 Task: Select street view around selected location Shenandoah National Park, Virginia, United States and verify 2 surrounding locations
Action: Mouse moved to (149, 72)
Screenshot: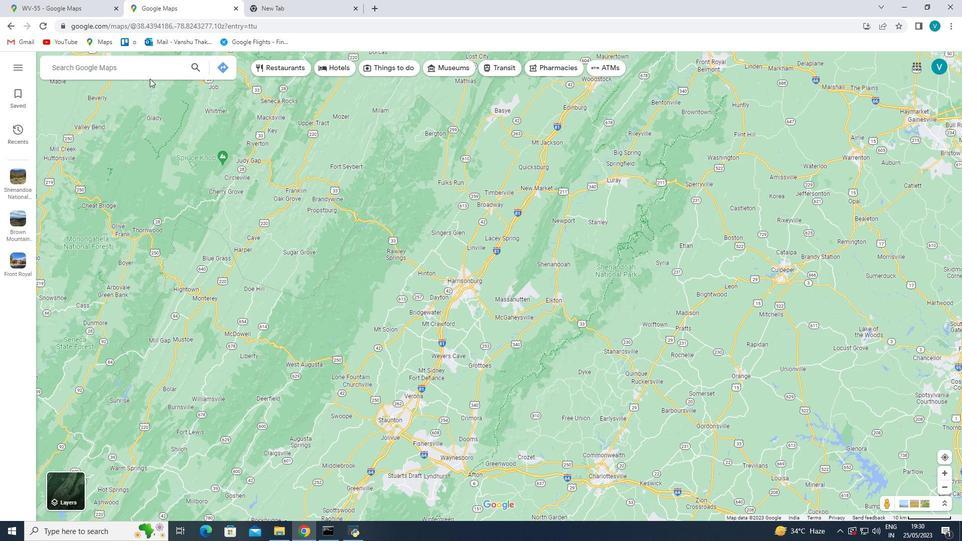 
Action: Mouse pressed left at (149, 72)
Screenshot: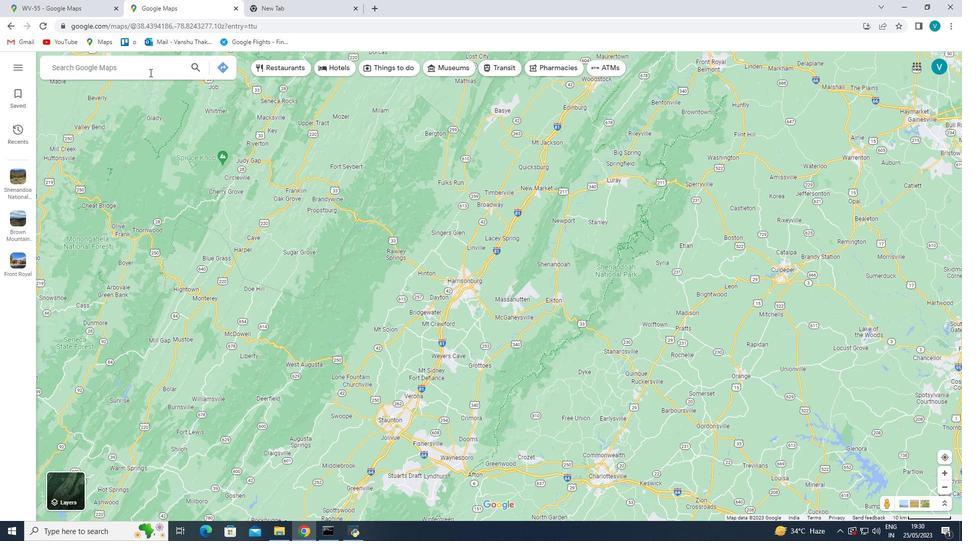 
Action: Key pressed shenandoah<Key.space>national<Key.space>park,<Key.space>virginia<Key.space>,united<Key.space>states<Key.space>and<Key.space>vri<Key.backspace><Key.backspace>erify<Key.space>
Screenshot: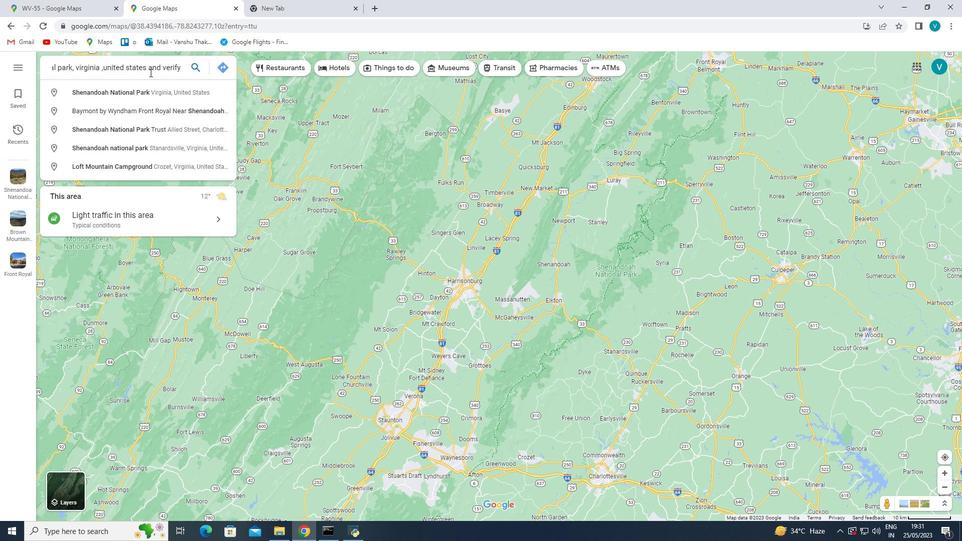 
Action: Mouse moved to (191, 69)
Screenshot: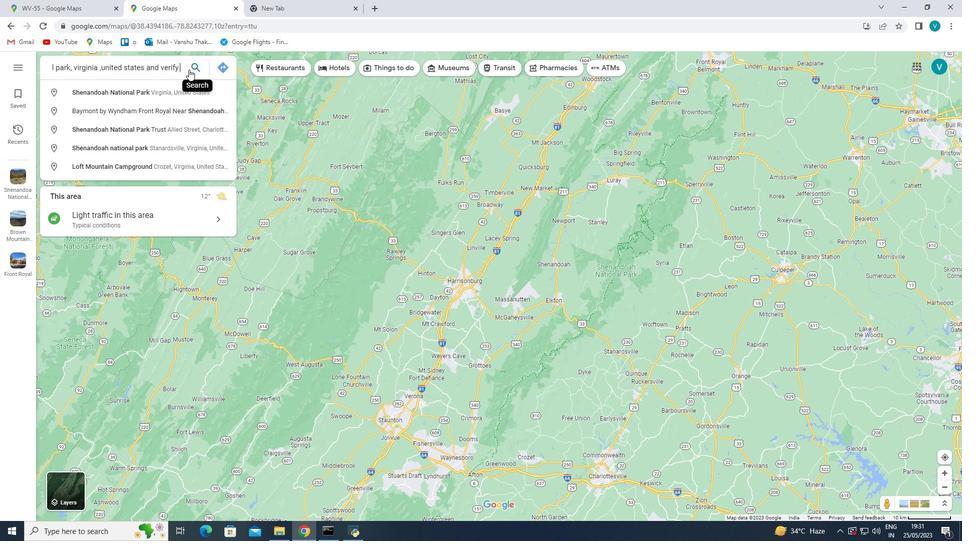 
Action: Mouse pressed left at (191, 69)
Screenshot: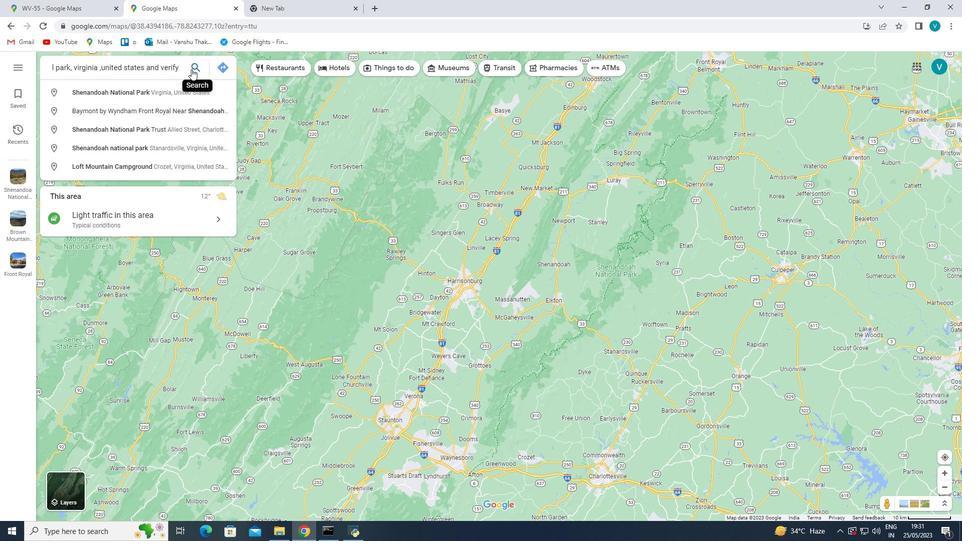 
Action: Mouse moved to (450, 205)
Screenshot: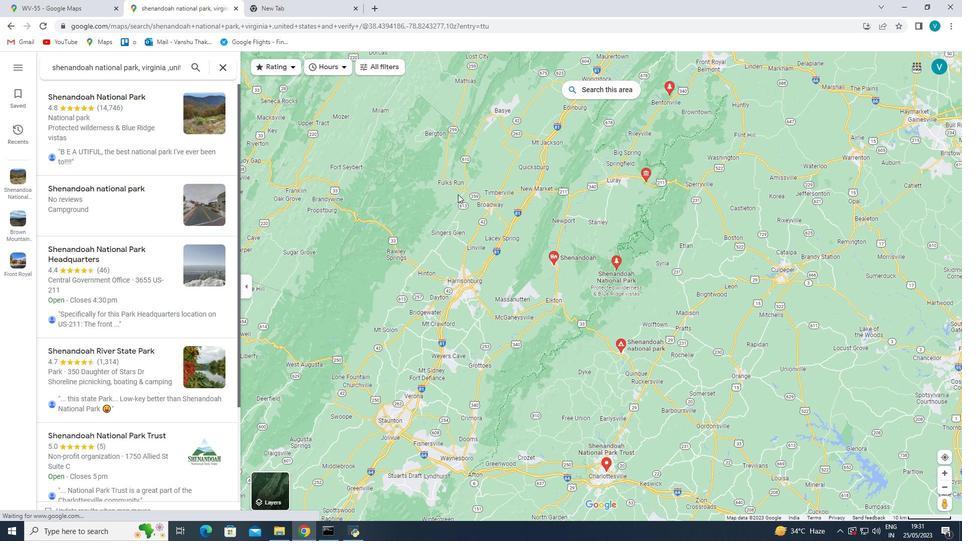 
Action: Mouse scrolled (450, 204) with delta (0, 0)
Screenshot: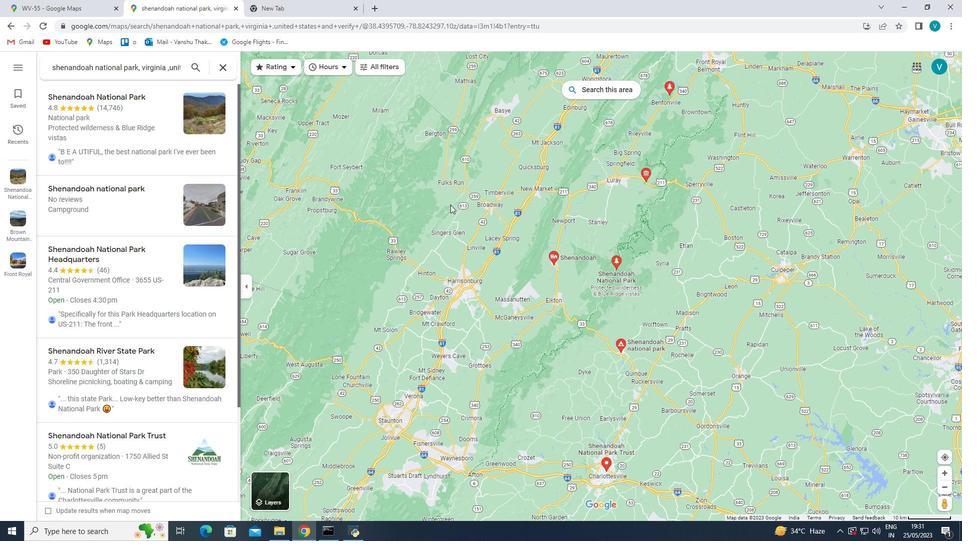 
Action: Mouse scrolled (450, 204) with delta (0, 0)
Screenshot: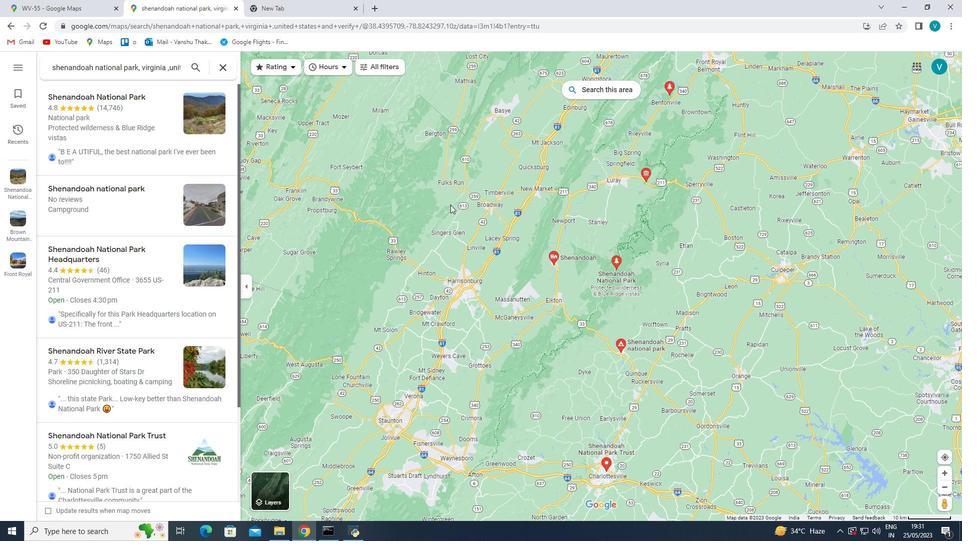 
Action: Mouse scrolled (450, 204) with delta (0, 0)
Screenshot: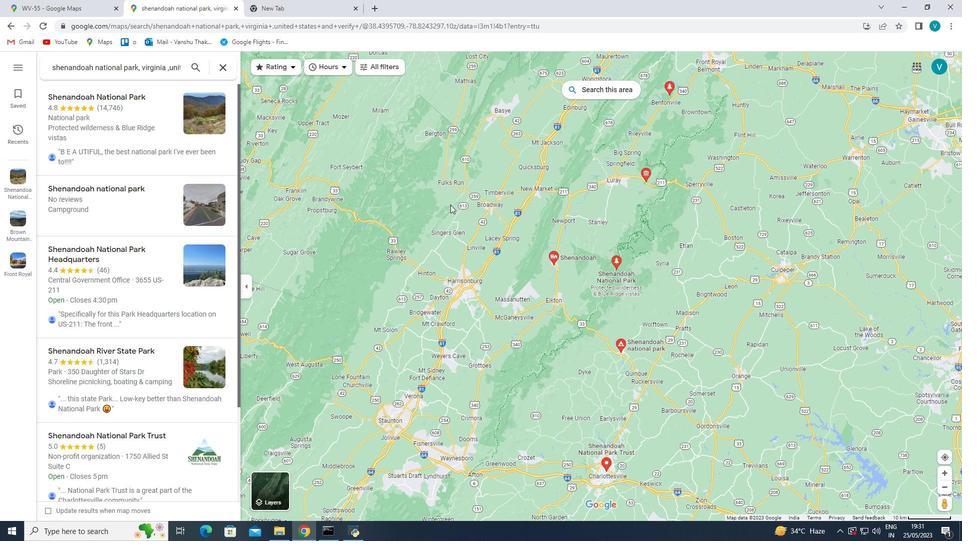 
Action: Mouse scrolled (450, 204) with delta (0, 0)
Screenshot: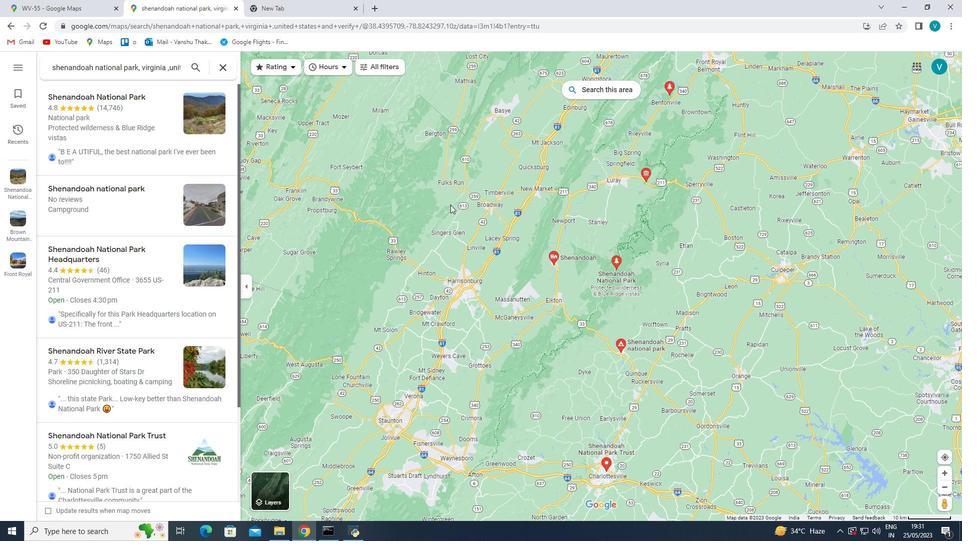 
Action: Mouse moved to (459, 217)
Screenshot: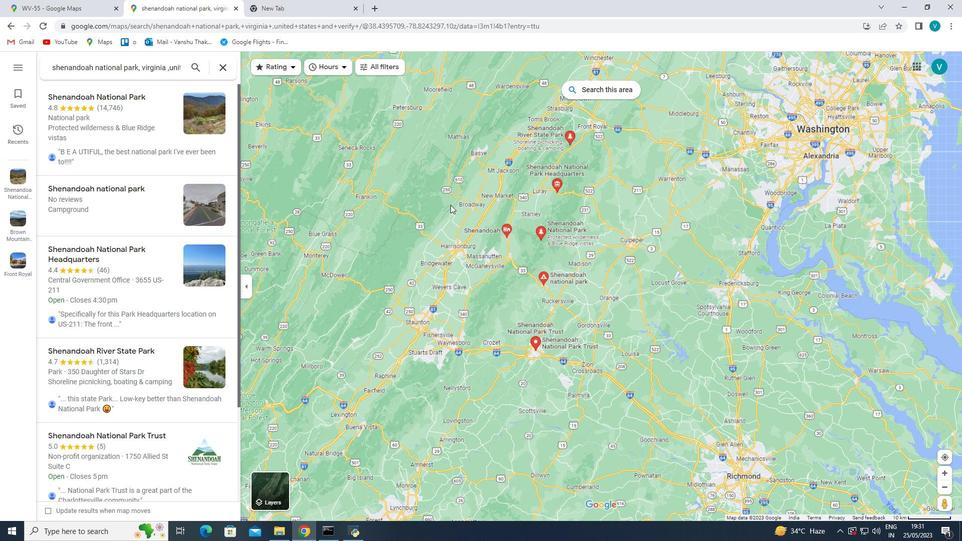 
Action: Mouse scrolled (459, 216) with delta (0, 0)
Screenshot: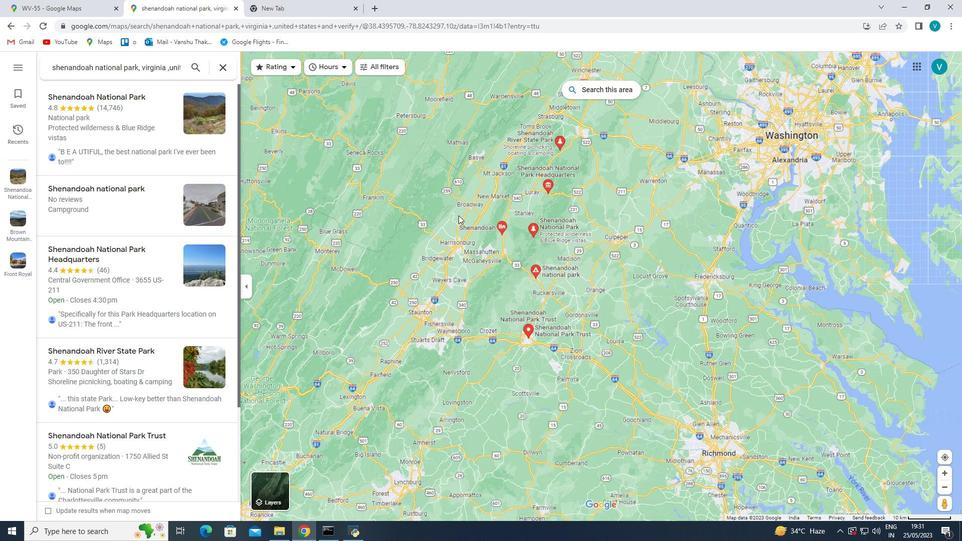 
Action: Mouse moved to (460, 218)
Screenshot: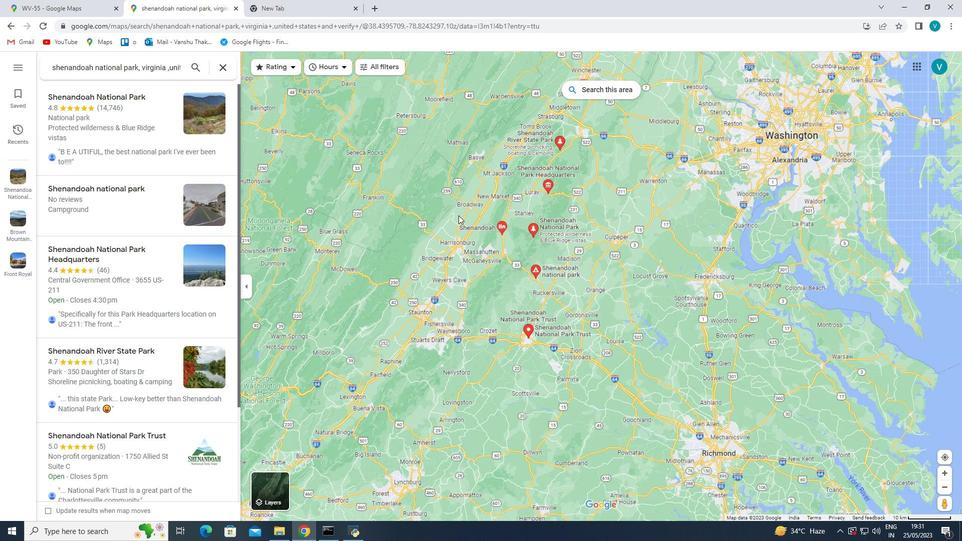 
Action: Mouse scrolled (460, 217) with delta (0, 0)
Screenshot: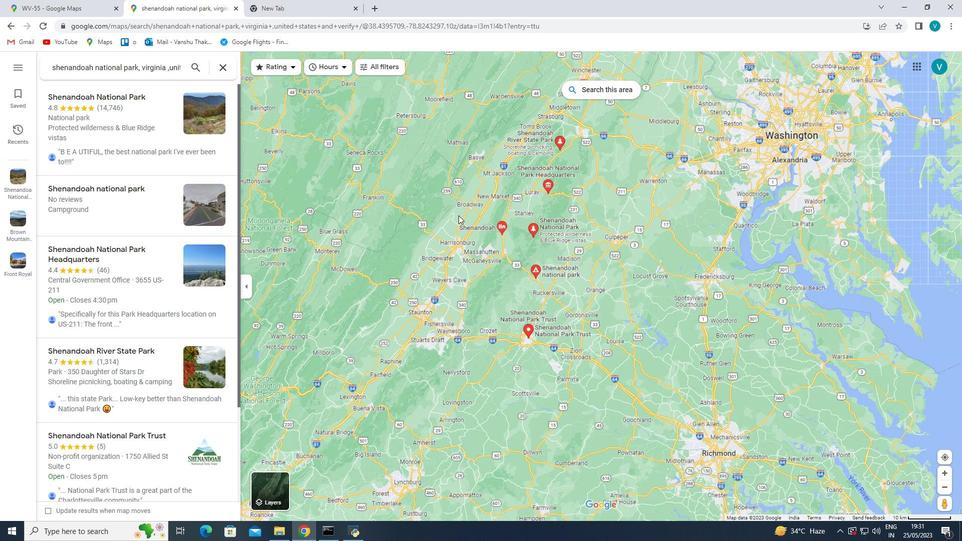 
Action: Mouse moved to (460, 219)
Screenshot: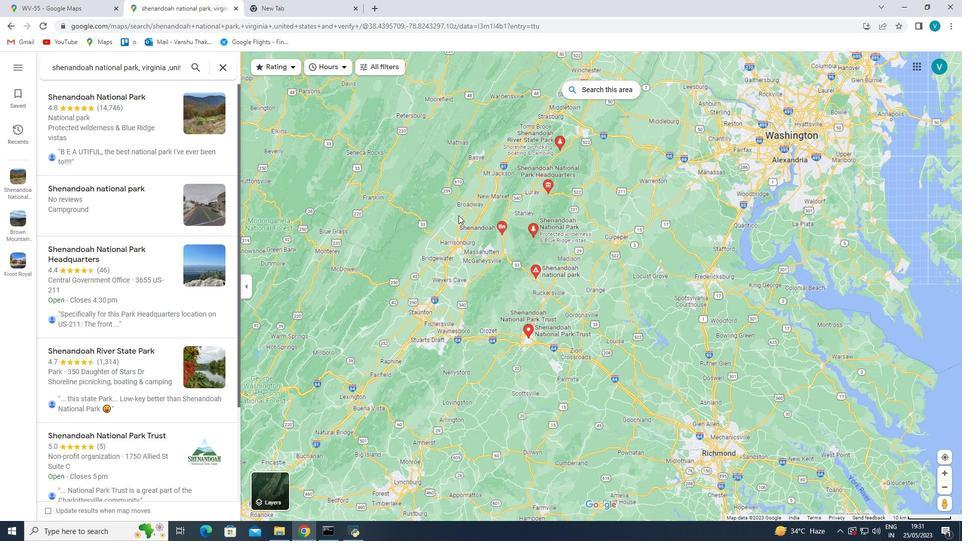 
Action: Mouse scrolled (460, 218) with delta (0, 0)
Screenshot: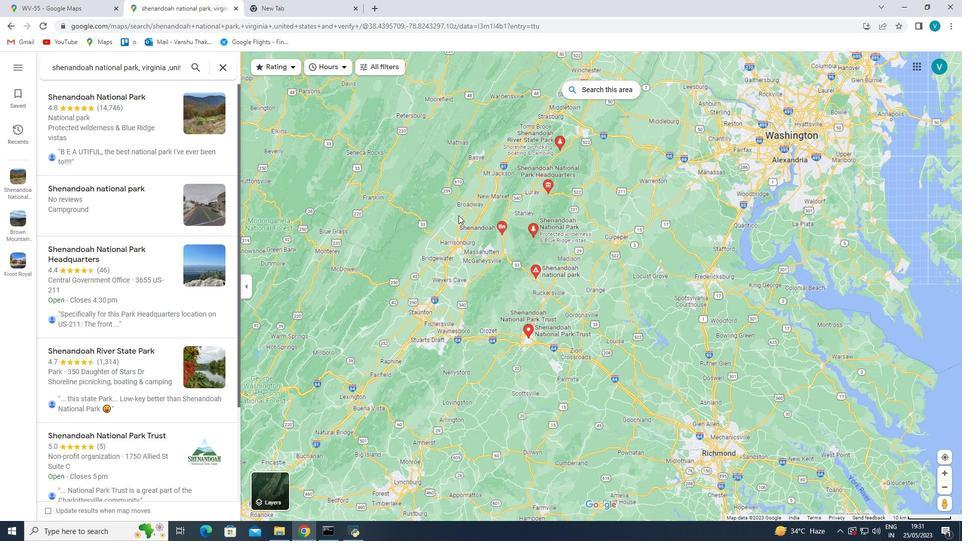 
Action: Mouse moved to (460, 219)
Screenshot: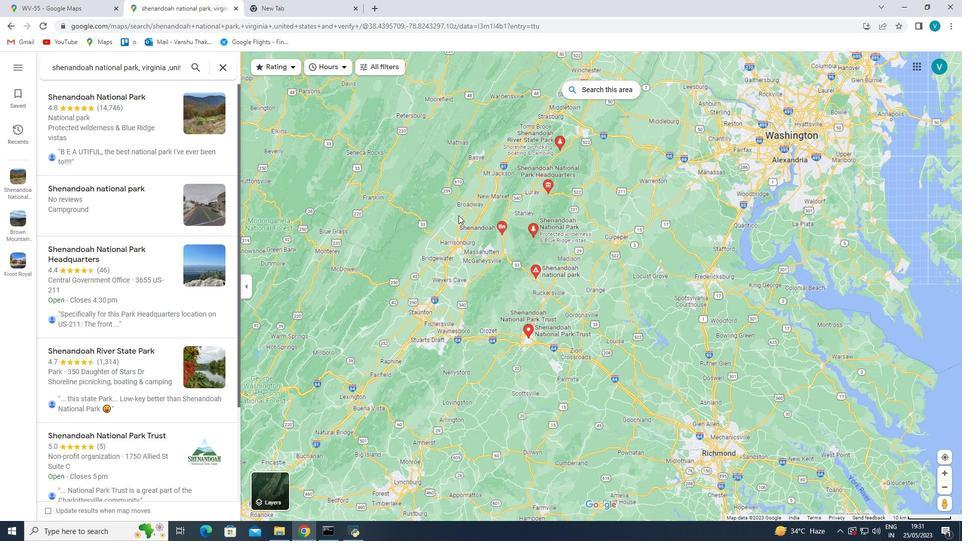 
Action: Mouse scrolled (460, 219) with delta (0, 0)
Screenshot: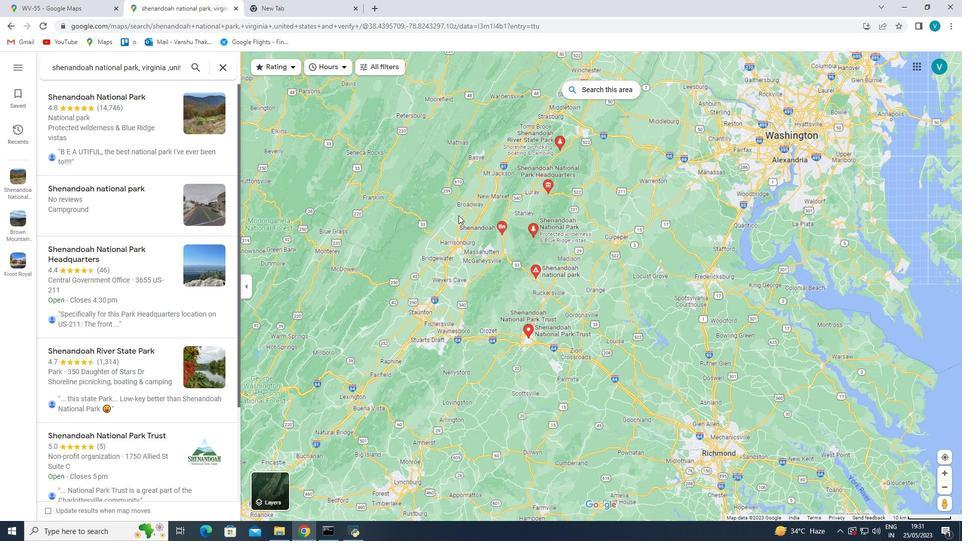 
Action: Mouse moved to (461, 220)
Screenshot: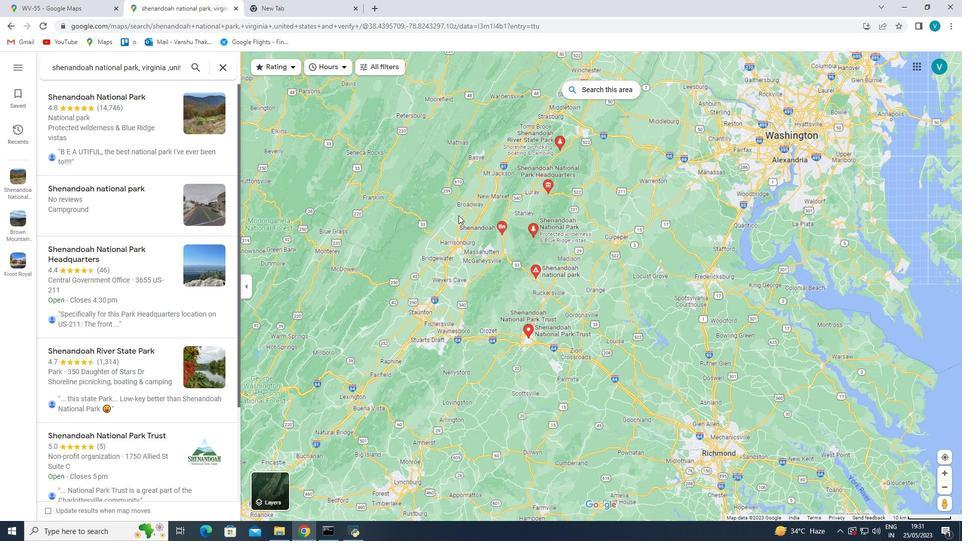
Action: Mouse scrolled (460, 219) with delta (0, 0)
Screenshot: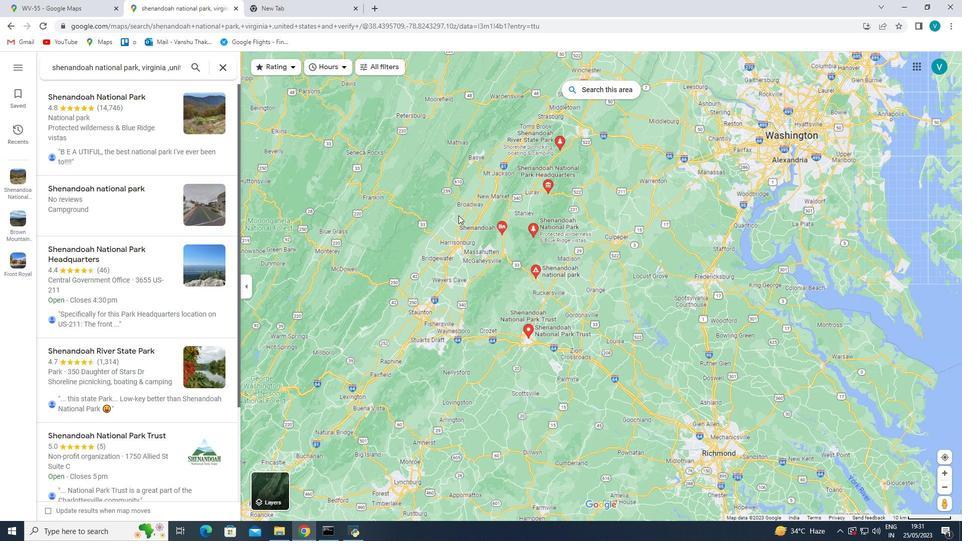 
Action: Mouse moved to (483, 245)
Screenshot: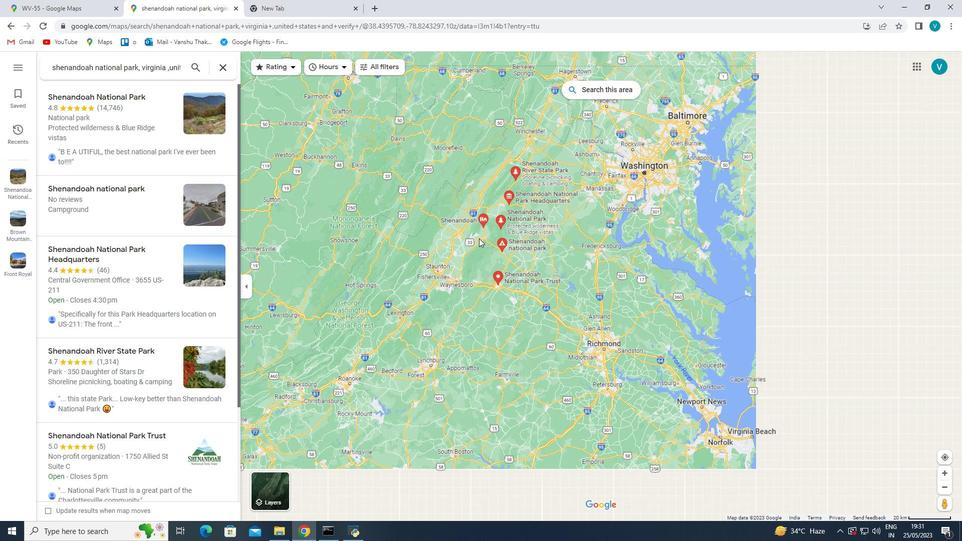 
Action: Mouse scrolled (483, 244) with delta (0, 0)
Screenshot: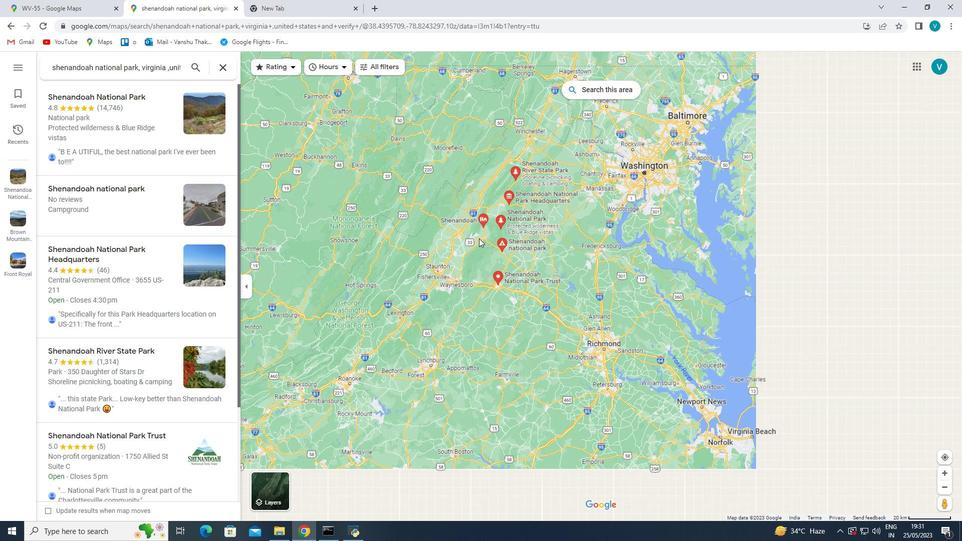 
Action: Mouse moved to (483, 246)
Screenshot: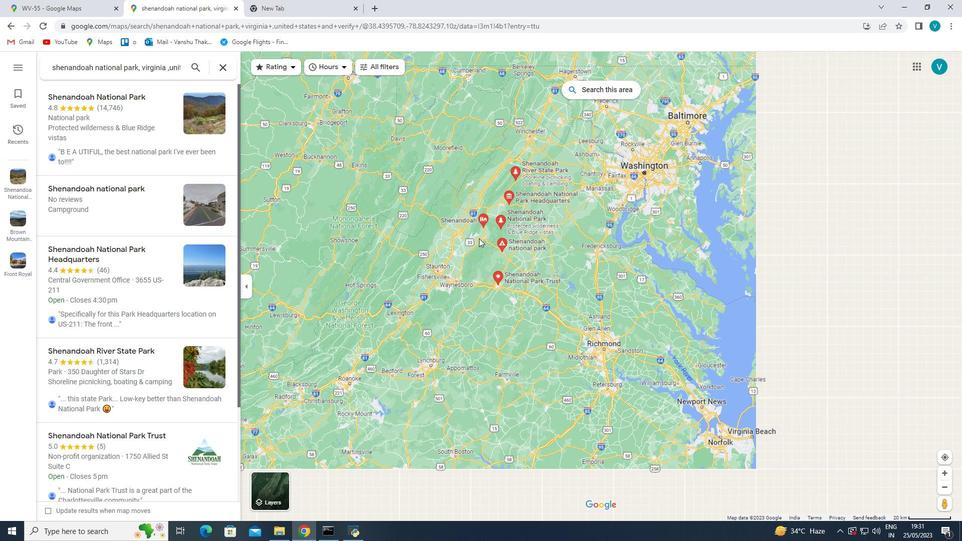 
Action: Mouse scrolled (483, 245) with delta (0, 0)
Screenshot: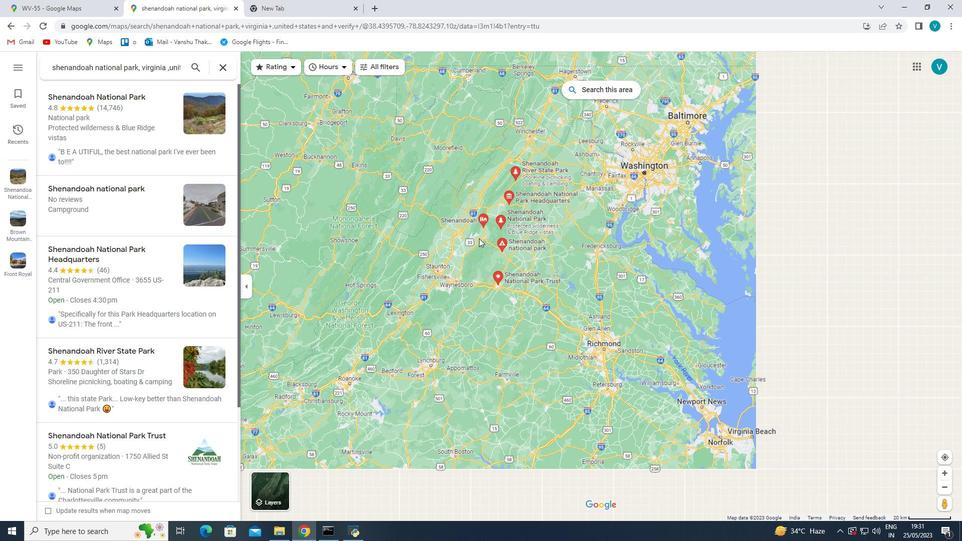 
Action: Mouse scrolled (483, 245) with delta (0, 0)
Screenshot: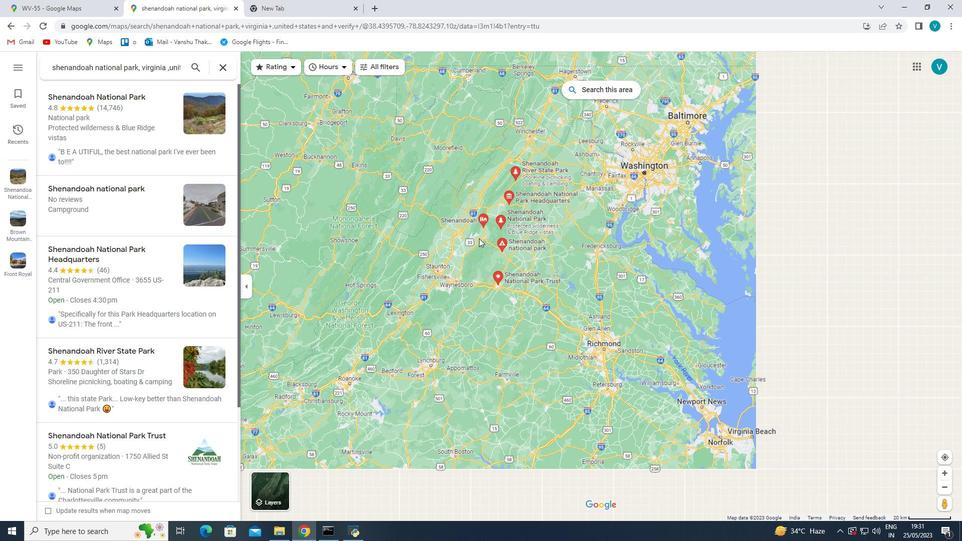 
Action: Mouse scrolled (483, 245) with delta (0, 0)
Screenshot: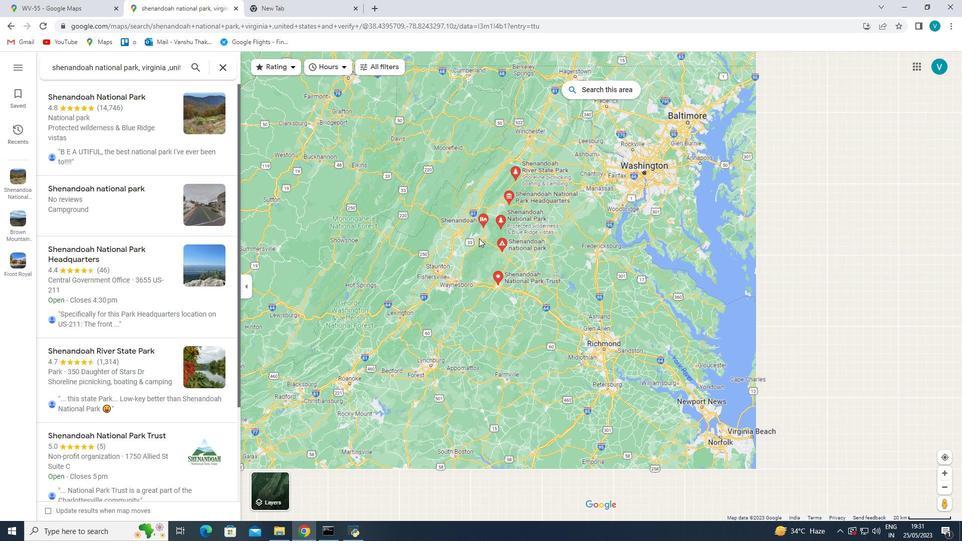 
Action: Mouse scrolled (483, 245) with delta (0, 0)
Screenshot: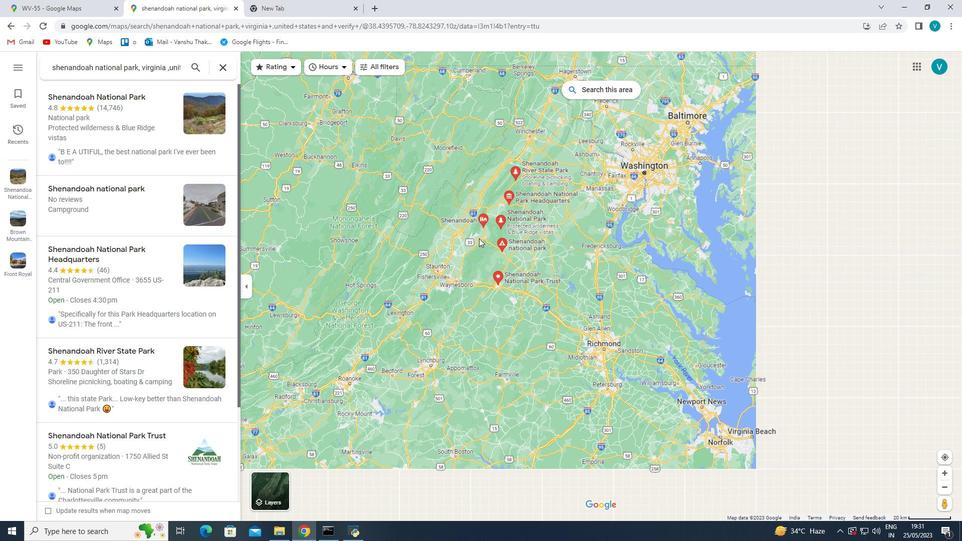 
Action: Mouse scrolled (483, 246) with delta (0, 0)
Screenshot: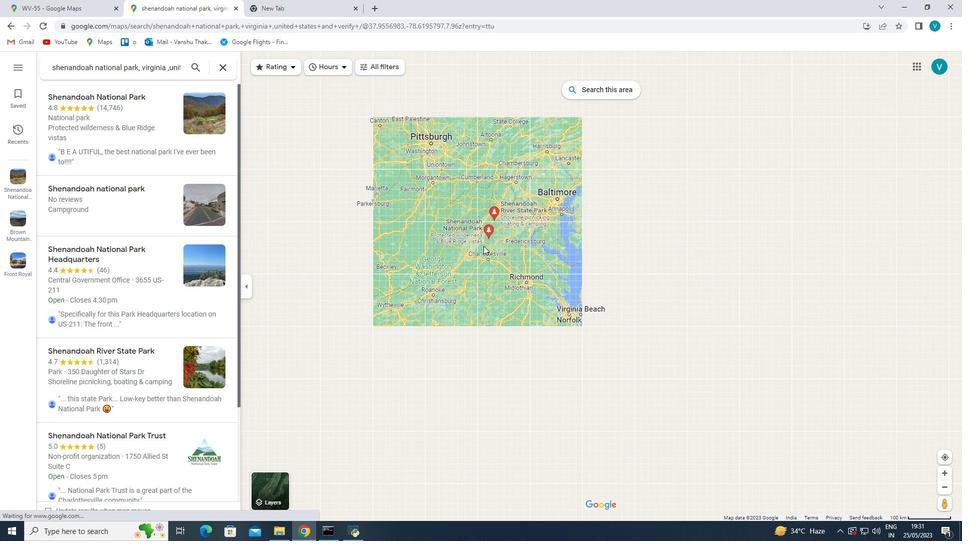
Action: Mouse scrolled (483, 246) with delta (0, 0)
Screenshot: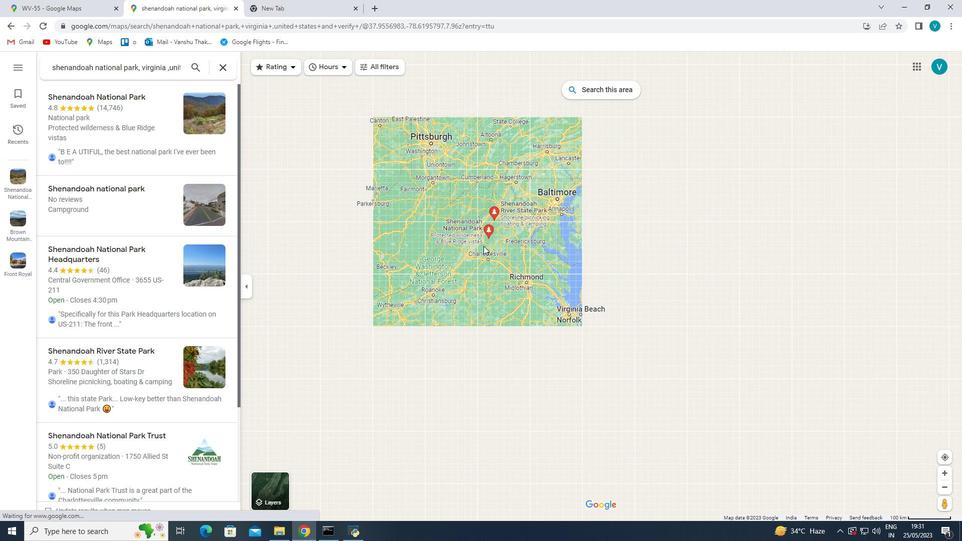 
Action: Mouse scrolled (483, 246) with delta (0, 0)
Screenshot: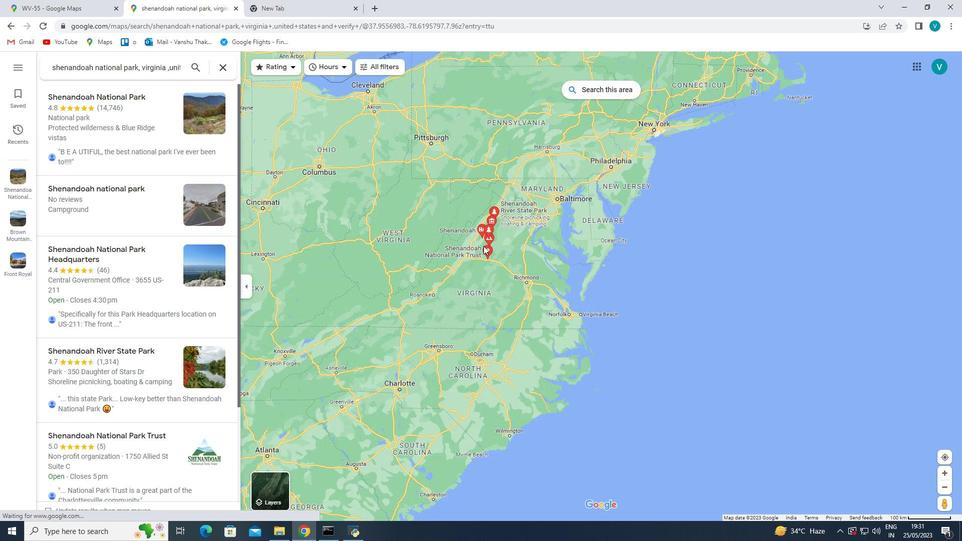 
Action: Mouse scrolled (483, 246) with delta (0, 0)
Screenshot: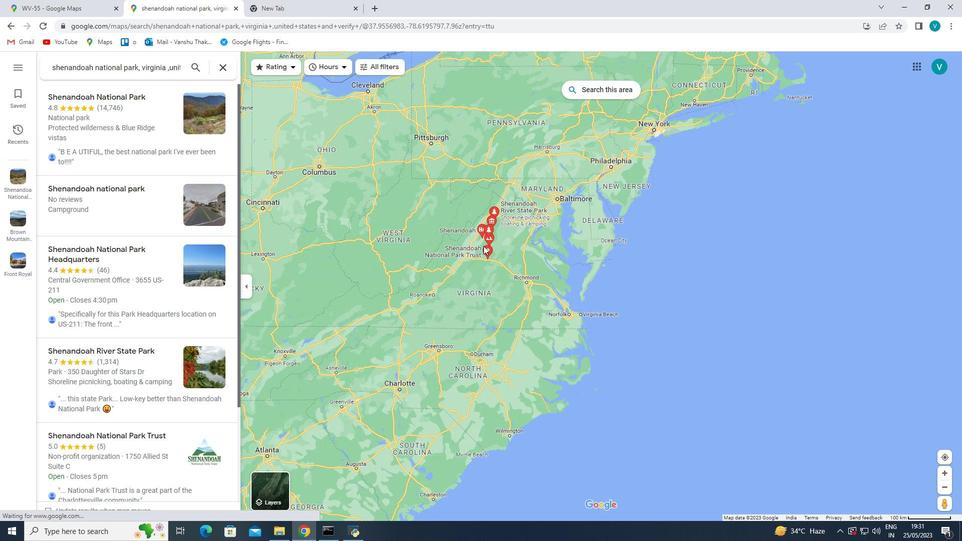 
Action: Mouse scrolled (483, 245) with delta (0, 0)
Screenshot: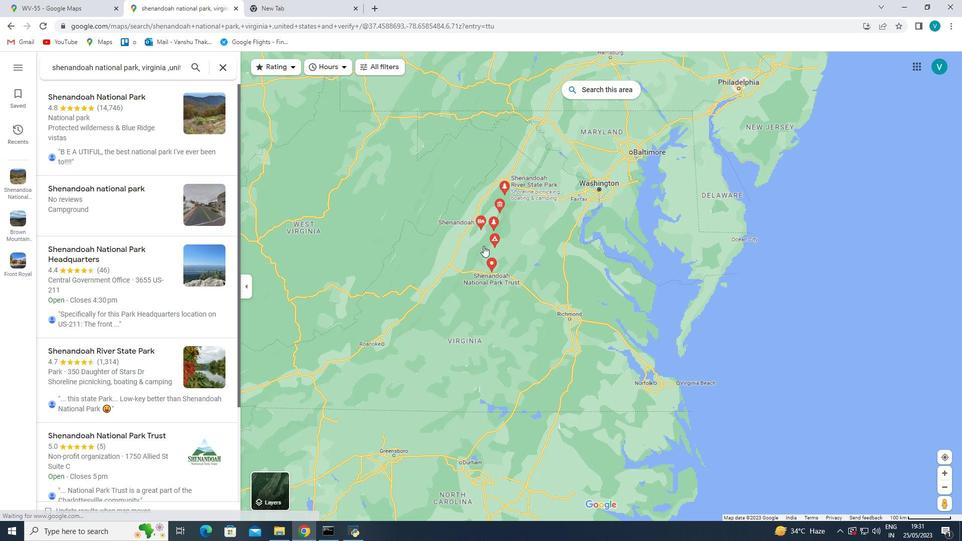 
Action: Mouse scrolled (483, 245) with delta (0, 0)
Screenshot: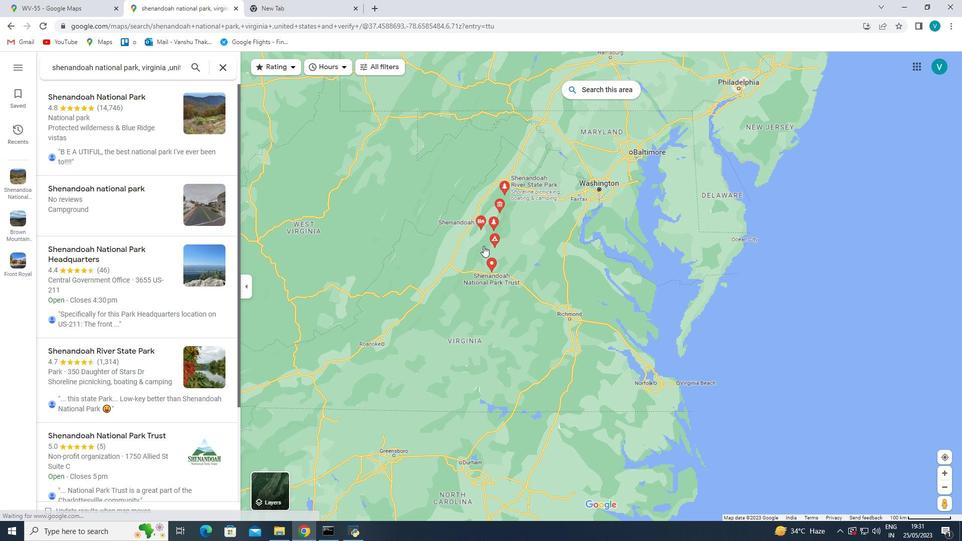 
Action: Mouse scrolled (483, 245) with delta (0, 0)
Screenshot: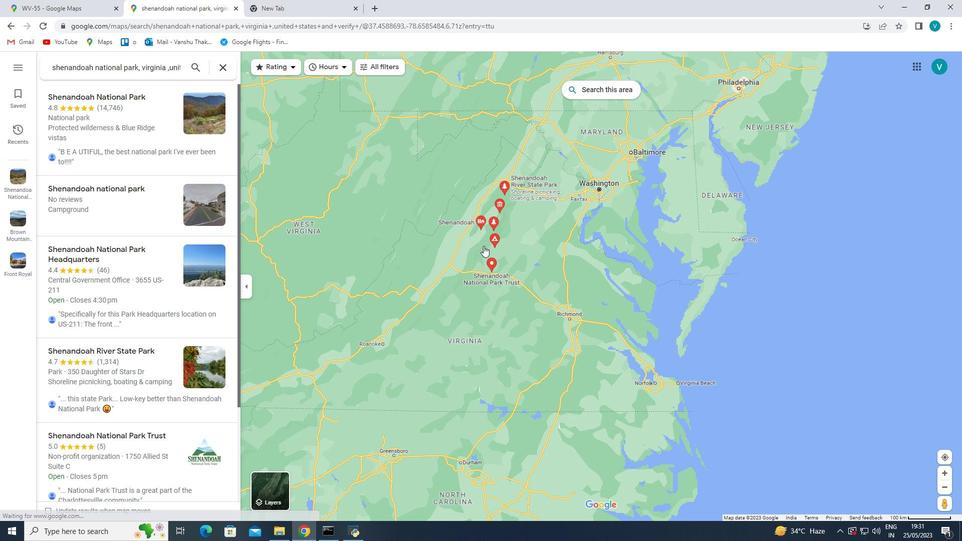 
Action: Mouse scrolled (483, 245) with delta (0, 0)
Screenshot: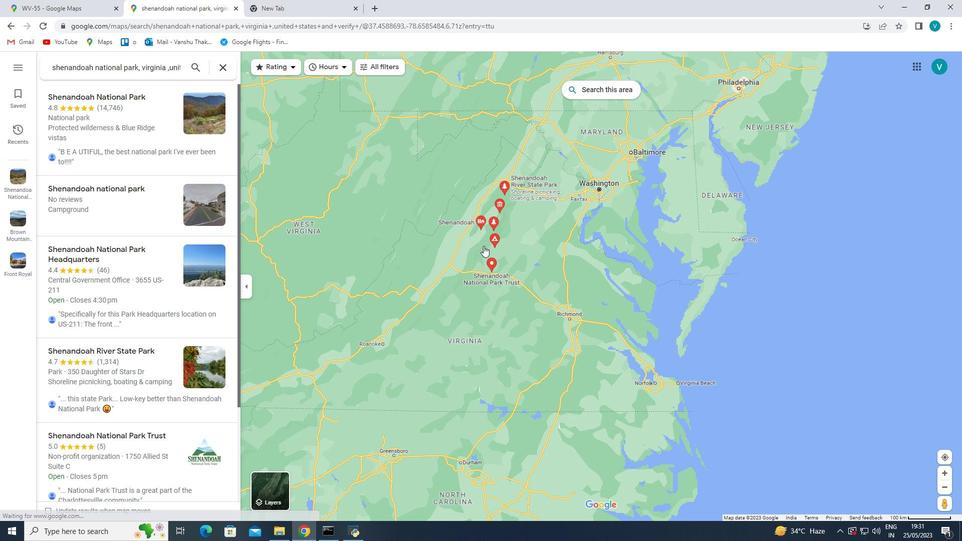 
Action: Mouse moved to (448, 227)
Screenshot: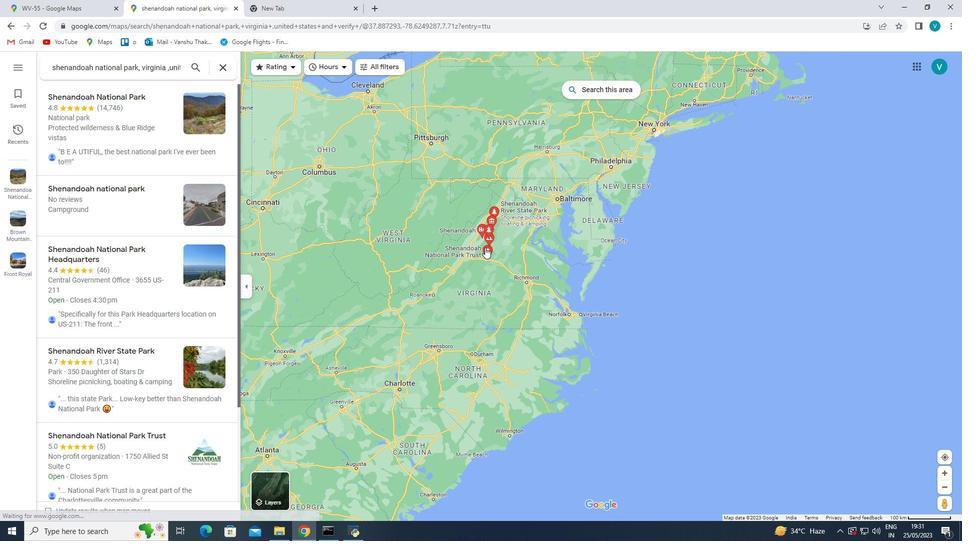 
Action: Mouse pressed left at (448, 227)
Screenshot: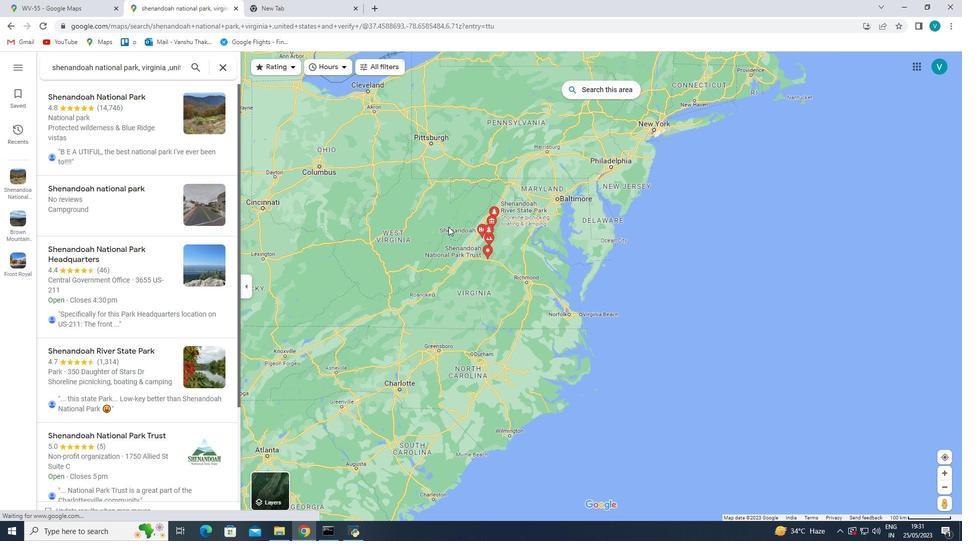 
Action: Mouse moved to (544, 212)
Screenshot: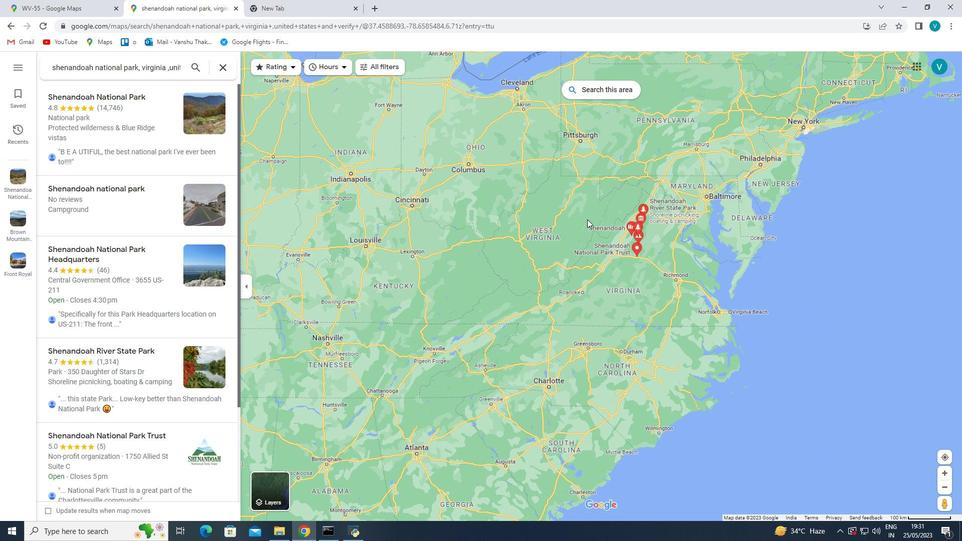 
Action: Mouse scrolled (544, 212) with delta (0, 0)
Screenshot: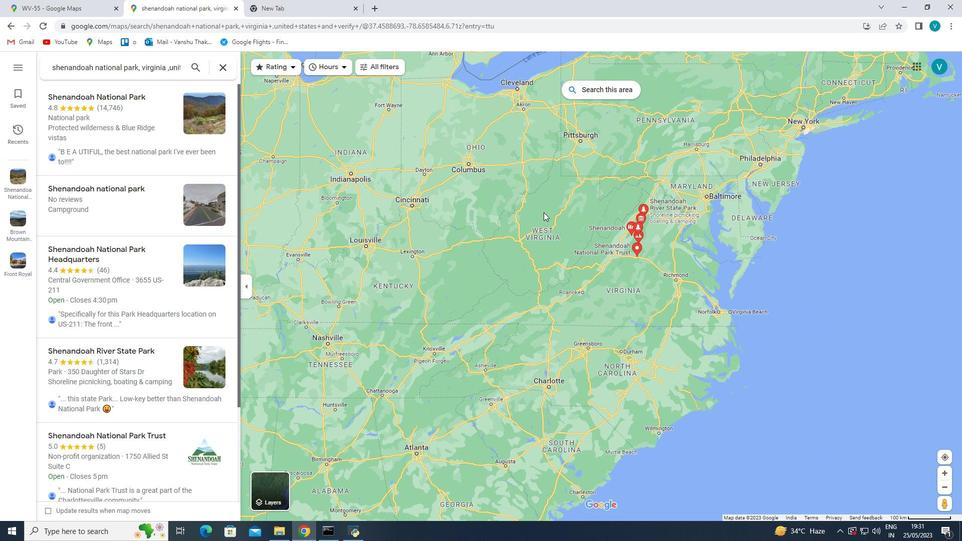 
Action: Mouse scrolled (544, 212) with delta (0, 0)
Screenshot: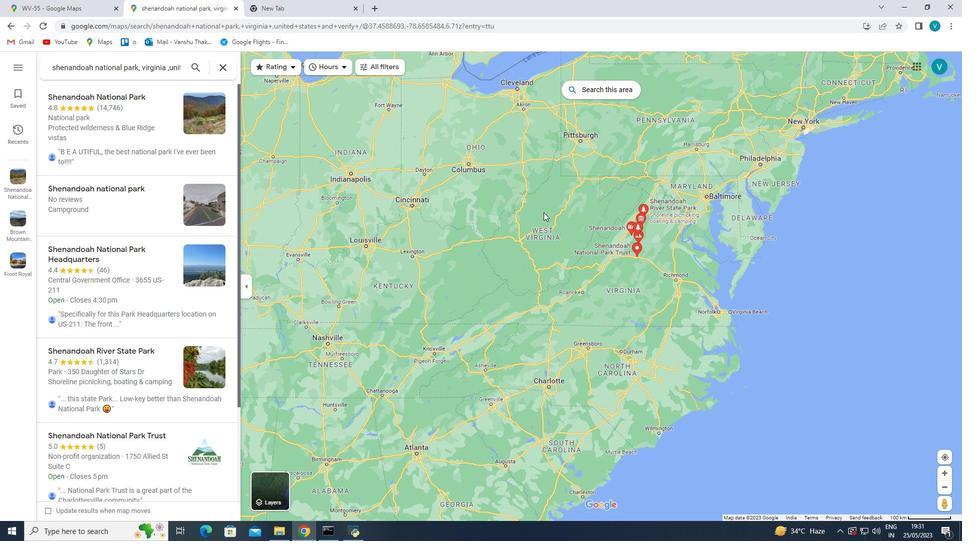 
Action: Mouse scrolled (544, 212) with delta (0, 0)
Screenshot: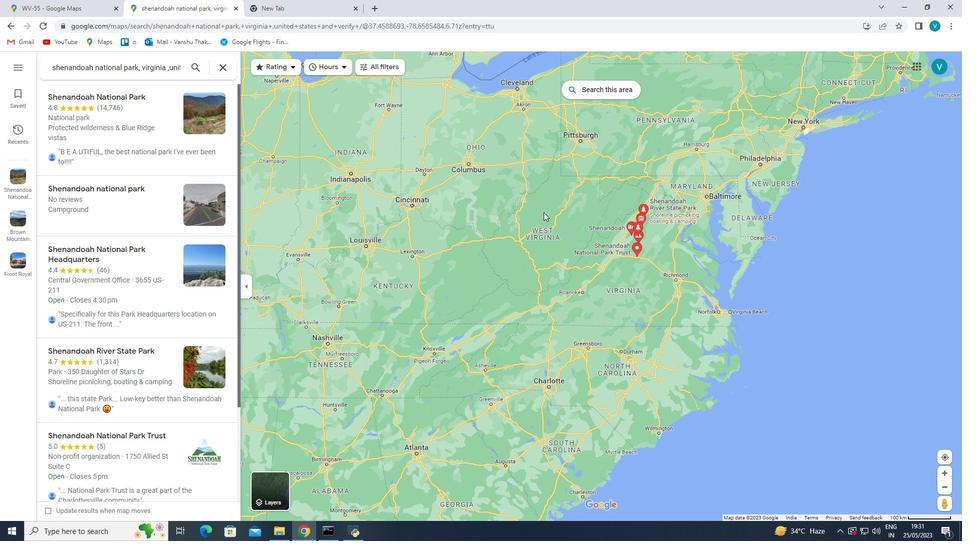 
Action: Mouse scrolled (544, 212) with delta (0, 0)
Screenshot: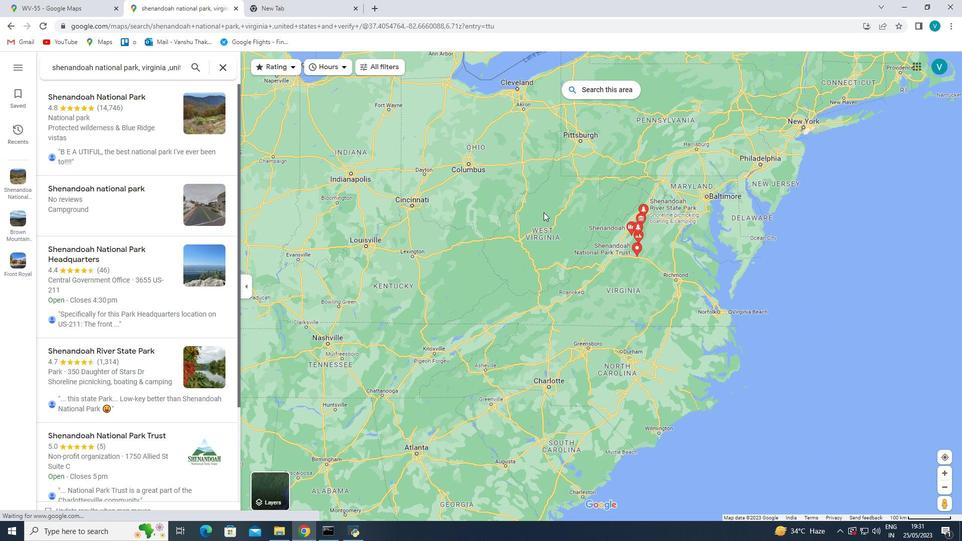 
Action: Mouse scrolled (544, 212) with delta (0, 0)
Screenshot: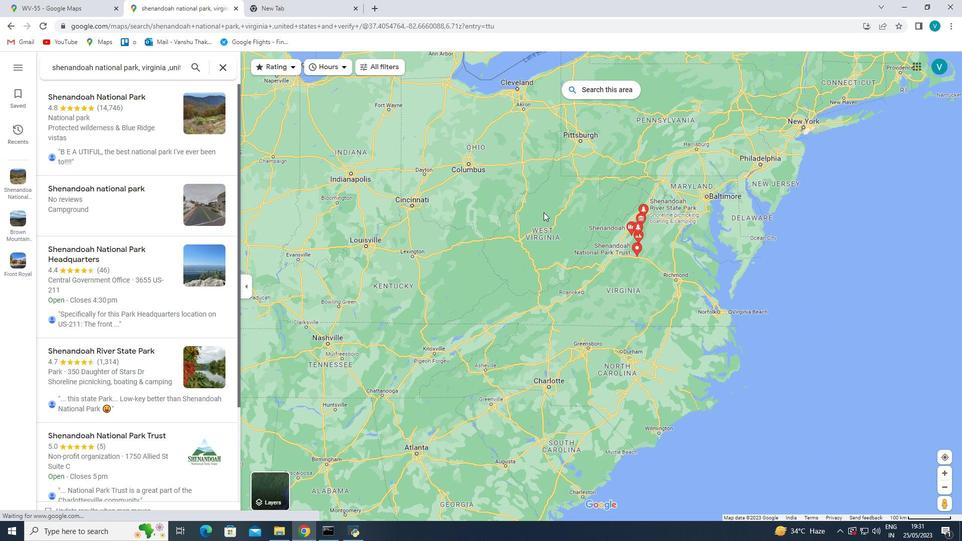
Action: Mouse moved to (522, 249)
Screenshot: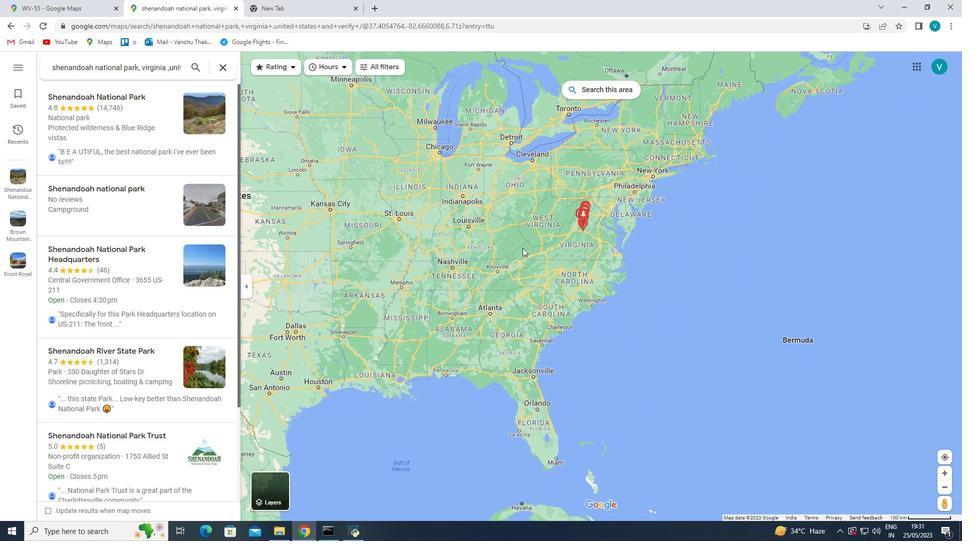 
Action: Mouse scrolled (522, 248) with delta (0, 0)
Screenshot: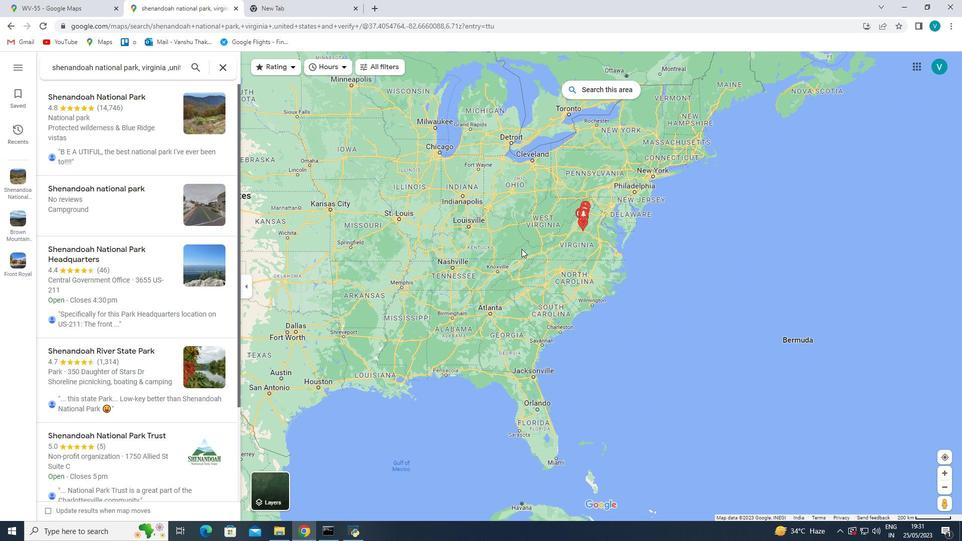 
Action: Mouse scrolled (522, 248) with delta (0, 0)
Screenshot: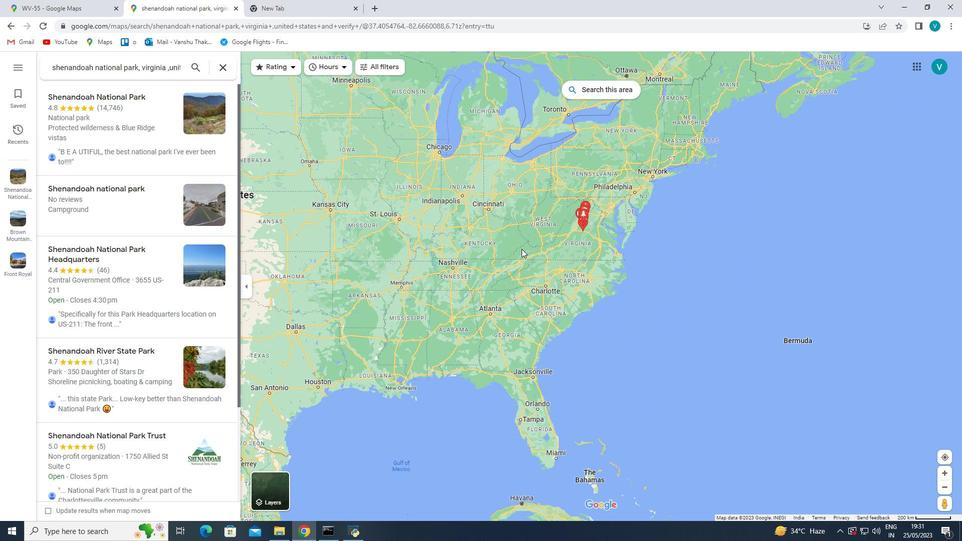 
Action: Mouse scrolled (522, 248) with delta (0, 0)
Screenshot: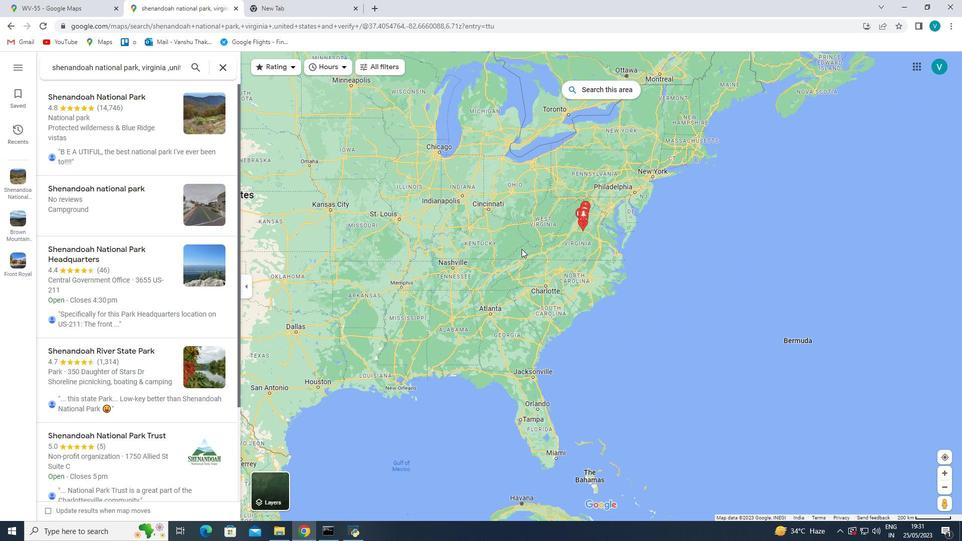 
Action: Mouse moved to (557, 231)
Screenshot: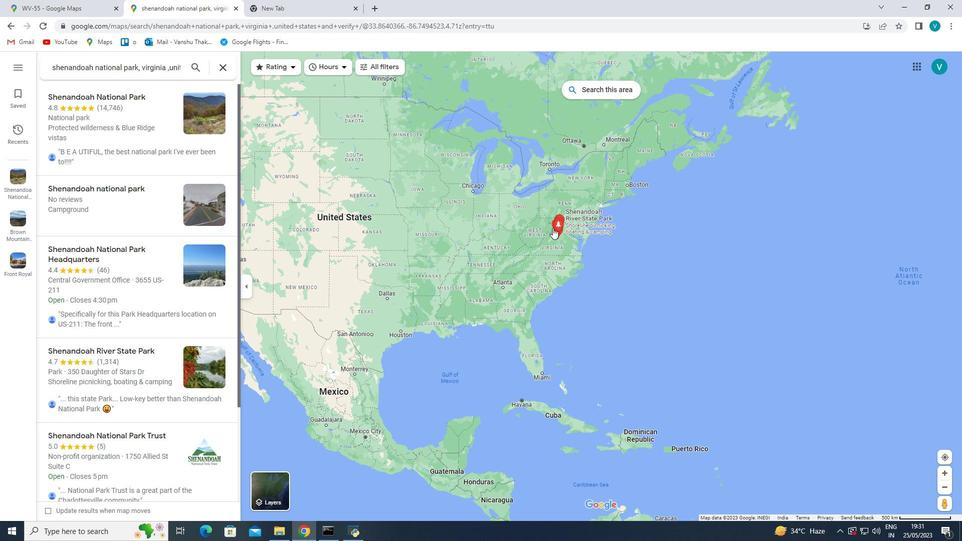 
Action: Mouse scrolled (557, 232) with delta (0, 0)
Screenshot: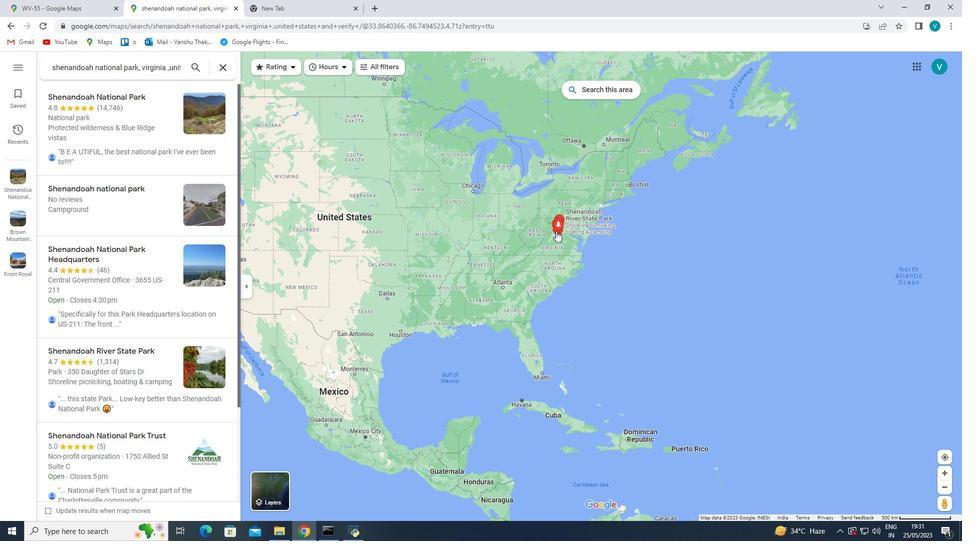 
Action: Mouse scrolled (557, 232) with delta (0, 0)
Screenshot: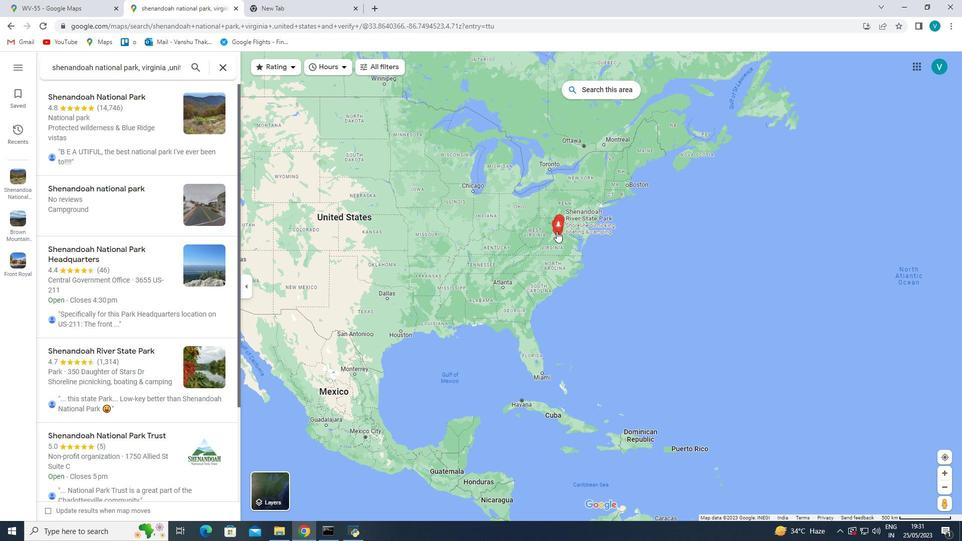 
Action: Mouse scrolled (557, 232) with delta (0, 0)
Screenshot: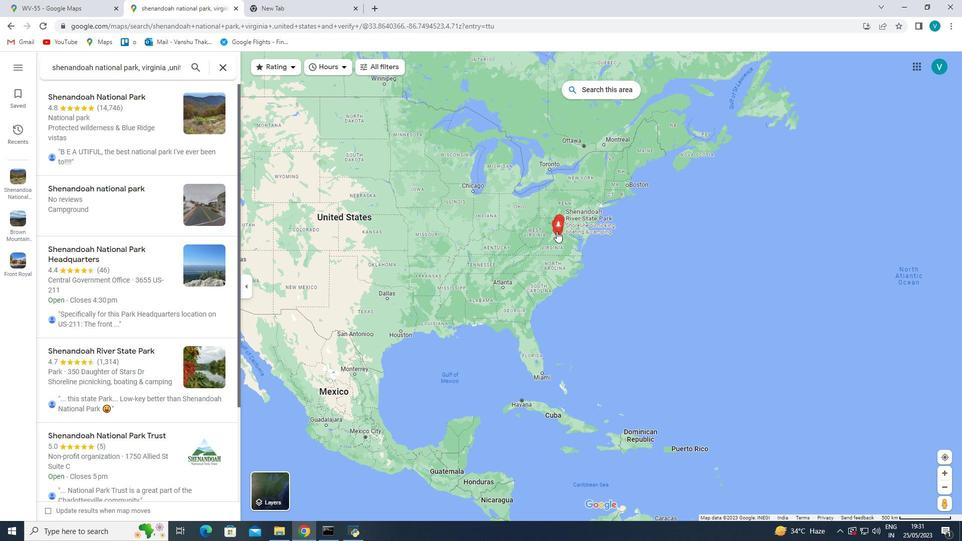 
Action: Mouse scrolled (557, 232) with delta (0, 0)
Screenshot: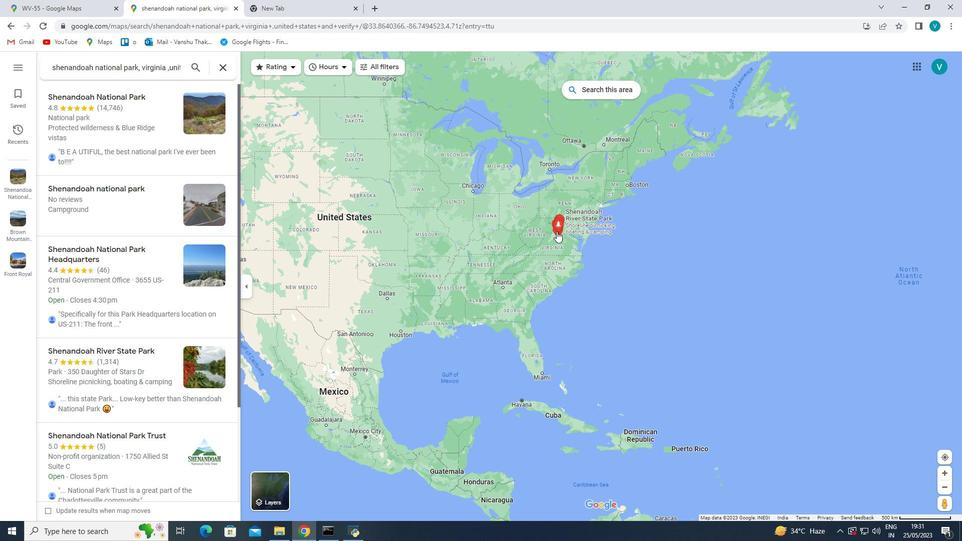 
Action: Mouse scrolled (557, 232) with delta (0, 0)
Screenshot: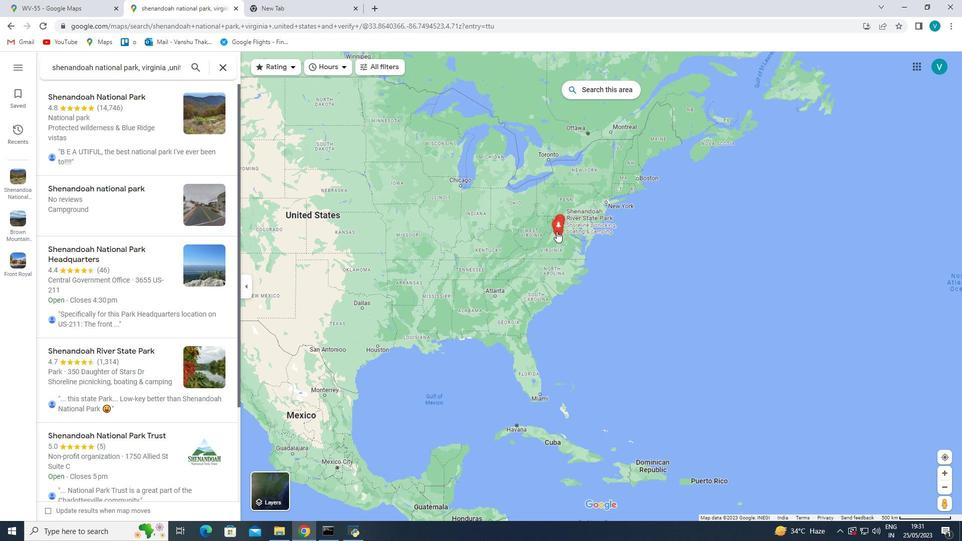 
Action: Mouse scrolled (557, 232) with delta (0, 0)
Screenshot: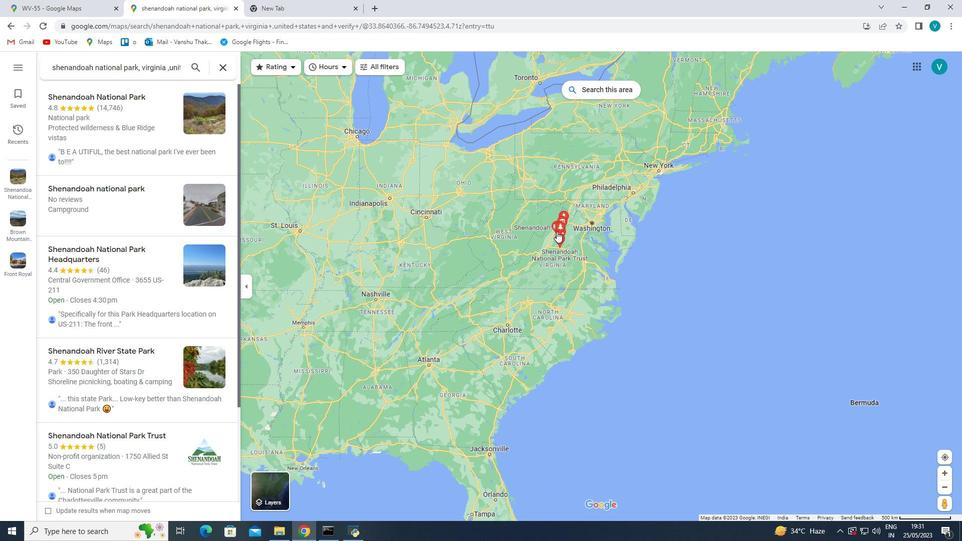 
Action: Mouse scrolled (557, 232) with delta (0, 0)
Screenshot: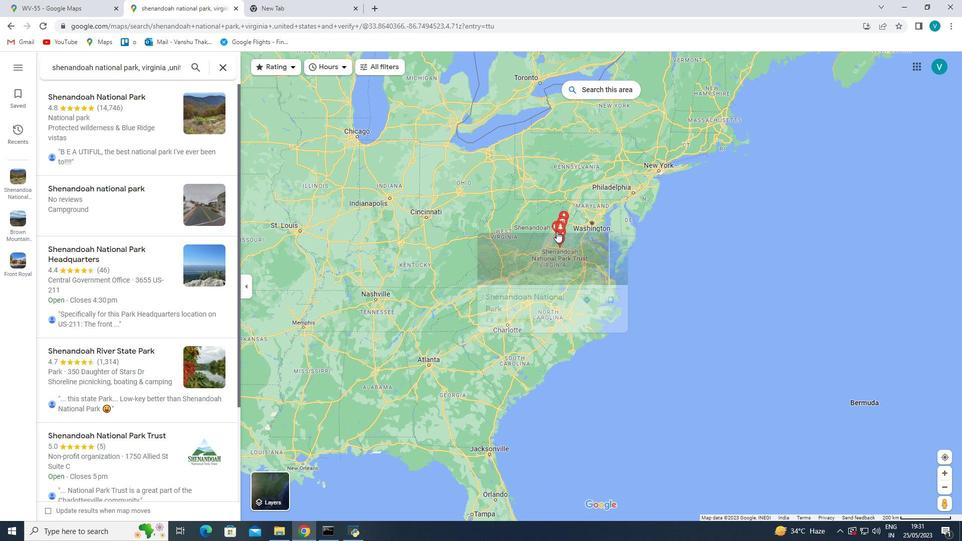 
Action: Mouse scrolled (557, 232) with delta (0, 0)
Screenshot: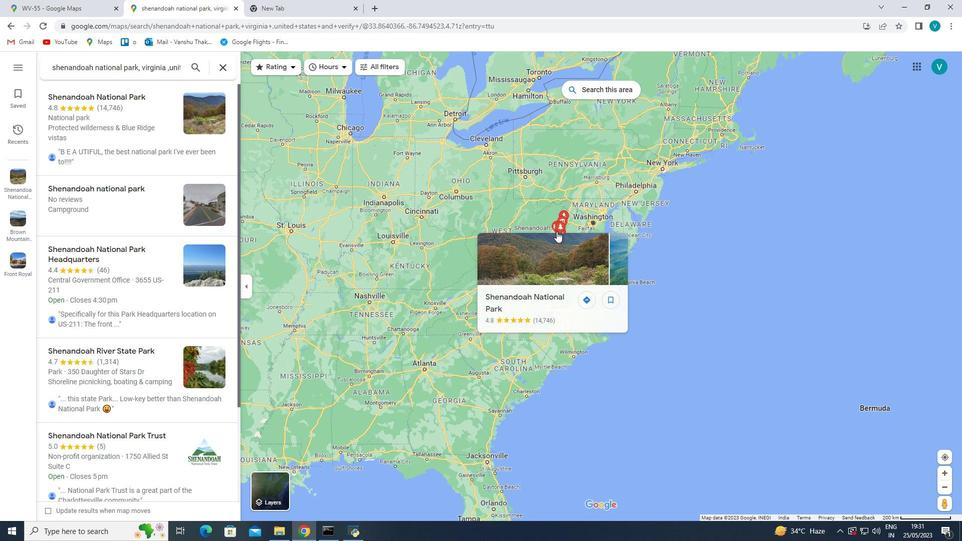 
Action: Mouse scrolled (557, 232) with delta (0, 0)
Screenshot: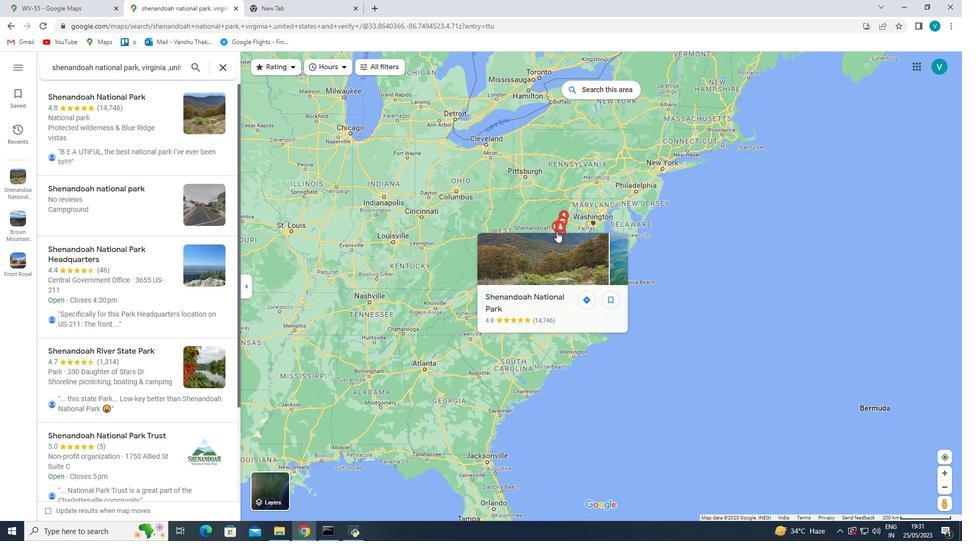
Action: Mouse scrolled (557, 232) with delta (0, 0)
Screenshot: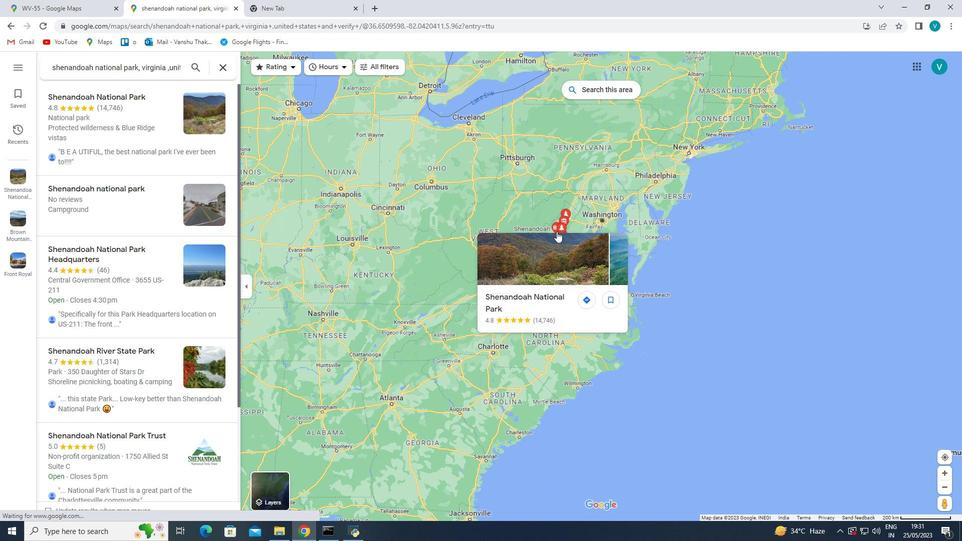 
Action: Mouse moved to (552, 230)
Screenshot: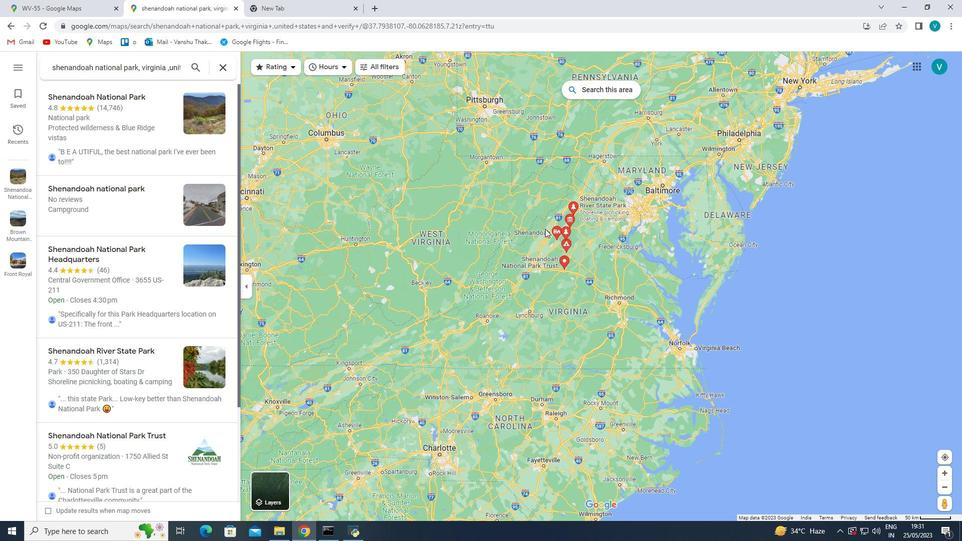 
Action: Mouse scrolled (552, 230) with delta (0, 0)
Screenshot: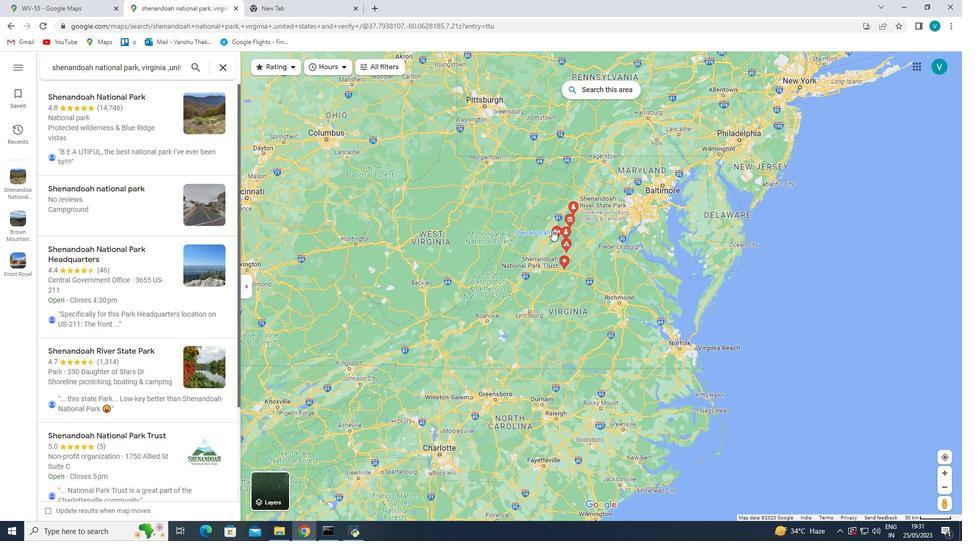 
Action: Mouse scrolled (552, 230) with delta (0, 0)
Screenshot: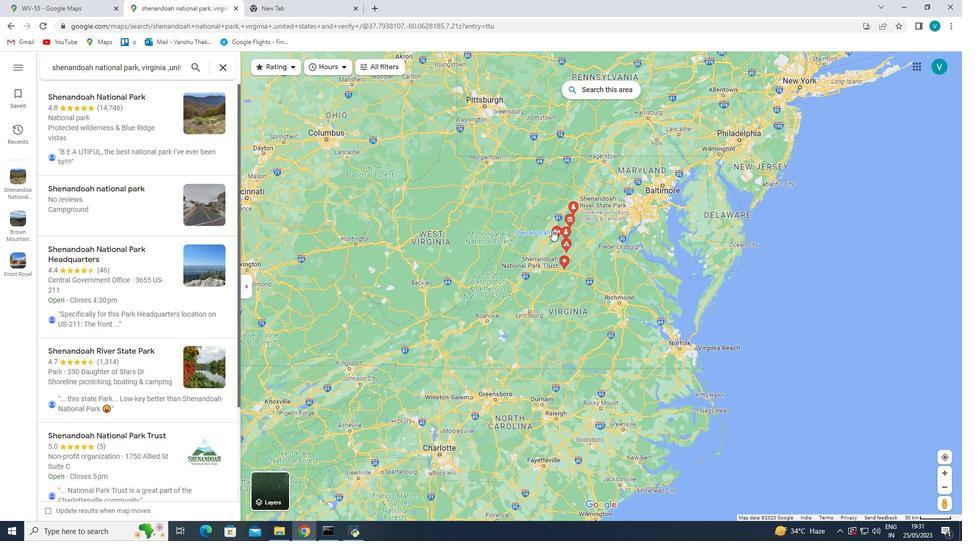 
Action: Mouse scrolled (552, 230) with delta (0, 0)
Screenshot: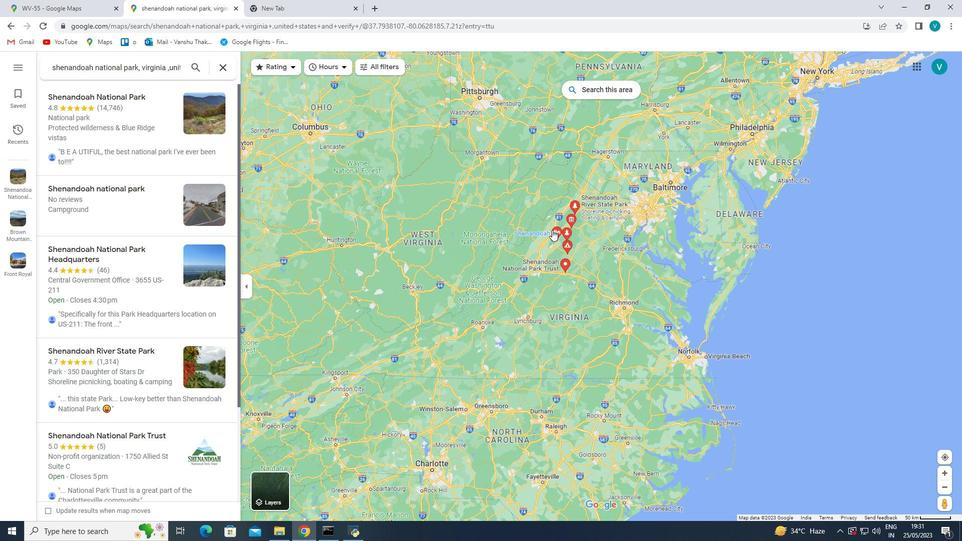 
Action: Mouse moved to (560, 266)
Screenshot: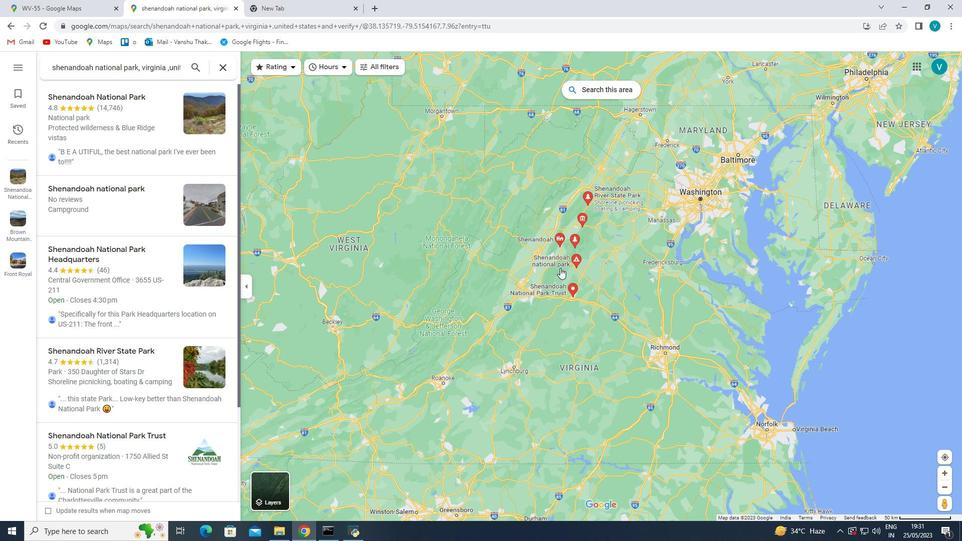 
Action: Mouse pressed left at (560, 266)
Screenshot: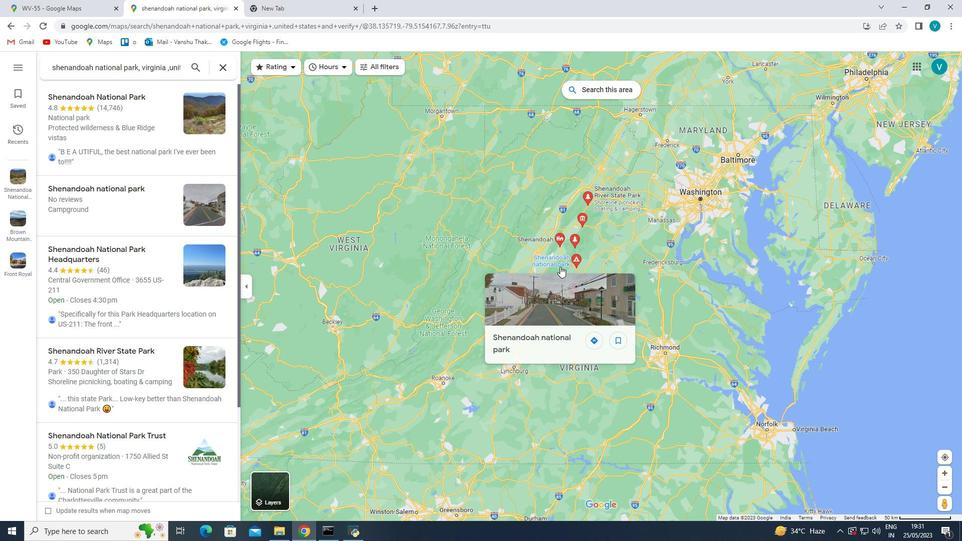 
Action: Mouse moved to (352, 270)
Screenshot: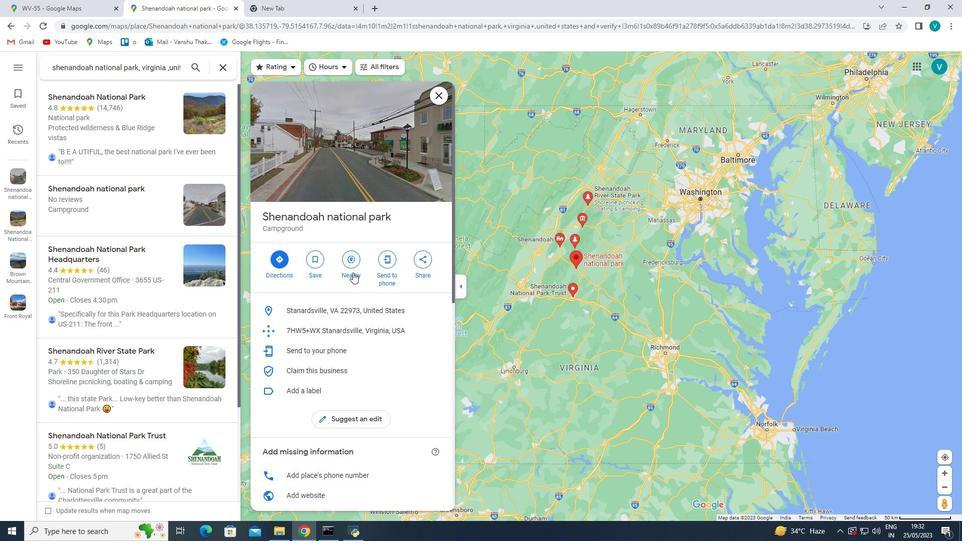 
Action: Mouse pressed left at (352, 270)
Screenshot: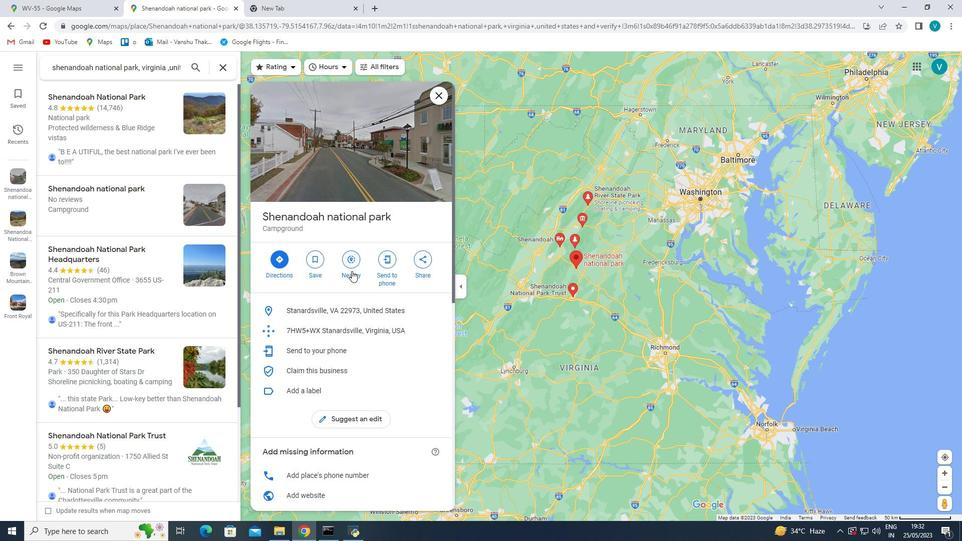 
Action: Mouse moved to (126, 97)
Screenshot: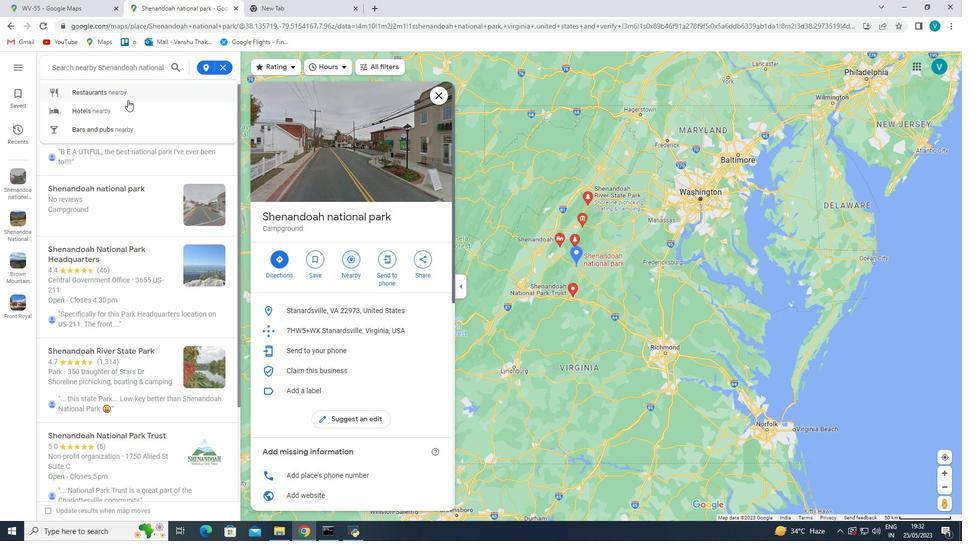 
Action: Mouse pressed left at (126, 97)
Screenshot: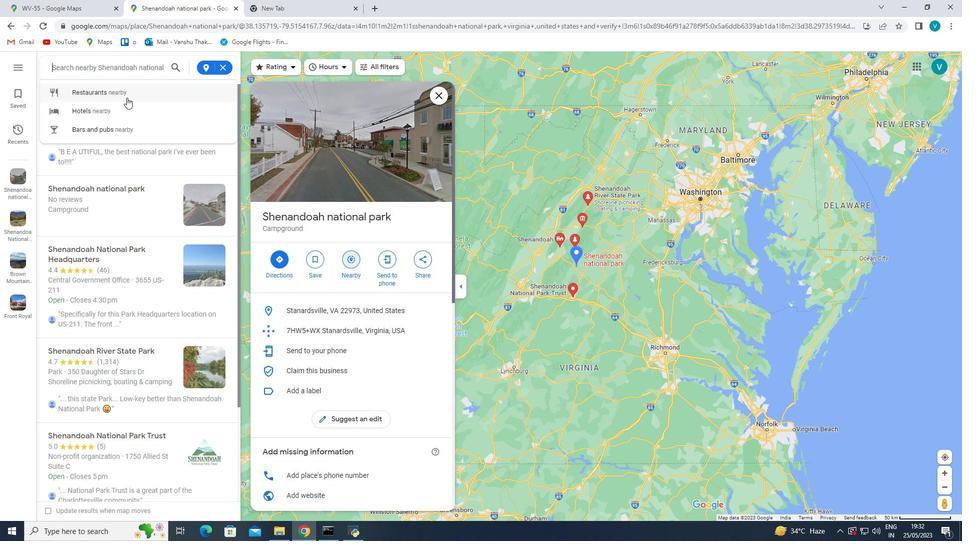 
Action: Mouse moved to (453, 180)
Screenshot: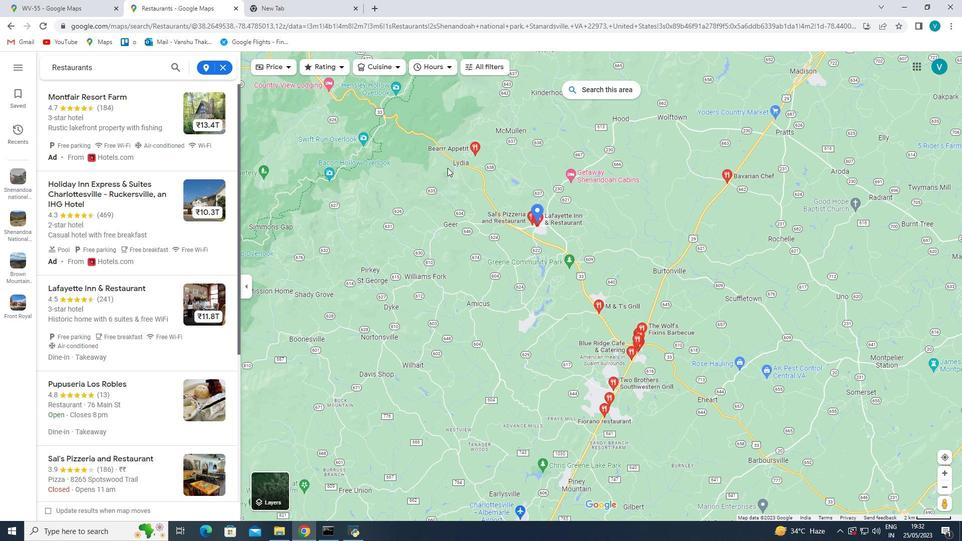 
Action: Mouse scrolled (453, 180) with delta (0, 0)
Screenshot: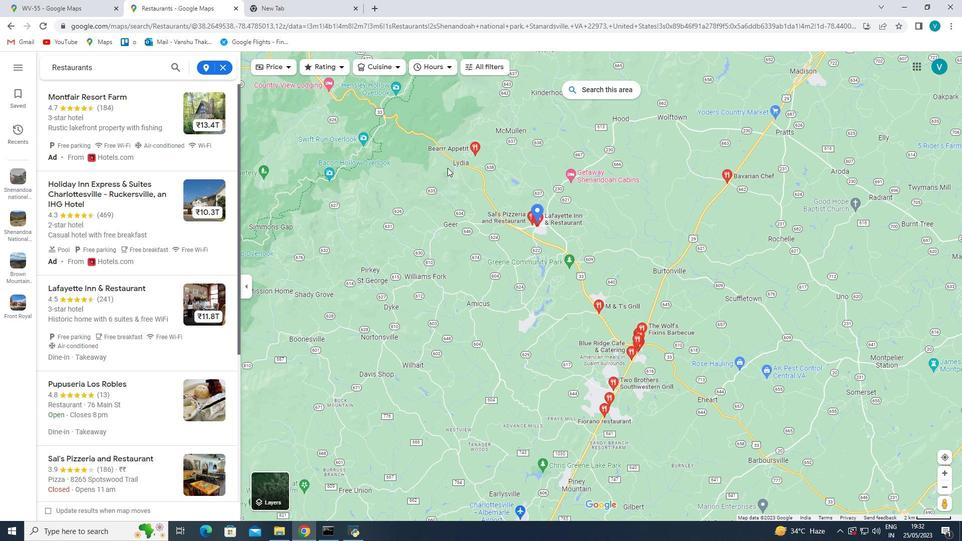 
Action: Mouse moved to (454, 183)
Screenshot: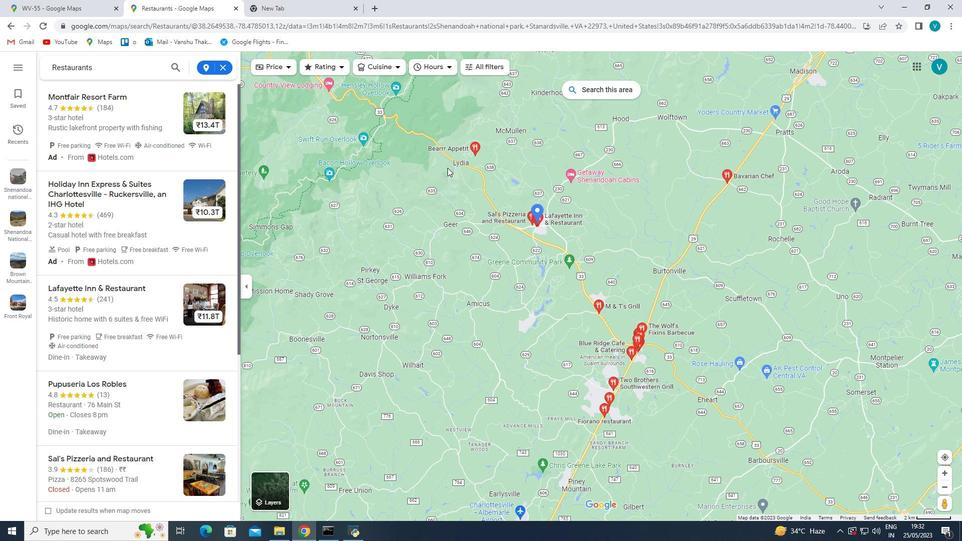 
Action: Mouse scrolled (454, 182) with delta (0, 0)
Screenshot: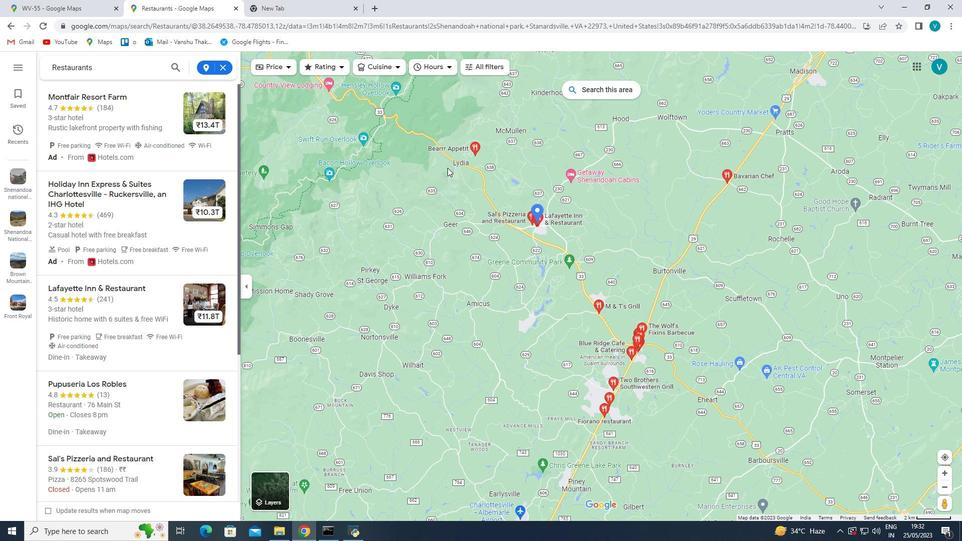 
Action: Mouse scrolled (454, 182) with delta (0, 0)
Screenshot: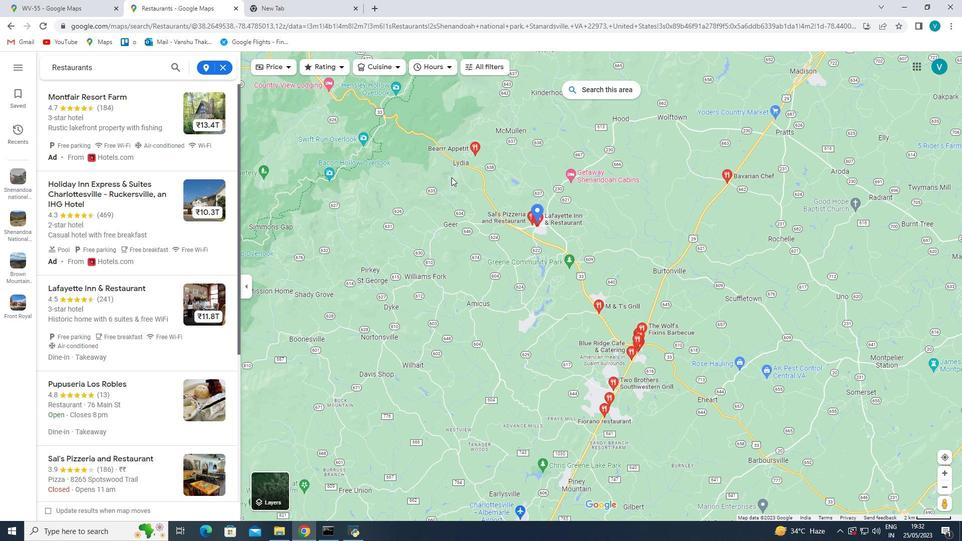 
Action: Mouse scrolled (454, 182) with delta (0, 0)
Screenshot: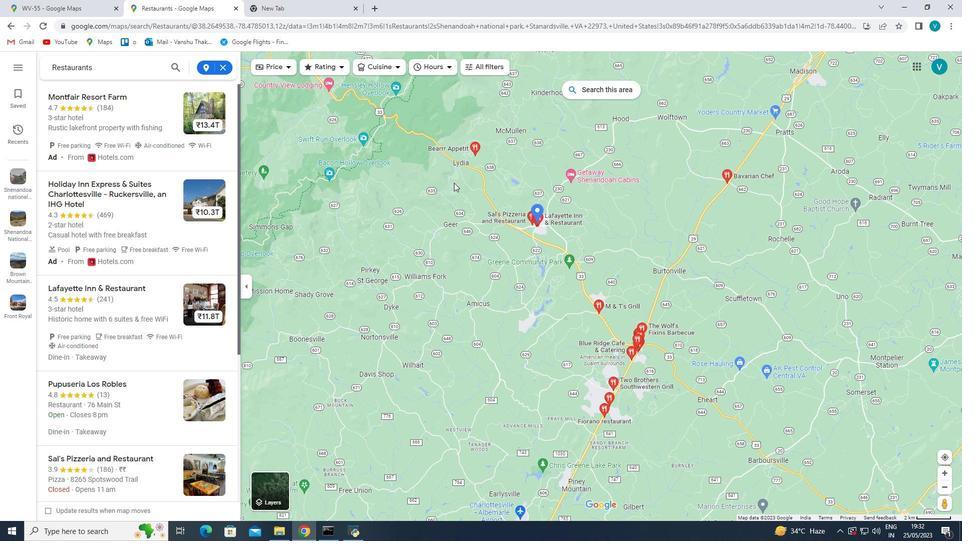 
Action: Mouse moved to (515, 316)
Screenshot: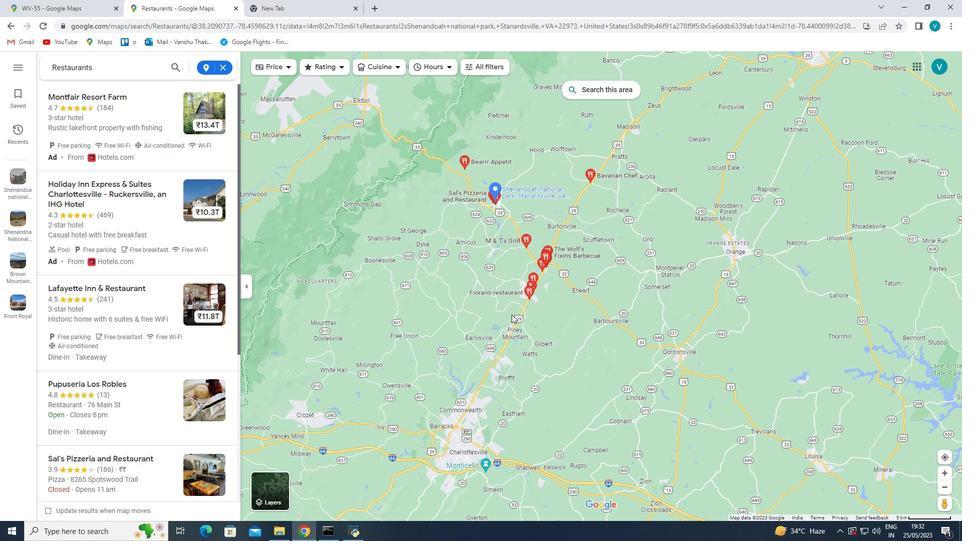 
Action: Mouse scrolled (515, 316) with delta (0, 0)
Screenshot: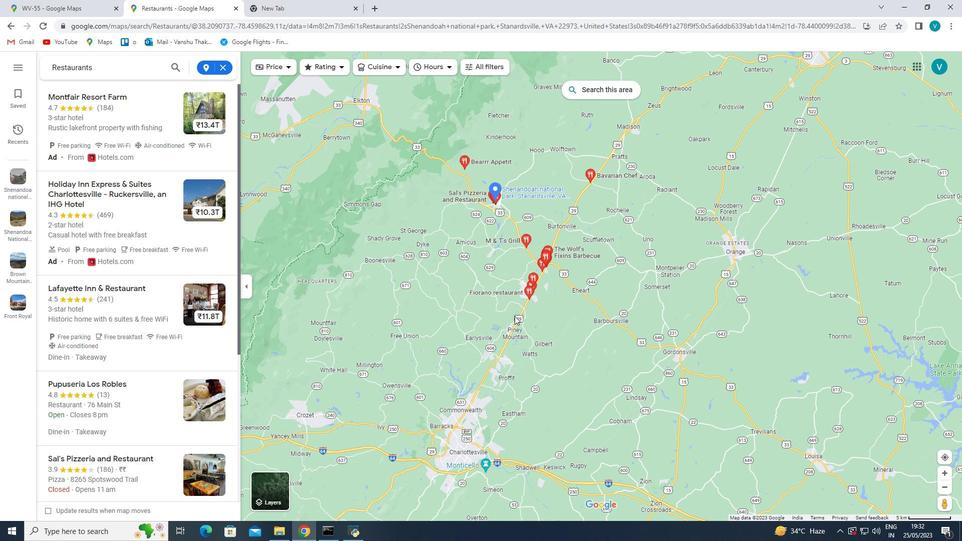 
Action: Mouse moved to (533, 290)
Screenshot: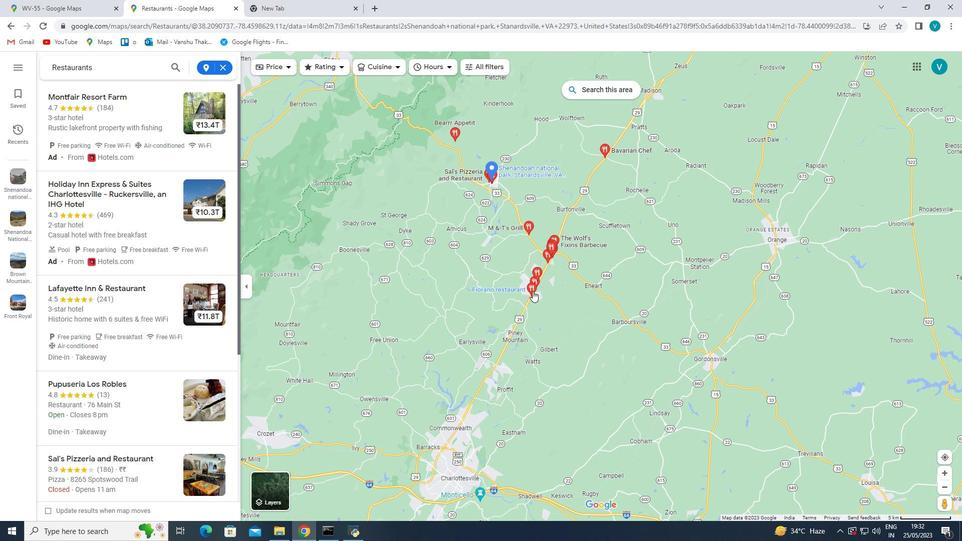 
Action: Mouse scrolled (533, 290) with delta (0, 0)
Screenshot: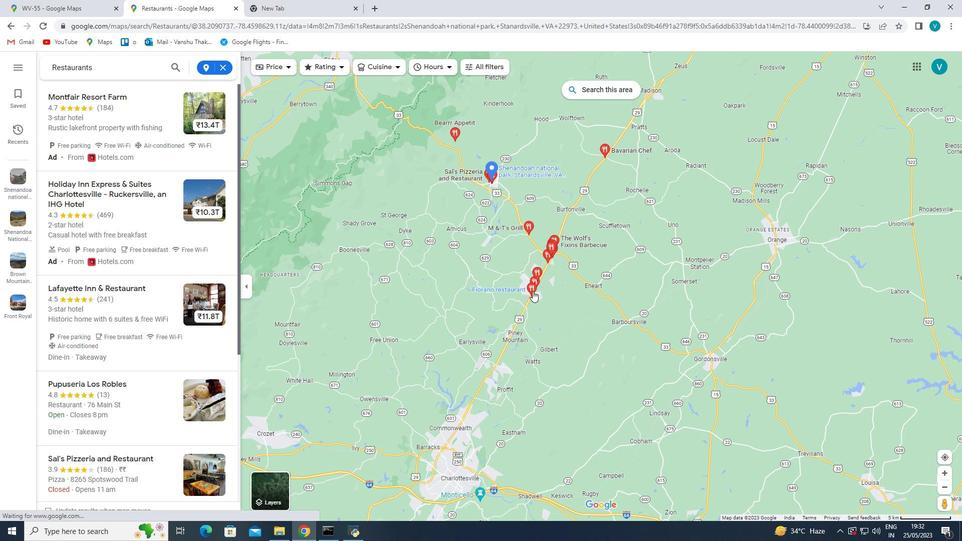 
Action: Mouse scrolled (533, 290) with delta (0, 0)
Screenshot: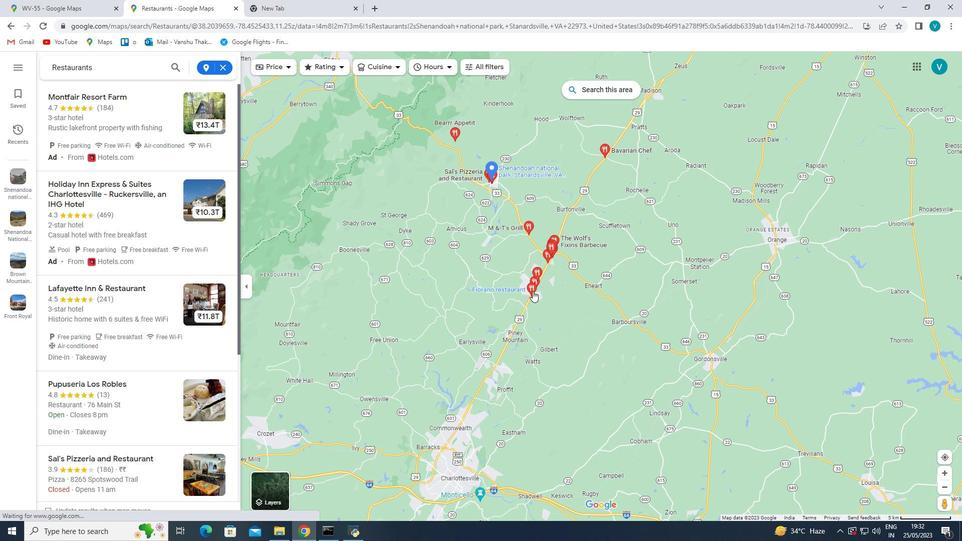 
Action: Mouse moved to (564, 299)
Screenshot: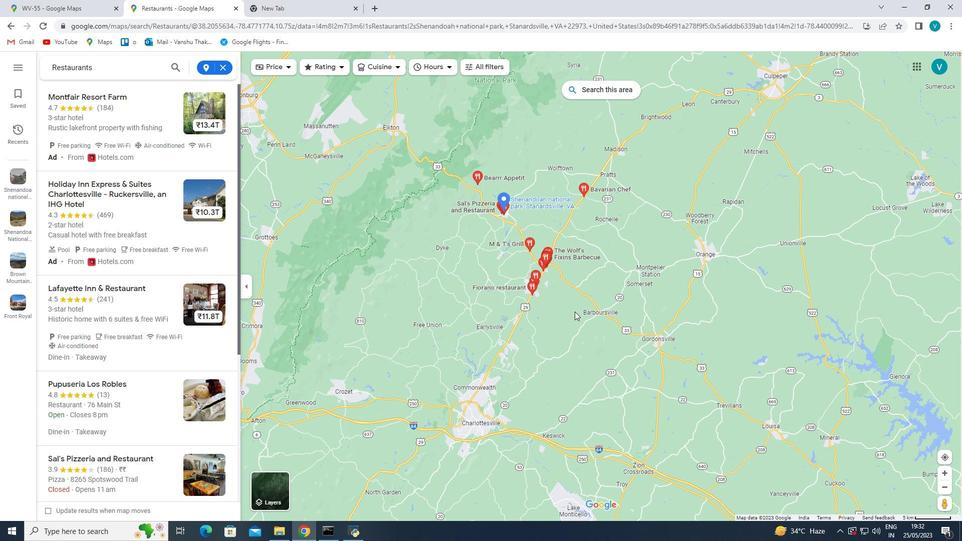 
Action: Mouse scrolled (564, 299) with delta (0, 0)
Screenshot: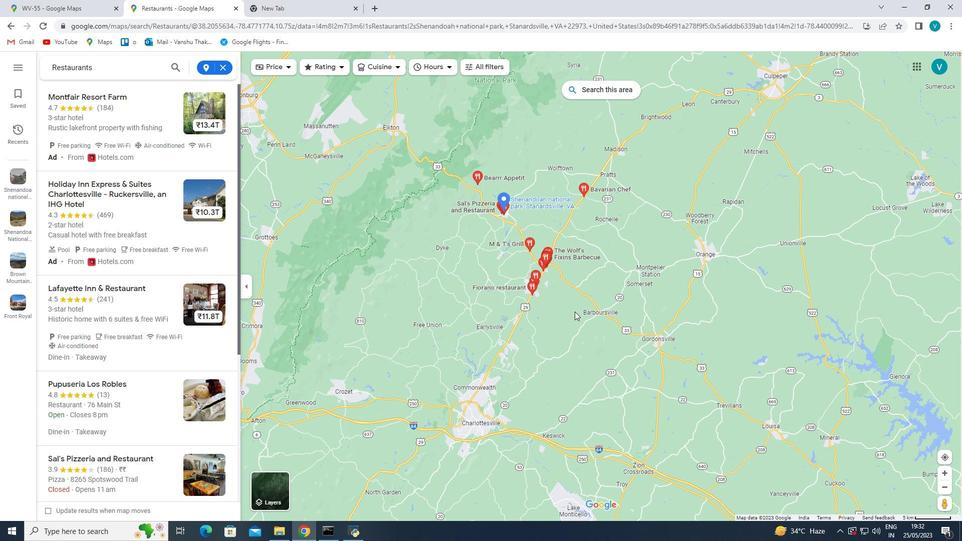 
Action: Mouse moved to (415, 251)
Screenshot: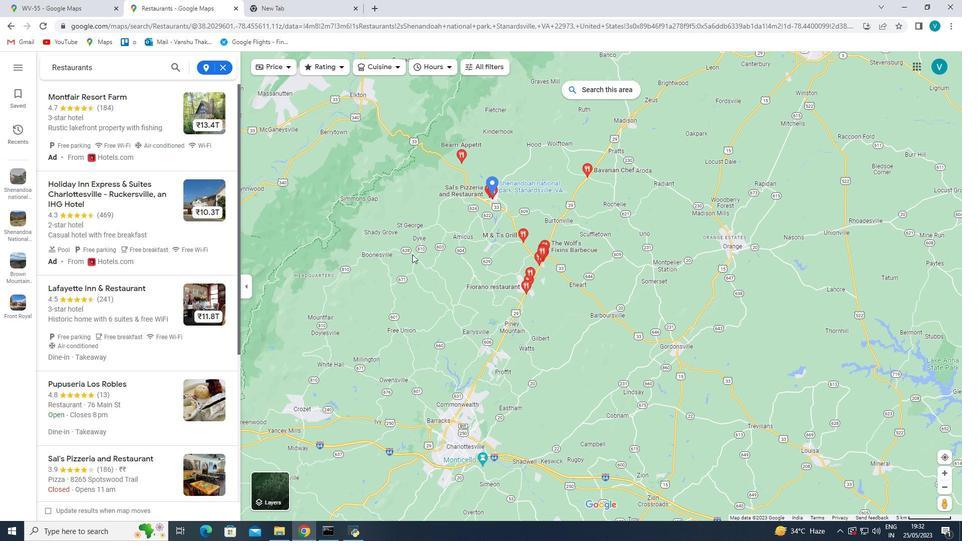 
Action: Mouse scrolled (415, 251) with delta (0, 0)
Screenshot: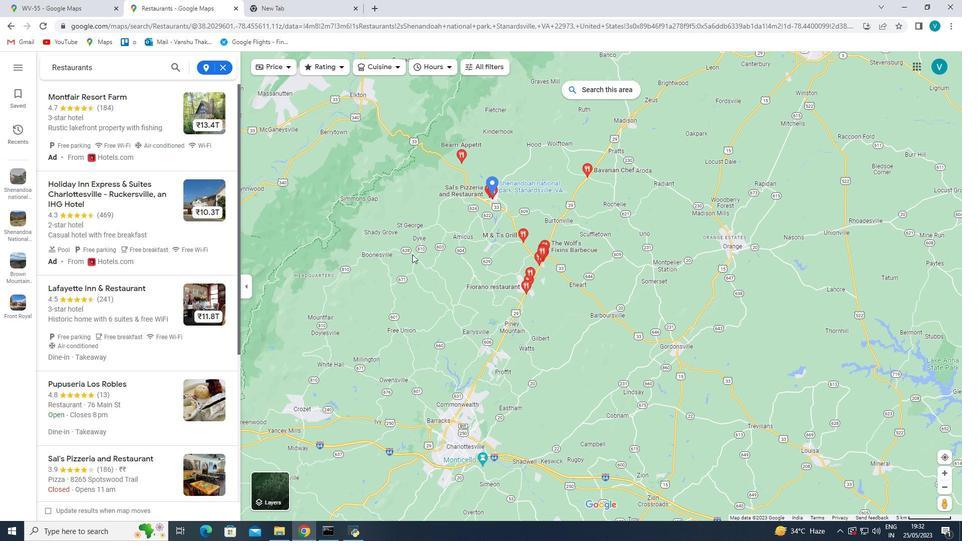 
Action: Mouse moved to (415, 251)
Screenshot: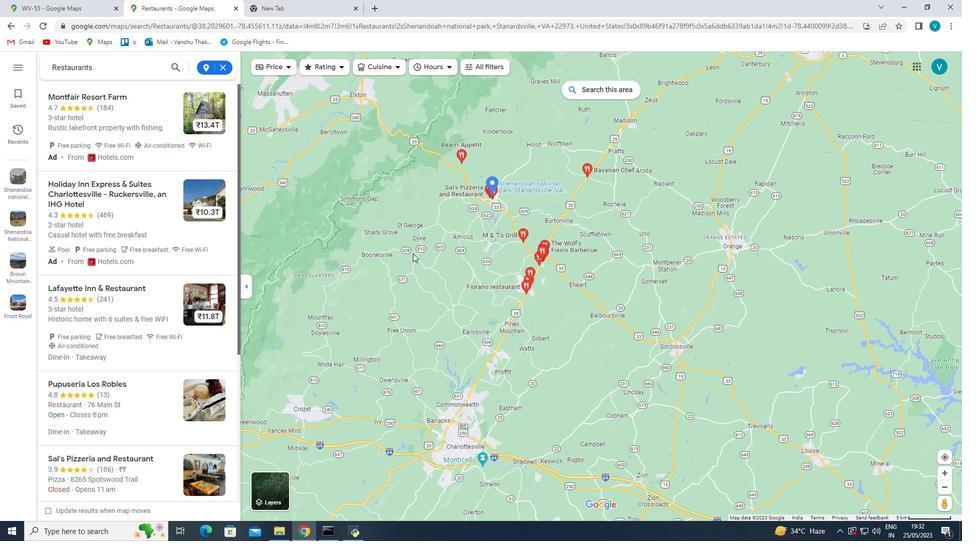 
Action: Mouse scrolled (415, 250) with delta (0, 0)
Screenshot: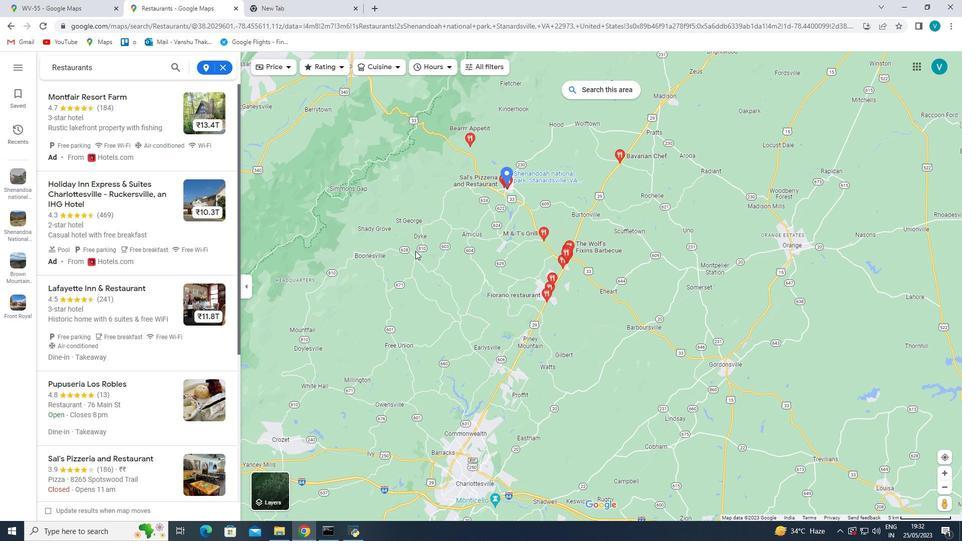 
Action: Mouse scrolled (415, 250) with delta (0, 0)
Screenshot: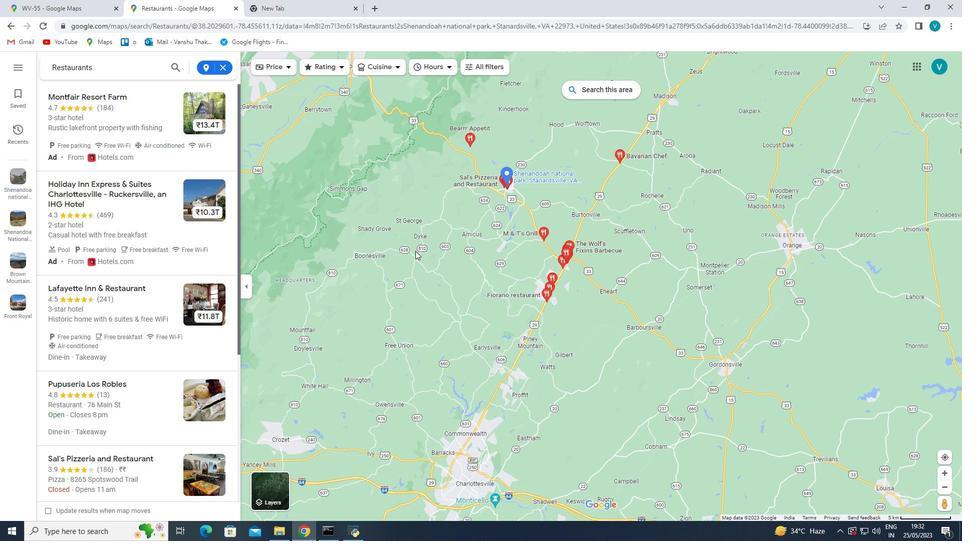 
Action: Mouse scrolled (415, 250) with delta (0, 0)
Screenshot: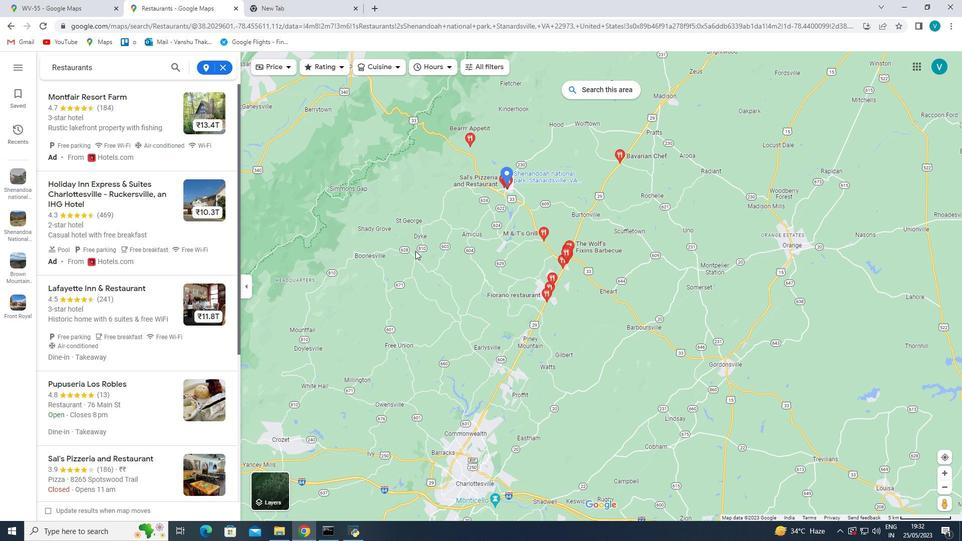 
Action: Mouse scrolled (415, 250) with delta (0, 0)
Screenshot: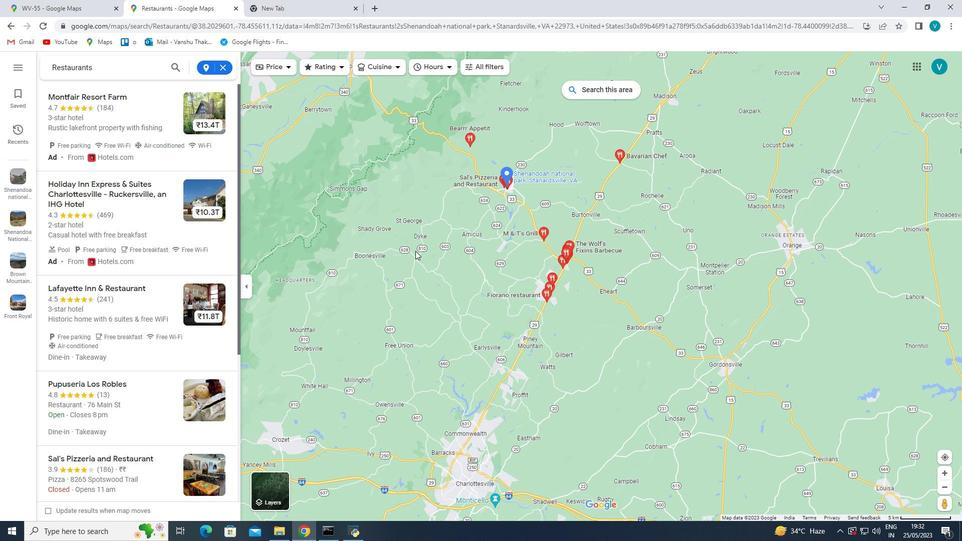 
Action: Mouse scrolled (415, 250) with delta (0, 0)
Screenshot: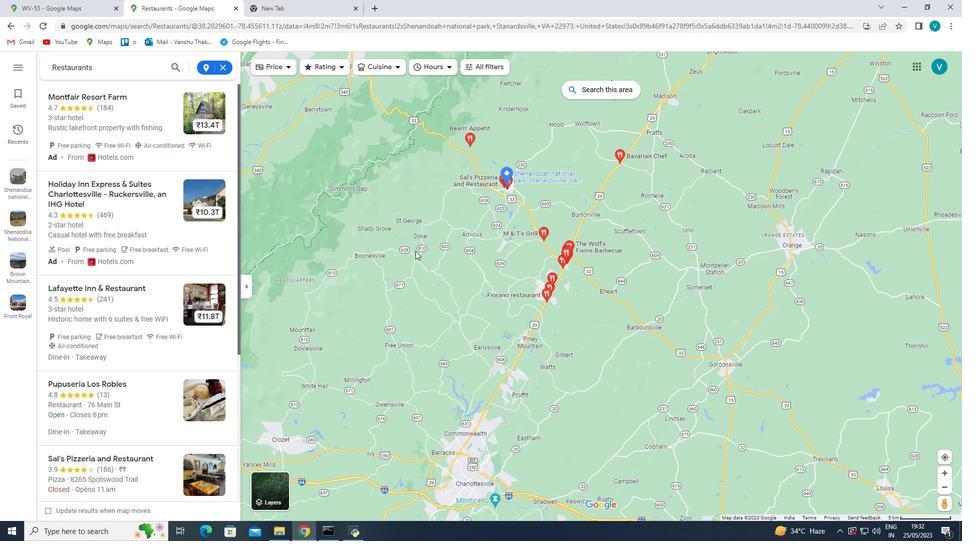 
Action: Mouse moved to (505, 303)
Screenshot: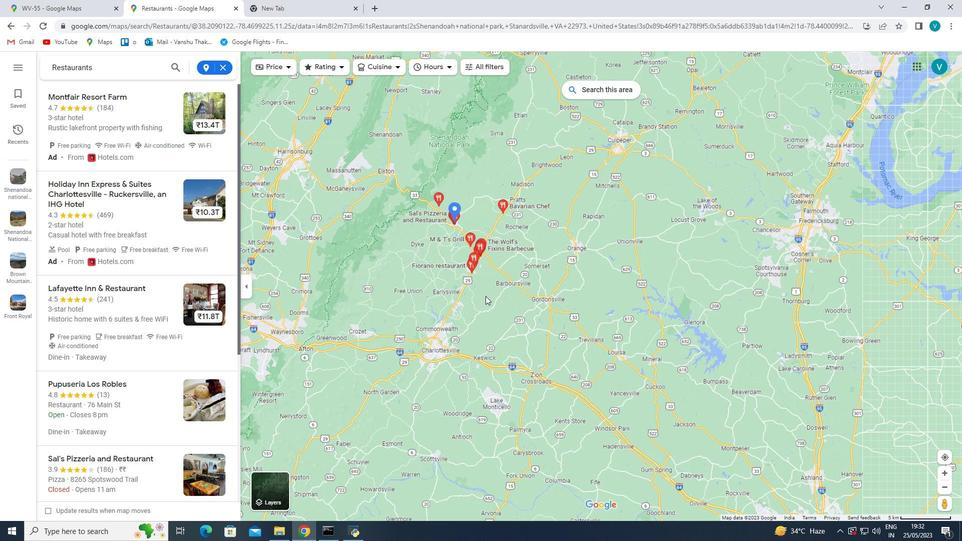
Action: Mouse scrolled (505, 303) with delta (0, 0)
Screenshot: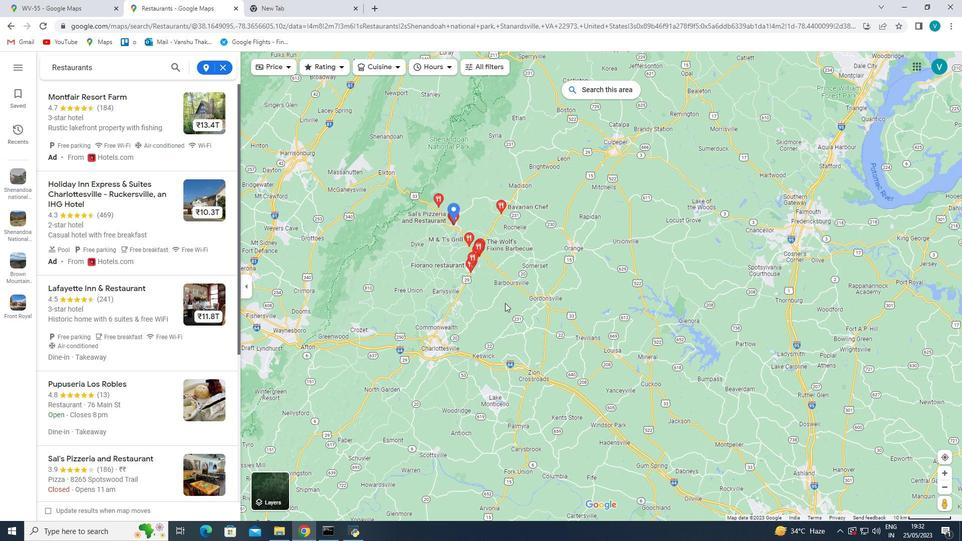 
Action: Mouse scrolled (505, 303) with delta (0, 0)
Screenshot: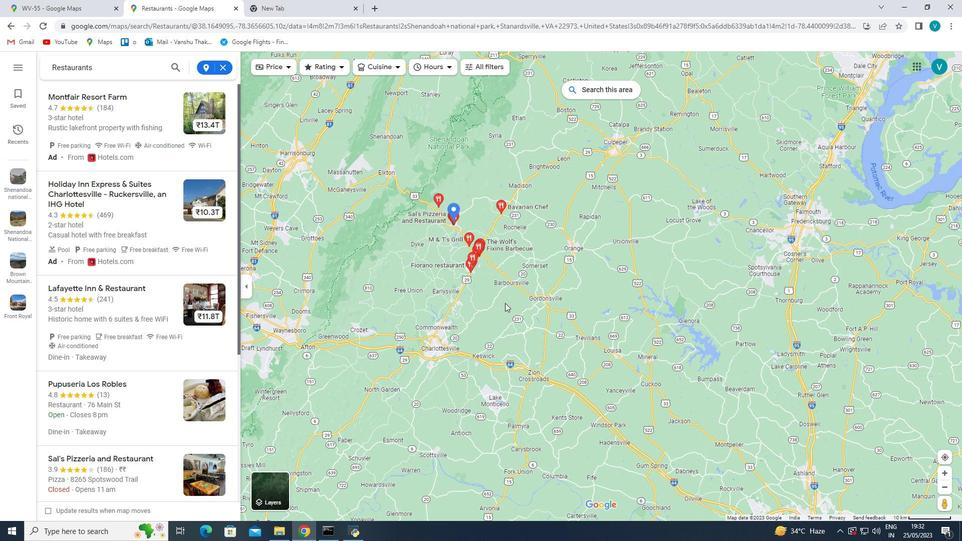 
Action: Mouse scrolled (505, 303) with delta (0, 0)
Screenshot: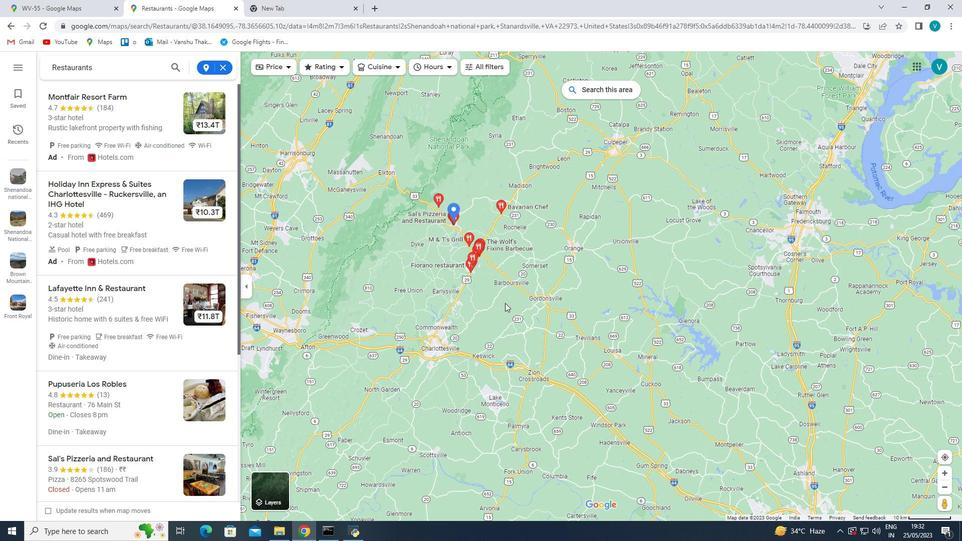 
Action: Mouse scrolled (505, 303) with delta (0, 0)
Screenshot: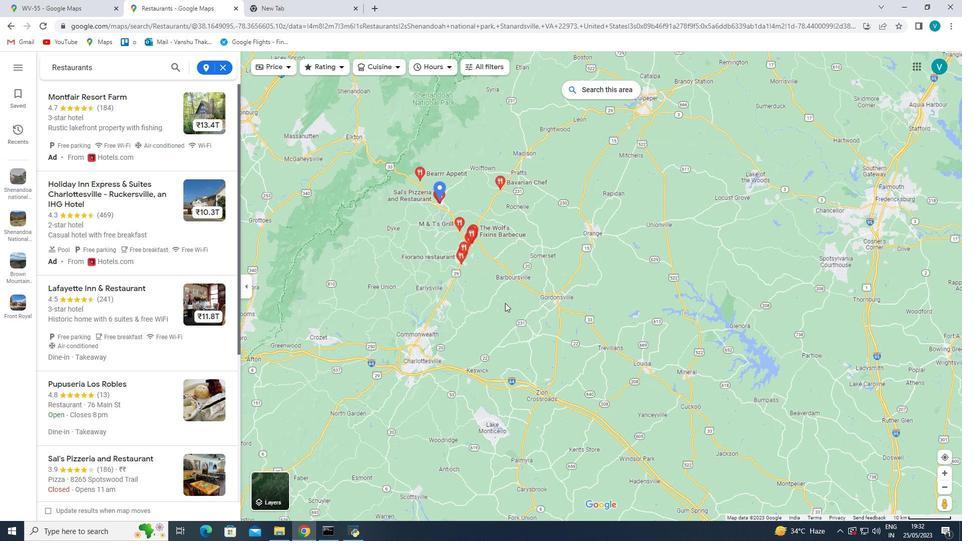 
Action: Mouse scrolled (505, 303) with delta (0, 0)
Screenshot: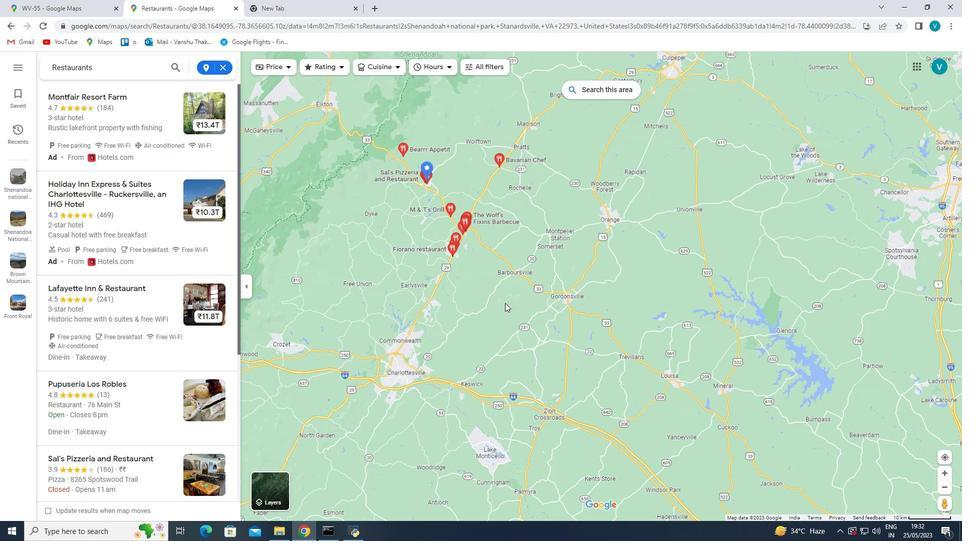 
Action: Mouse moved to (424, 255)
Screenshot: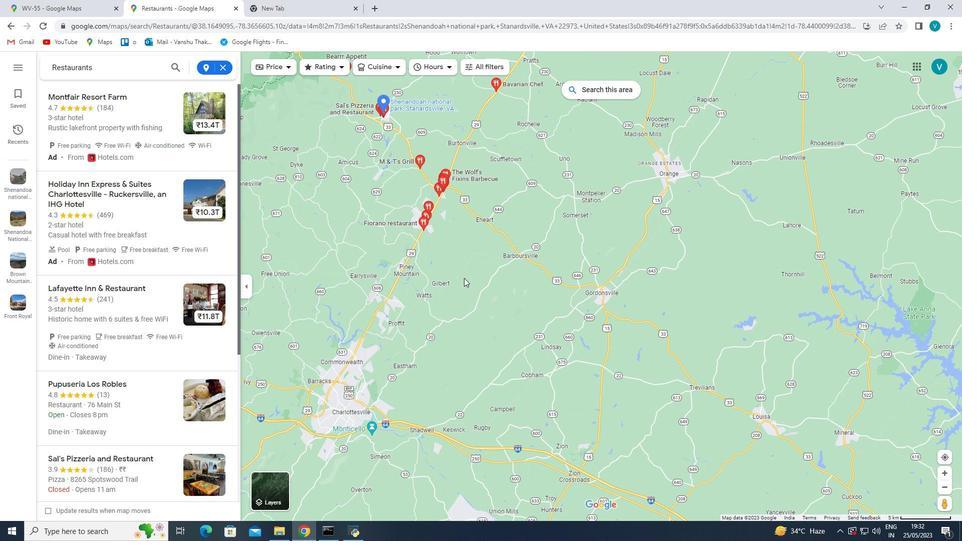 
Action: Mouse pressed left at (424, 255)
Screenshot: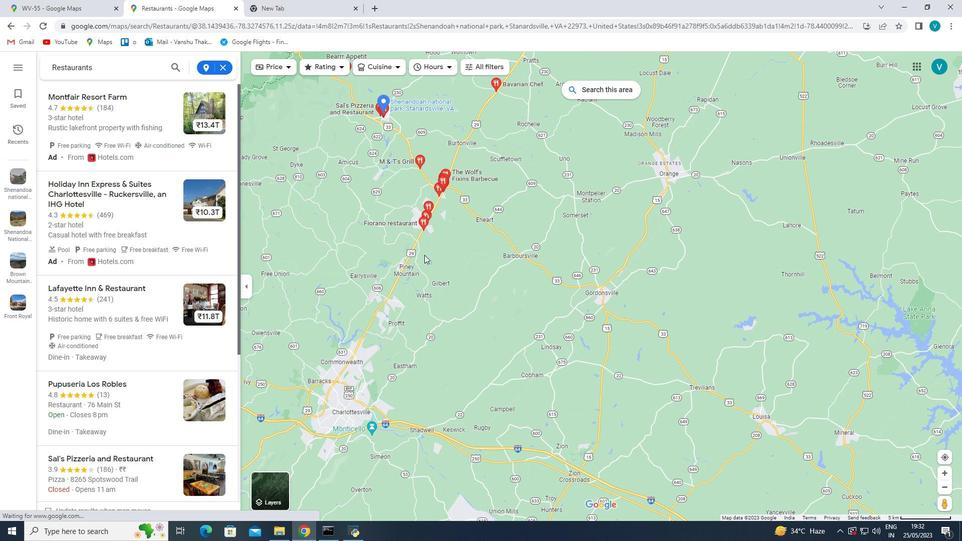 
Action: Mouse moved to (511, 360)
Screenshot: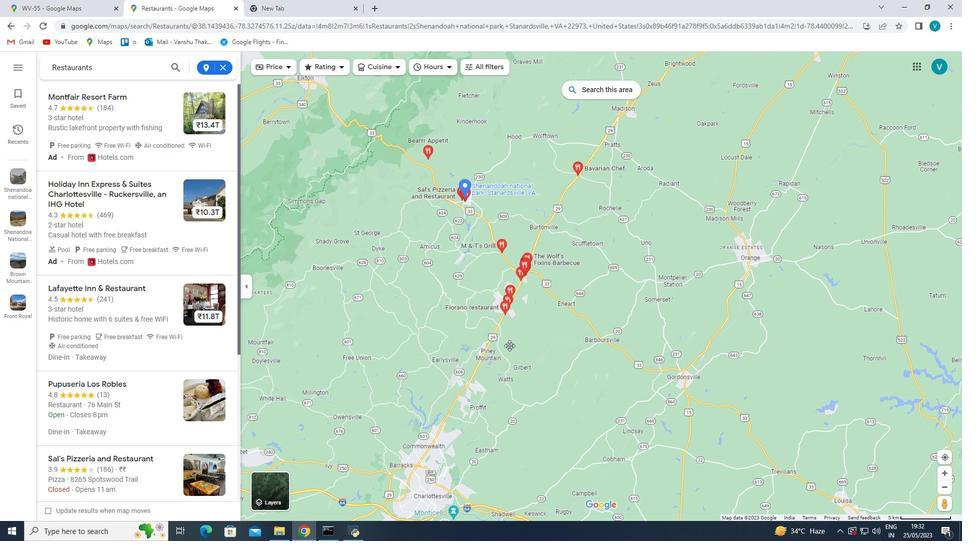 
Action: Mouse scrolled (511, 359) with delta (0, 0)
Screenshot: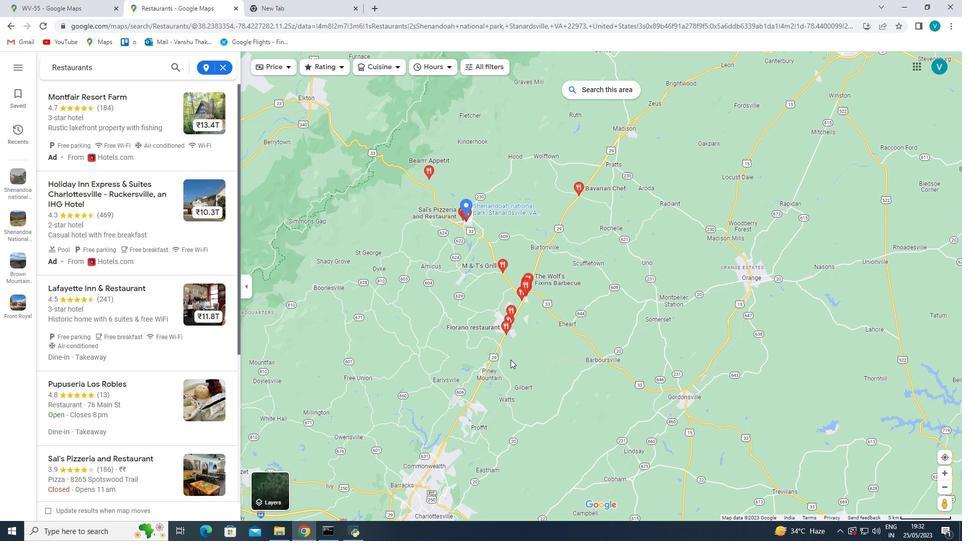 
Action: Mouse scrolled (511, 359) with delta (0, 0)
Screenshot: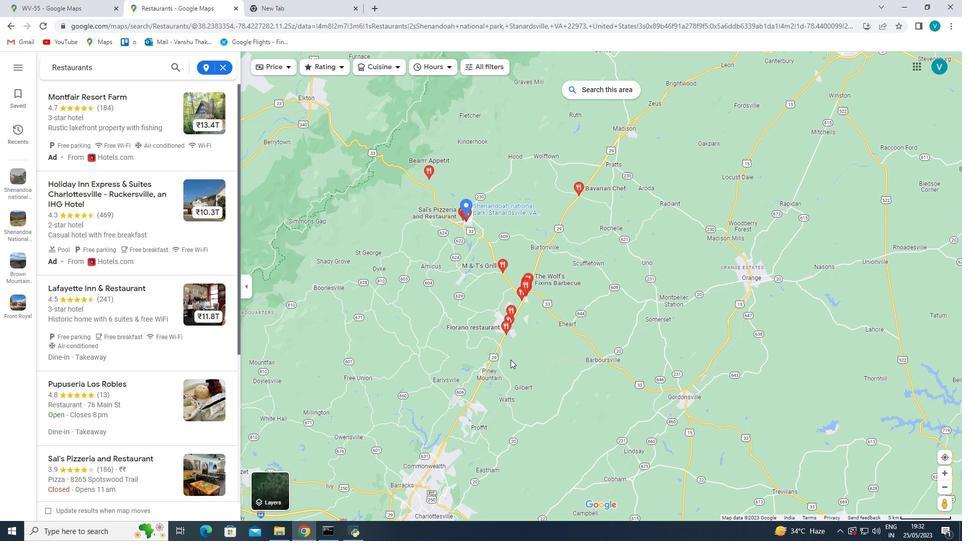 
Action: Mouse scrolled (511, 359) with delta (0, 0)
Screenshot: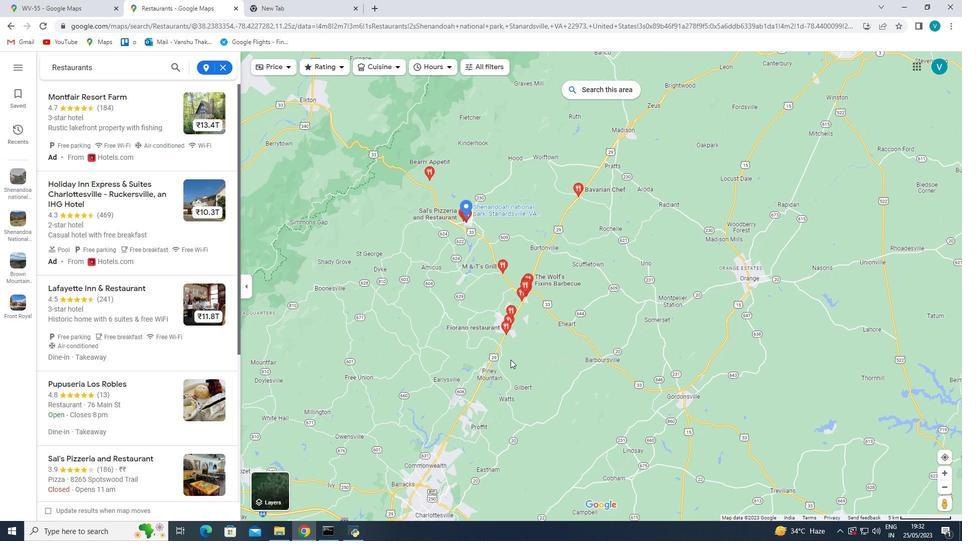 
Action: Mouse scrolled (511, 359) with delta (0, 0)
Screenshot: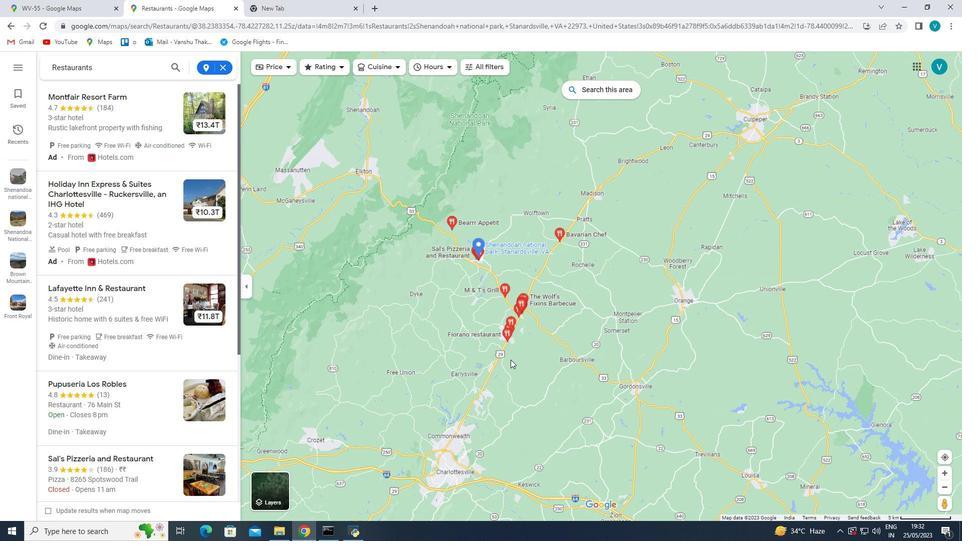 
Action: Mouse moved to (468, 268)
Screenshot: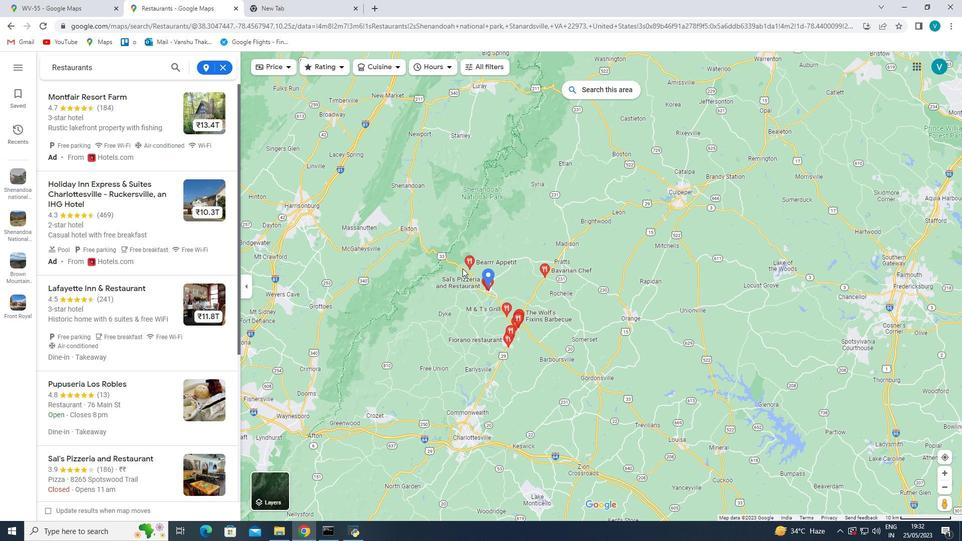 
Action: Mouse scrolled (468, 269) with delta (0, 0)
Screenshot: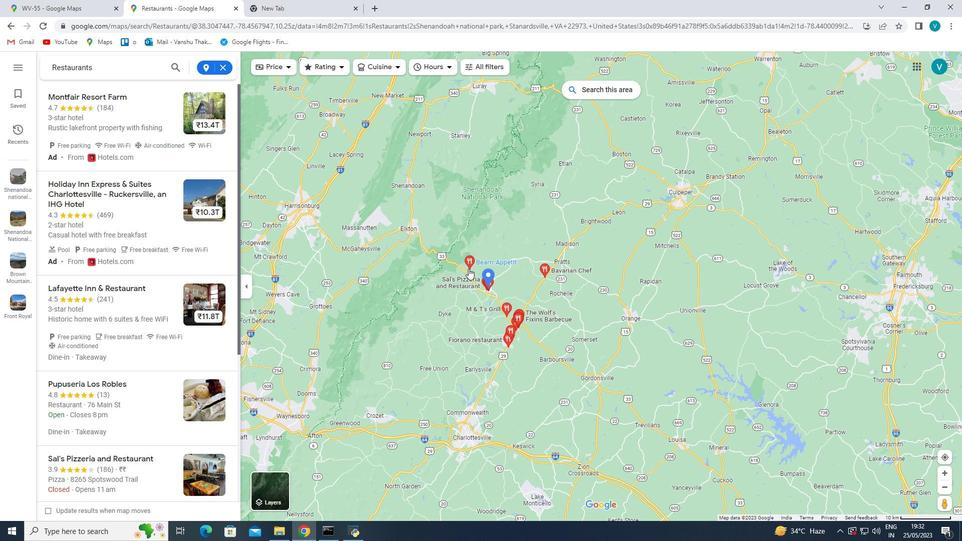 
Action: Mouse scrolled (468, 269) with delta (0, 0)
Screenshot: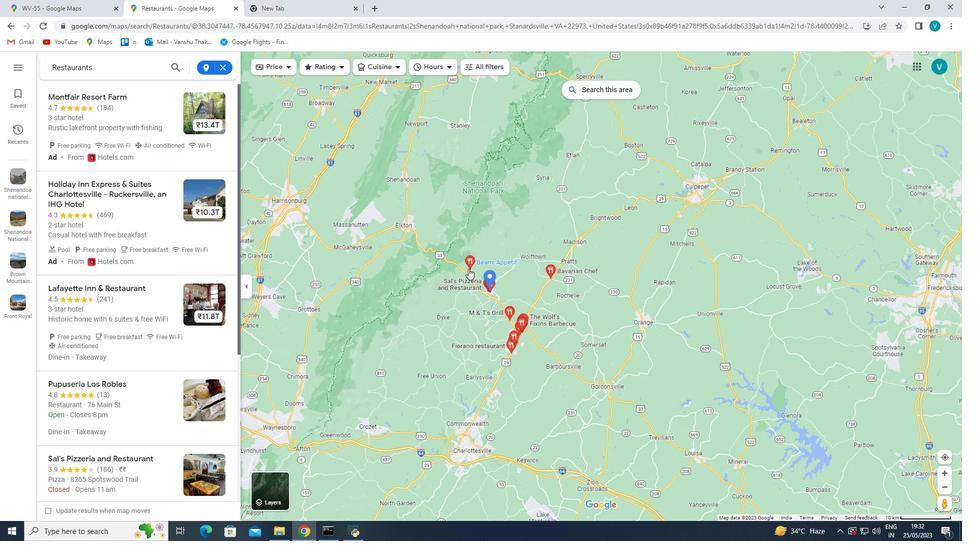 
Action: Mouse moved to (118, 188)
Screenshot: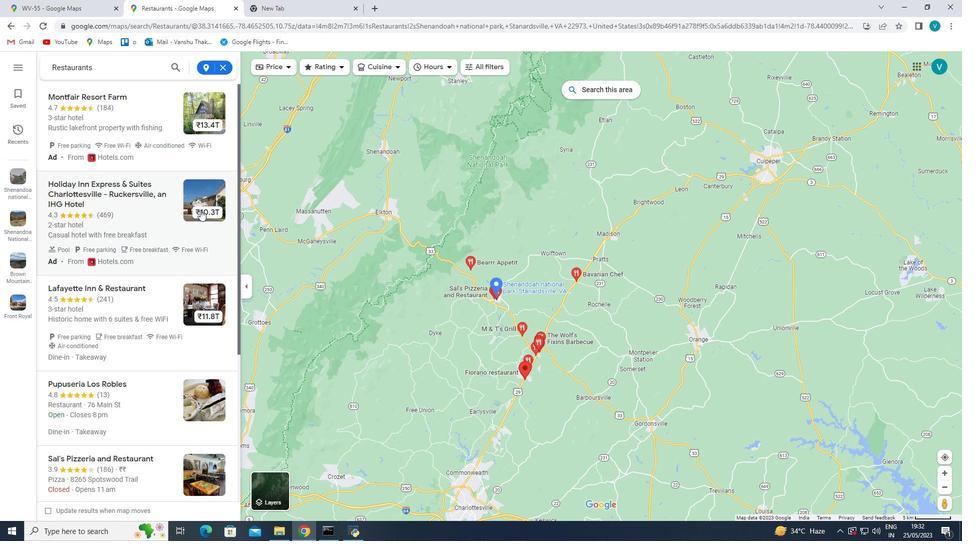 
Action: Mouse pressed left at (118, 188)
Screenshot: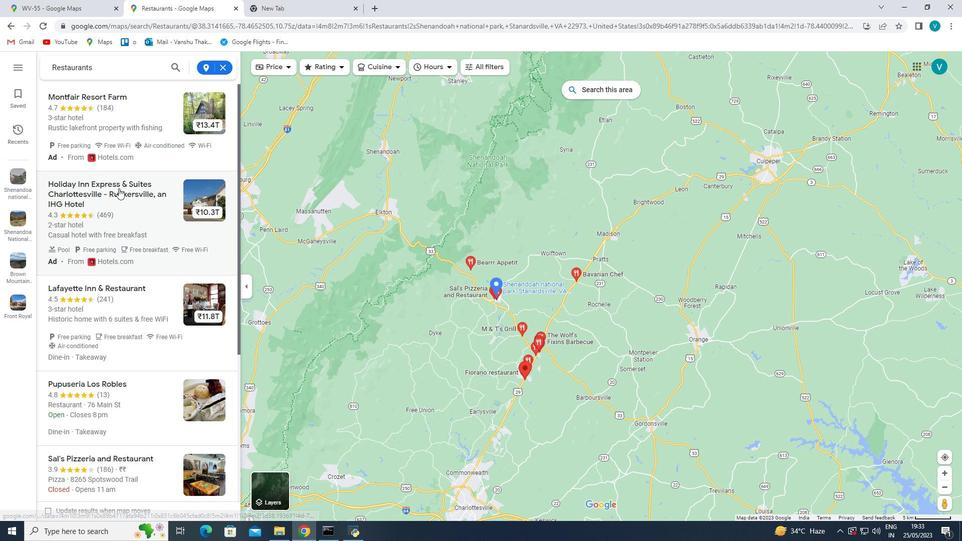 
Action: Mouse moved to (134, 303)
Screenshot: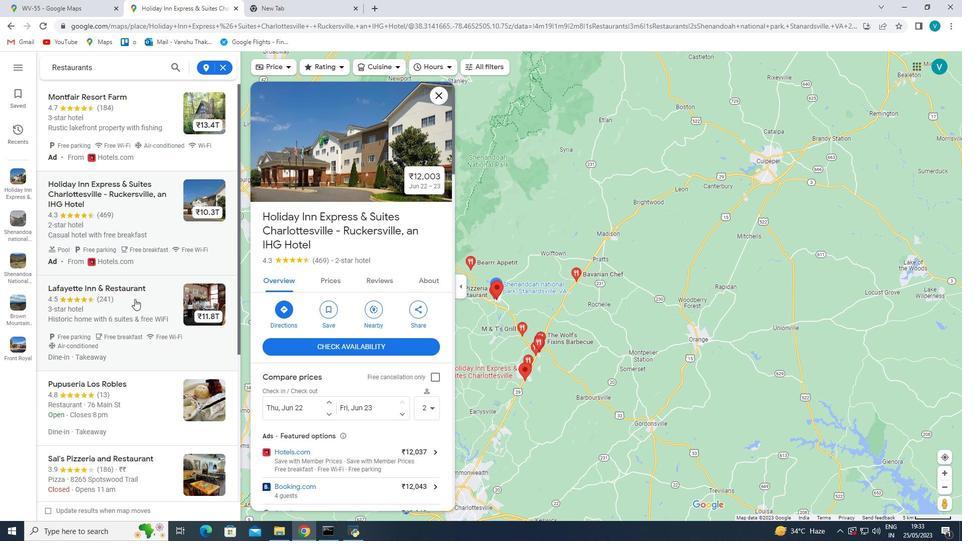 
Action: Mouse pressed left at (134, 303)
Screenshot: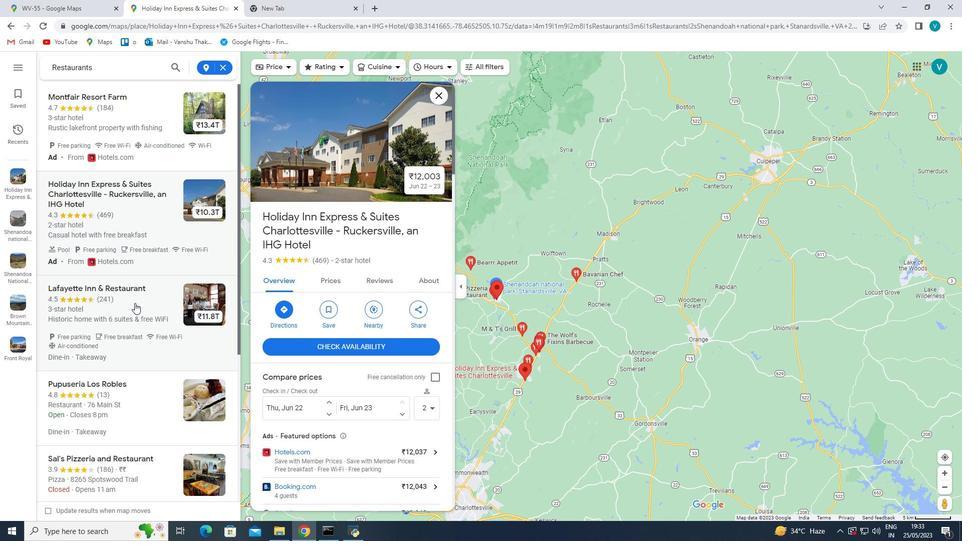 
Action: Mouse moved to (354, 413)
Screenshot: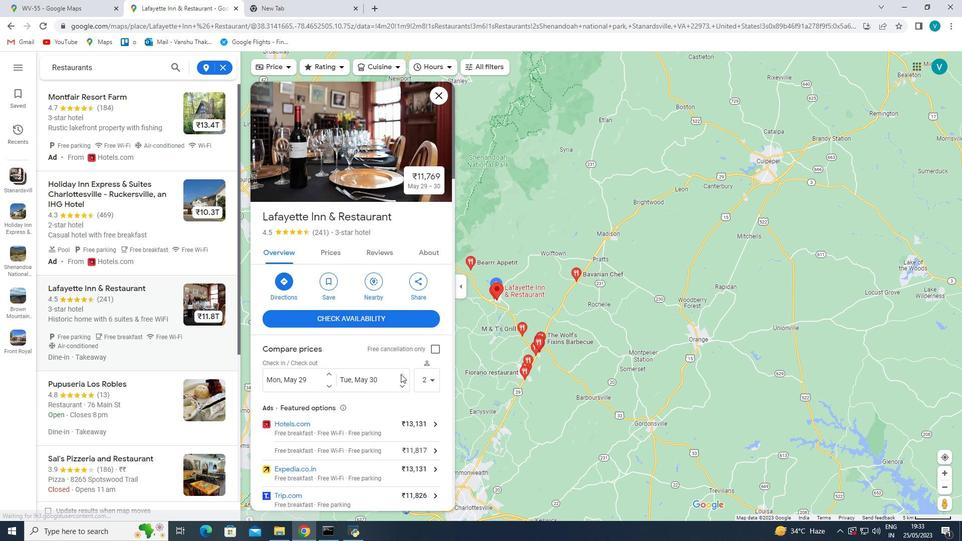 
Action: Mouse scrolled (354, 412) with delta (0, 0)
Screenshot: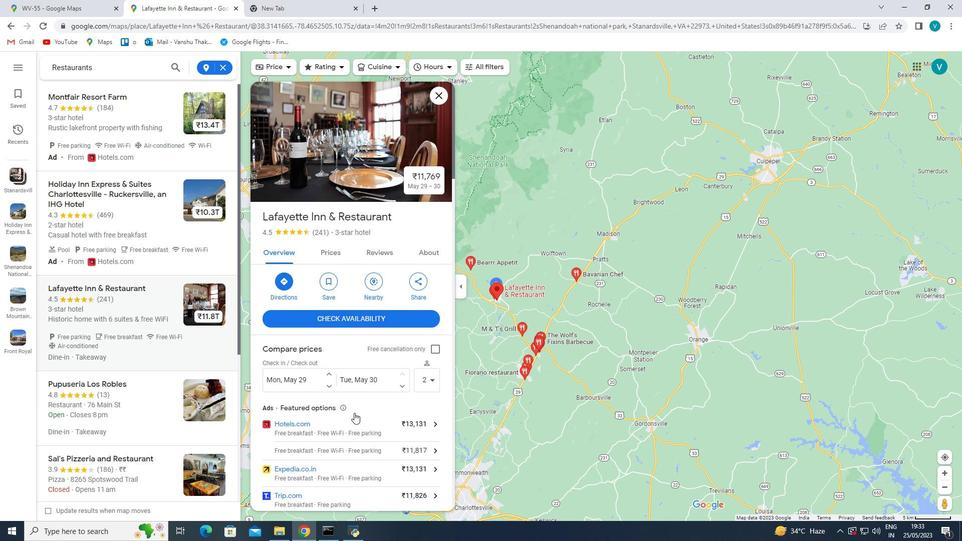 
Action: Mouse scrolled (354, 412) with delta (0, 0)
Screenshot: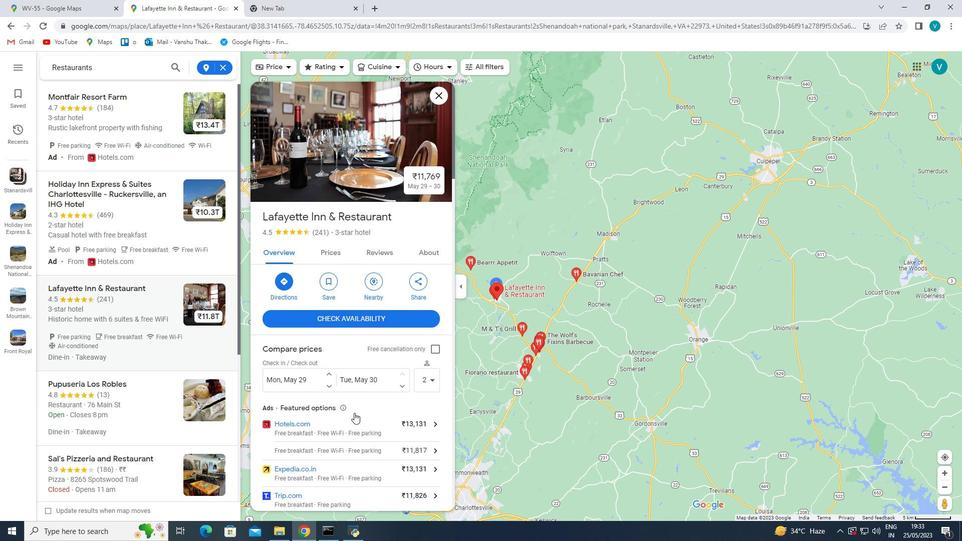 
Action: Mouse scrolled (354, 413) with delta (0, 0)
Screenshot: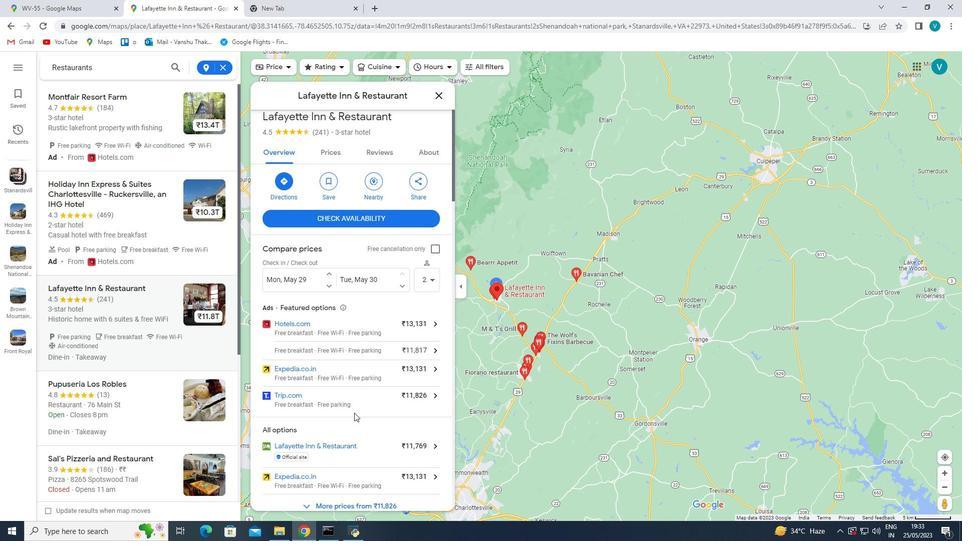 
Action: Mouse scrolled (354, 413) with delta (0, 0)
Screenshot: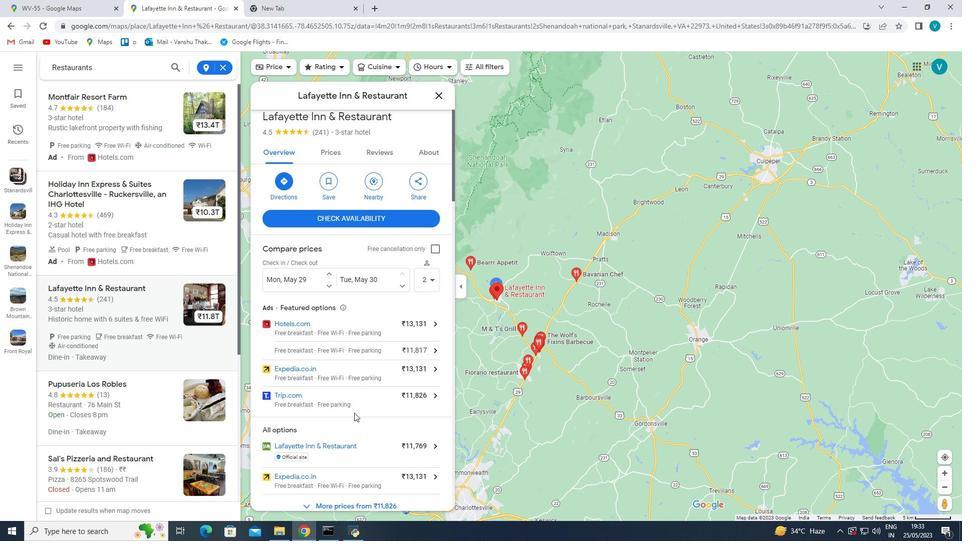 
Action: Mouse moved to (354, 413)
Screenshot: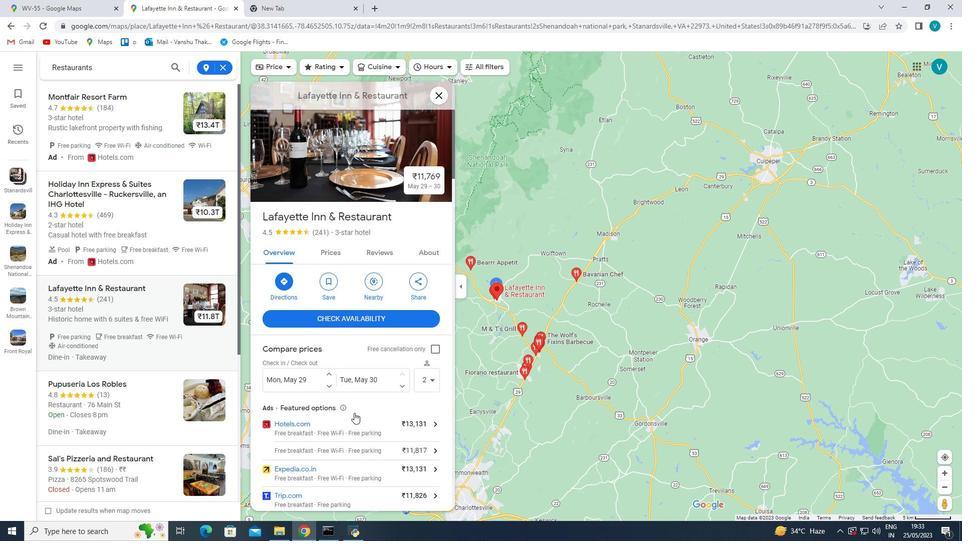 
Action: Mouse scrolled (354, 413) with delta (0, 0)
Screenshot: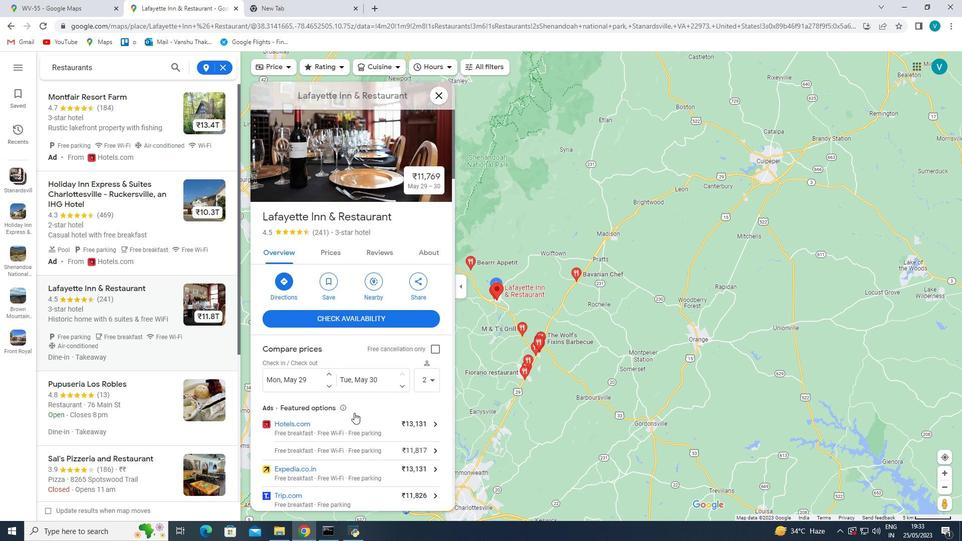 
Action: Mouse scrolled (354, 413) with delta (0, 0)
Screenshot: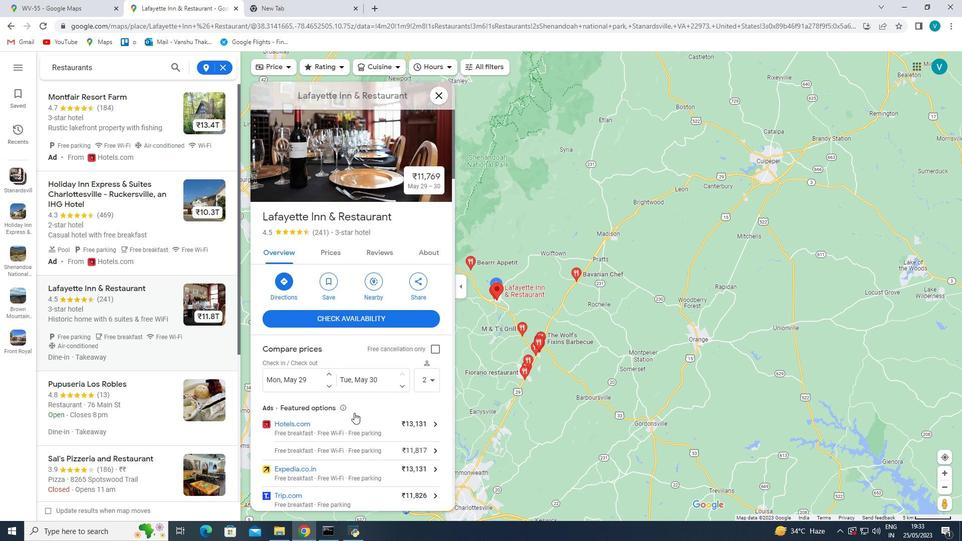 
Action: Mouse scrolled (354, 413) with delta (0, 0)
Screenshot: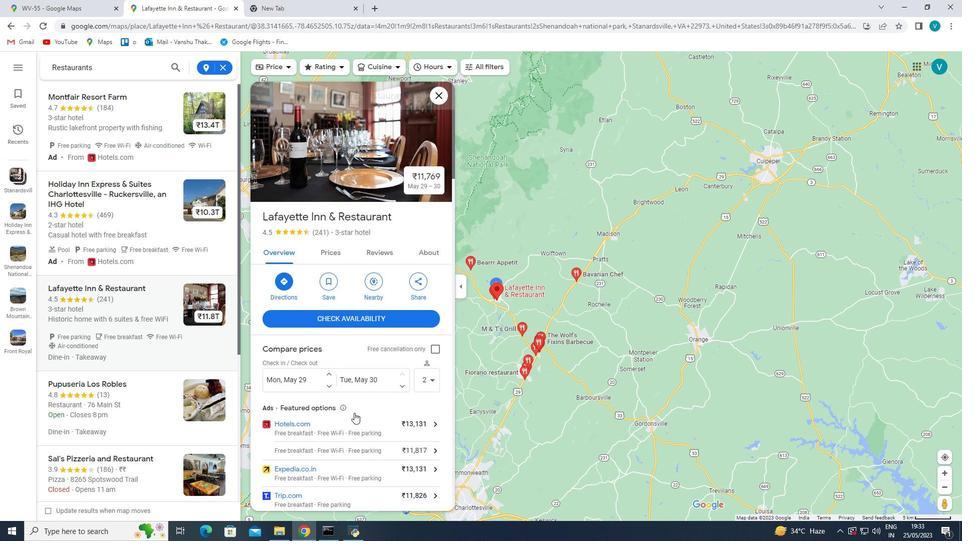 
Action: Mouse scrolled (354, 413) with delta (0, 0)
Screenshot: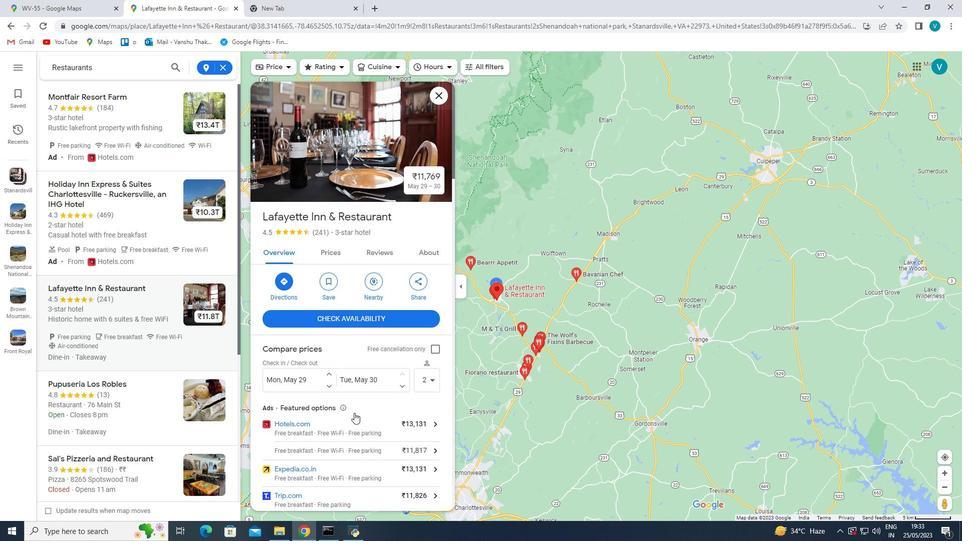 
Action: Mouse moved to (436, 98)
Screenshot: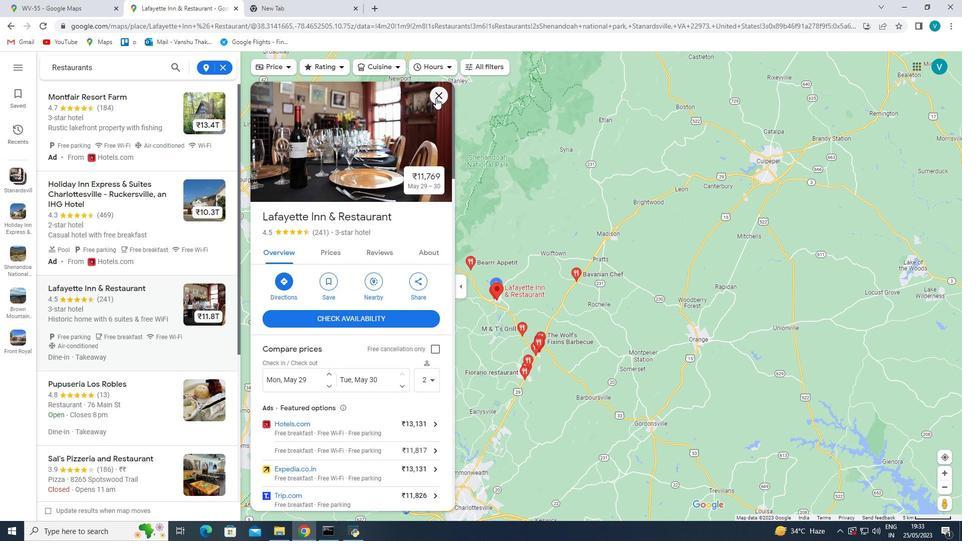 
Action: Mouse pressed left at (436, 98)
Screenshot: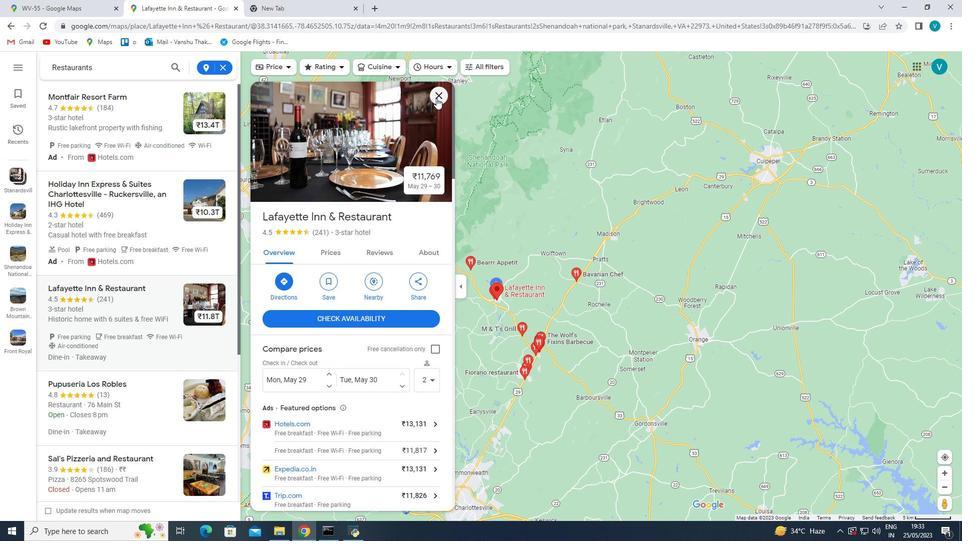 
Action: Mouse moved to (228, 63)
Screenshot: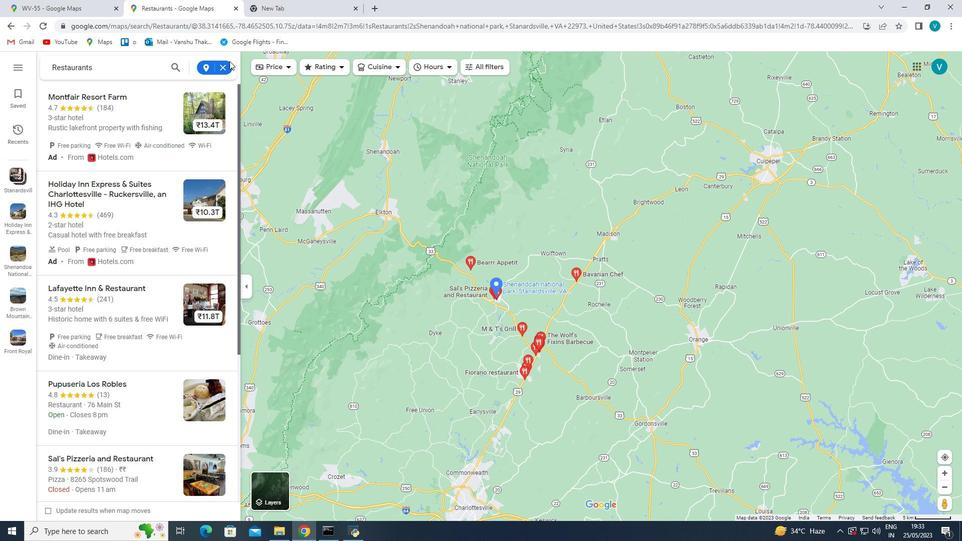 
Action: Mouse pressed left at (228, 63)
Screenshot: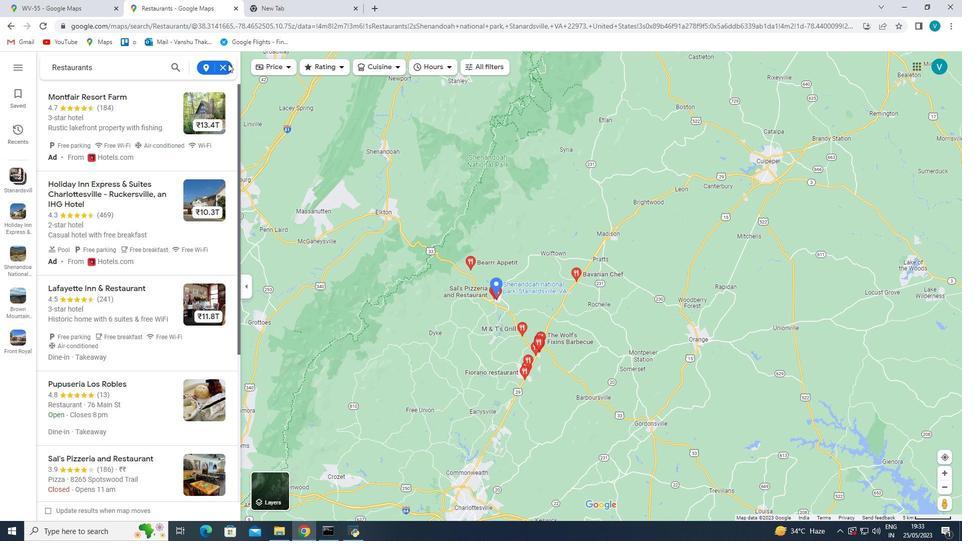 
Action: Mouse moved to (221, 67)
Screenshot: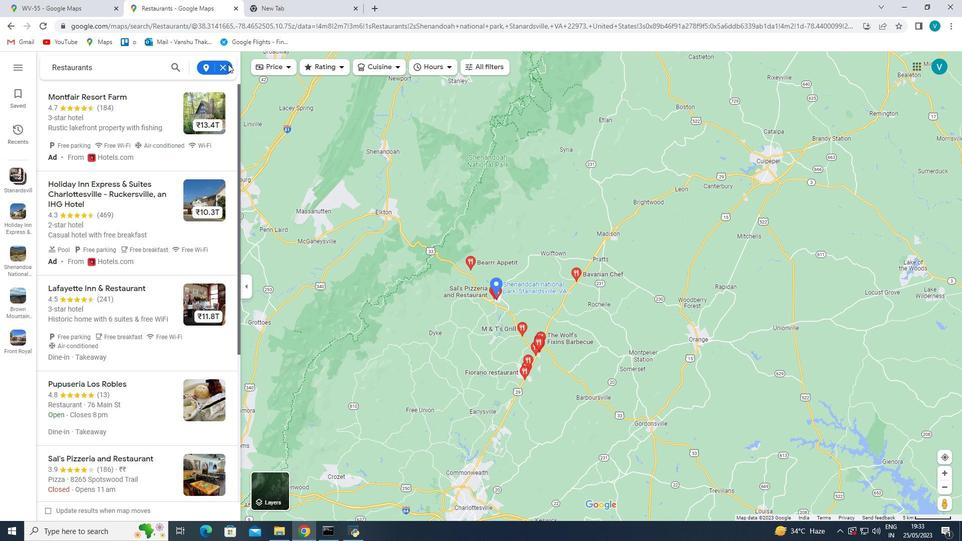 
Action: Mouse pressed left at (221, 67)
Screenshot: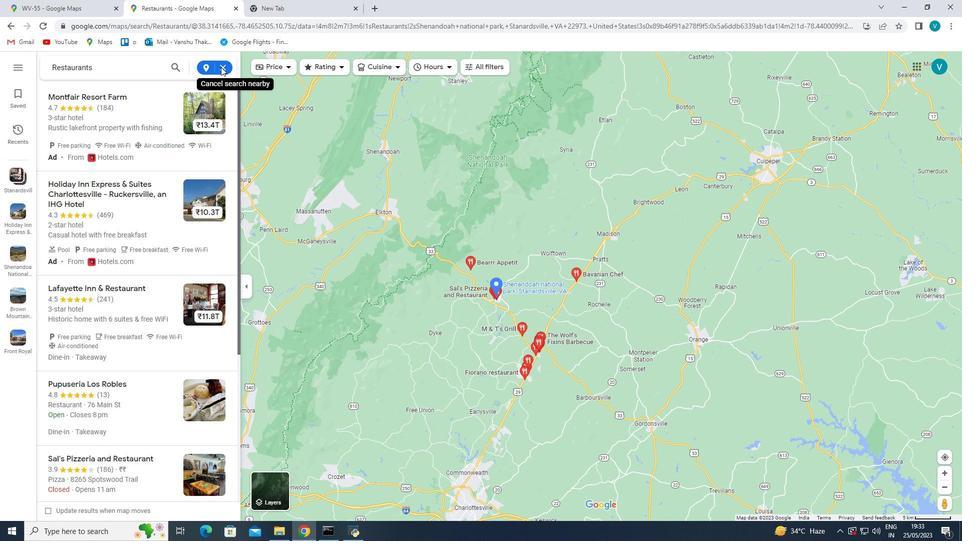 
Action: Mouse moved to (723, 376)
Screenshot: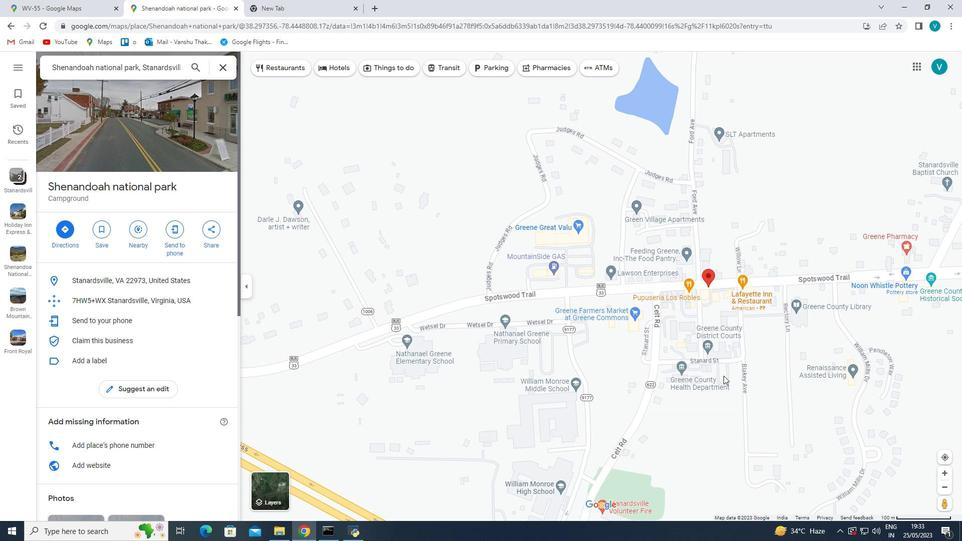 
Action: Mouse pressed left at (723, 376)
Screenshot: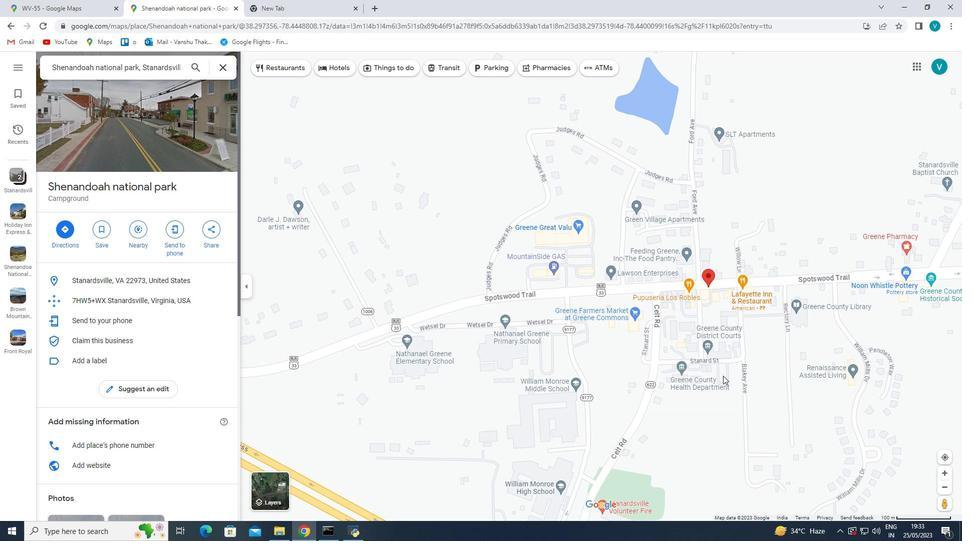 
Action: Mouse moved to (944, 506)
Screenshot: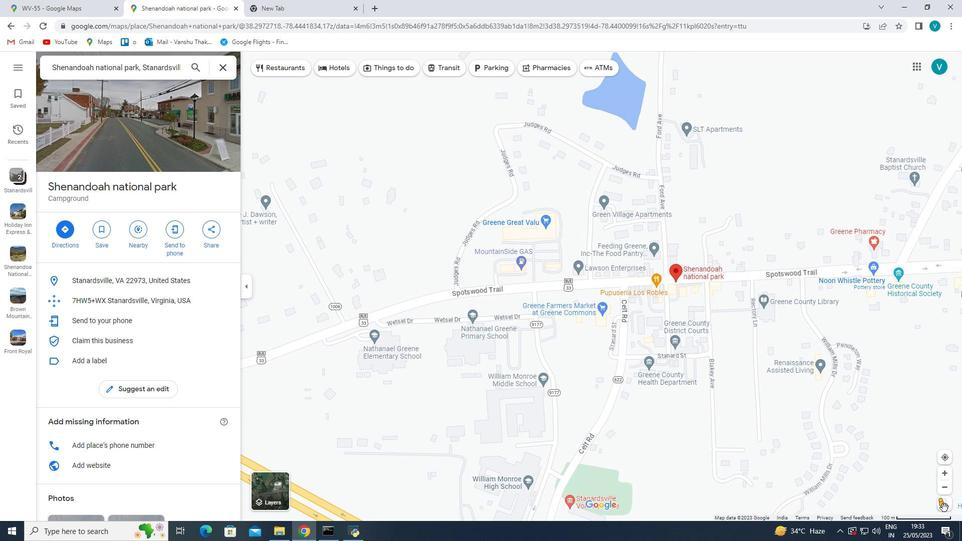 
Action: Mouse pressed left at (944, 506)
Screenshot: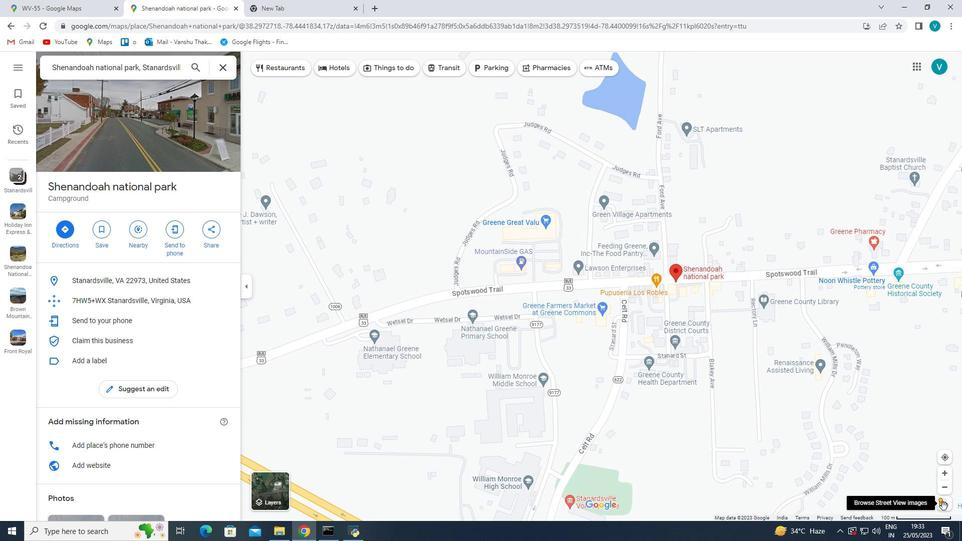 
Action: Mouse pressed left at (944, 506)
Screenshot: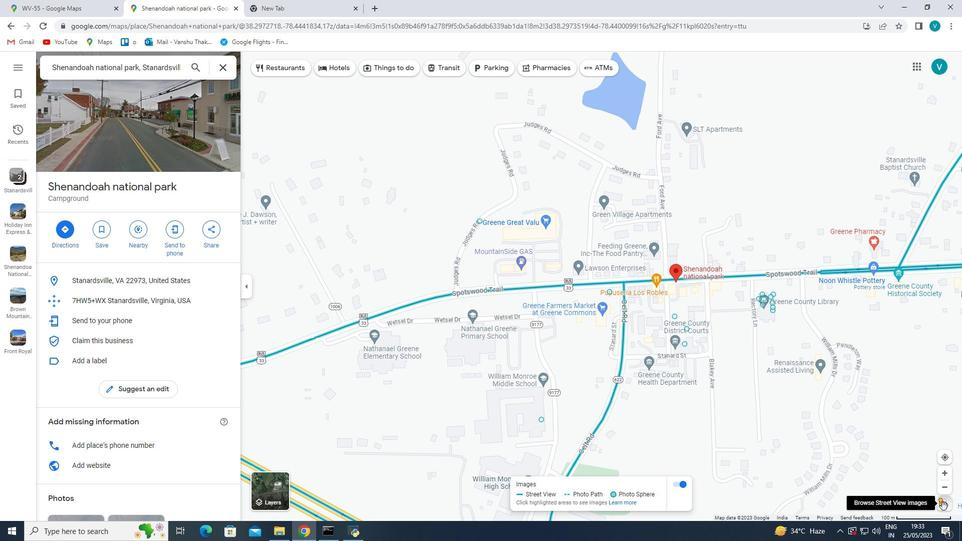 
Action: Mouse pressed left at (944, 506)
Screenshot: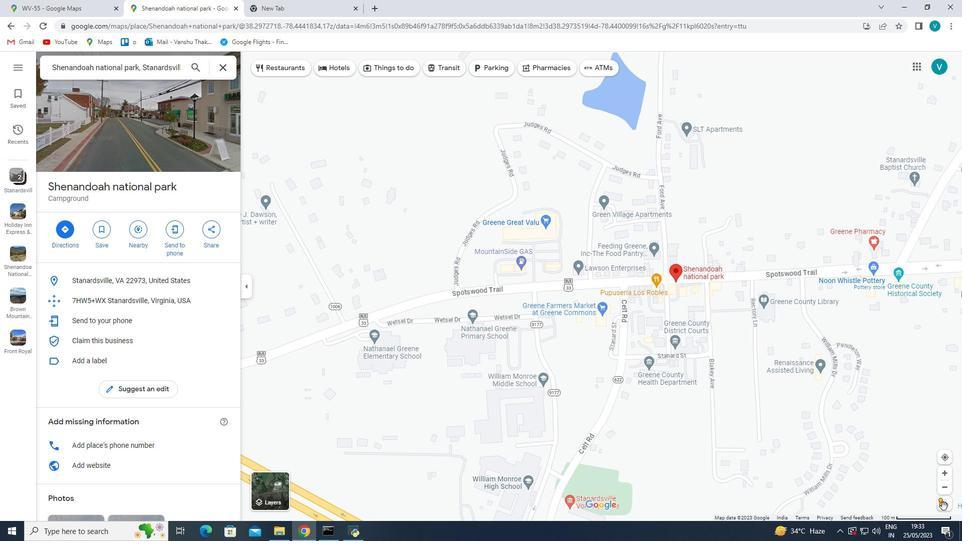 
Action: Mouse moved to (667, 380)
Screenshot: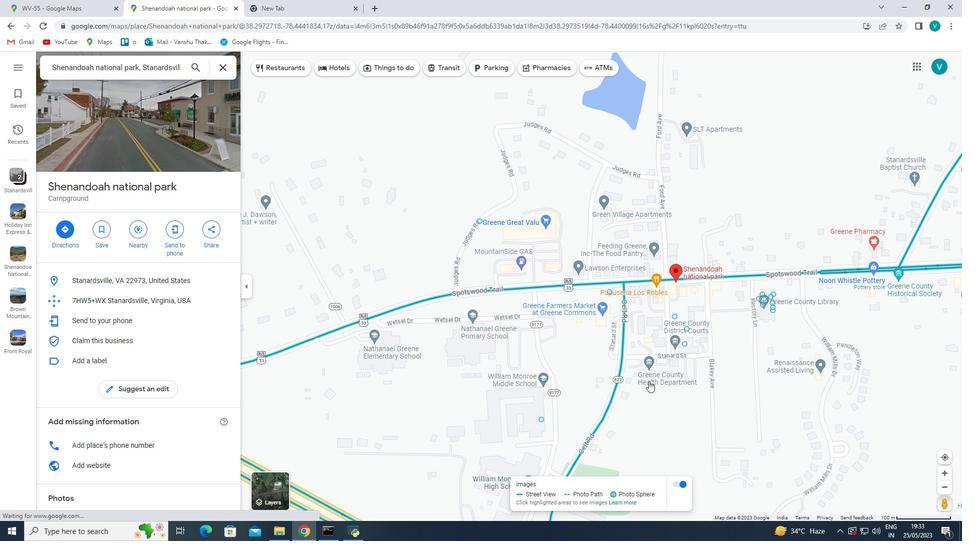 
Action: Mouse scrolled (667, 379) with delta (0, 0)
Screenshot: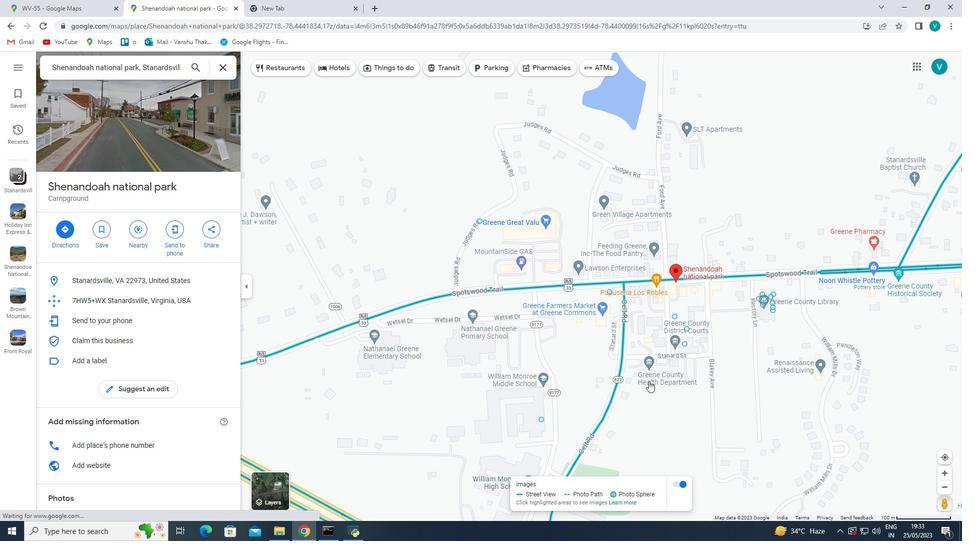 
Action: Mouse moved to (667, 380)
Screenshot: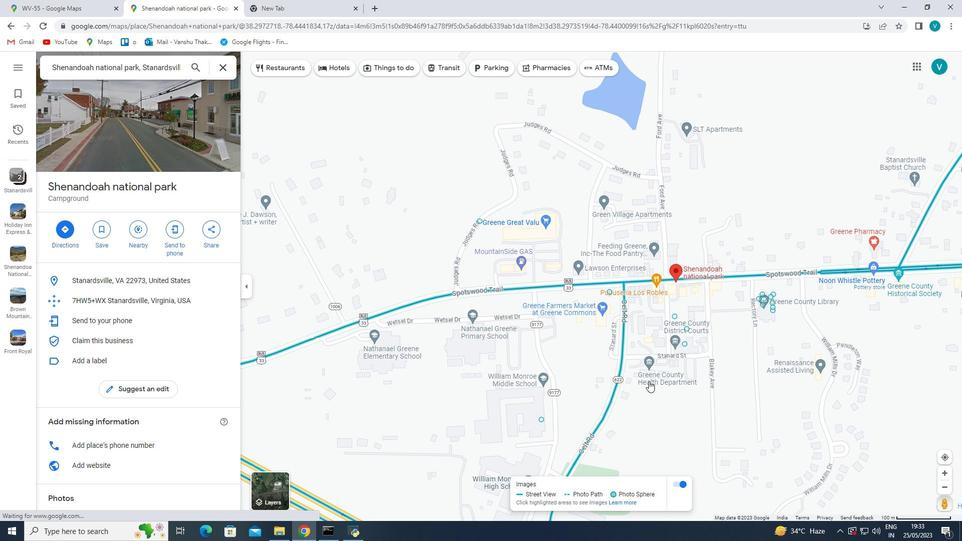 
Action: Mouse scrolled (667, 379) with delta (0, 0)
Screenshot: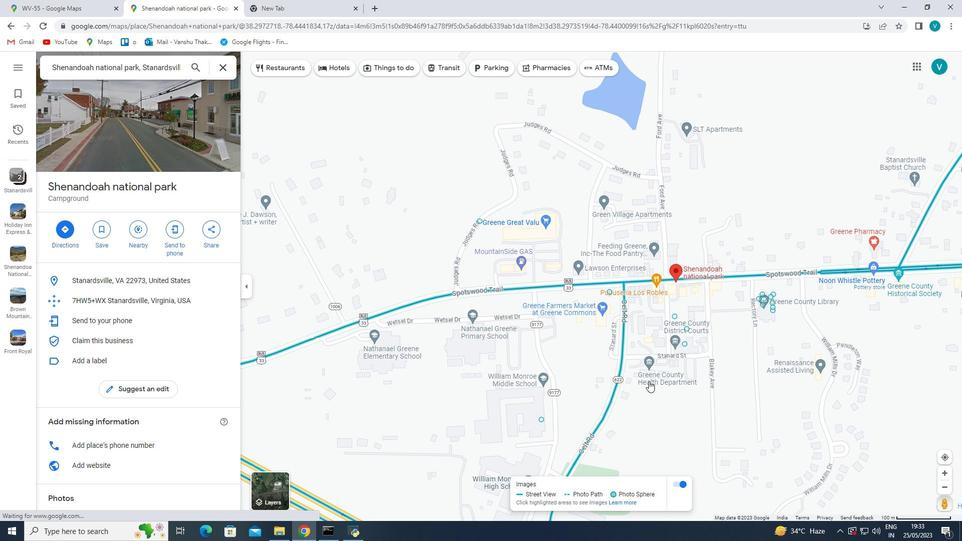 
Action: Mouse scrolled (667, 379) with delta (0, 0)
Screenshot: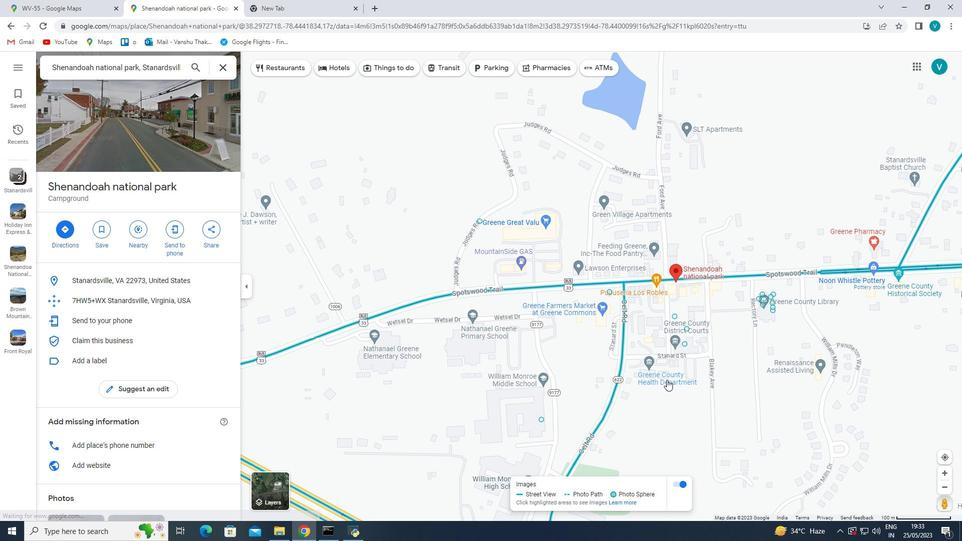 
Action: Mouse scrolled (667, 379) with delta (0, 0)
Screenshot: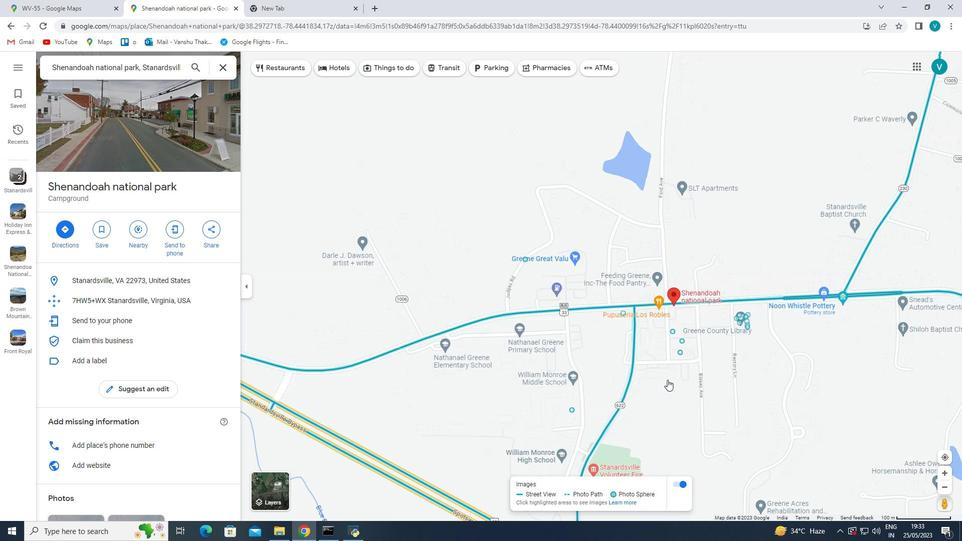 
Action: Mouse scrolled (667, 379) with delta (0, 0)
Screenshot: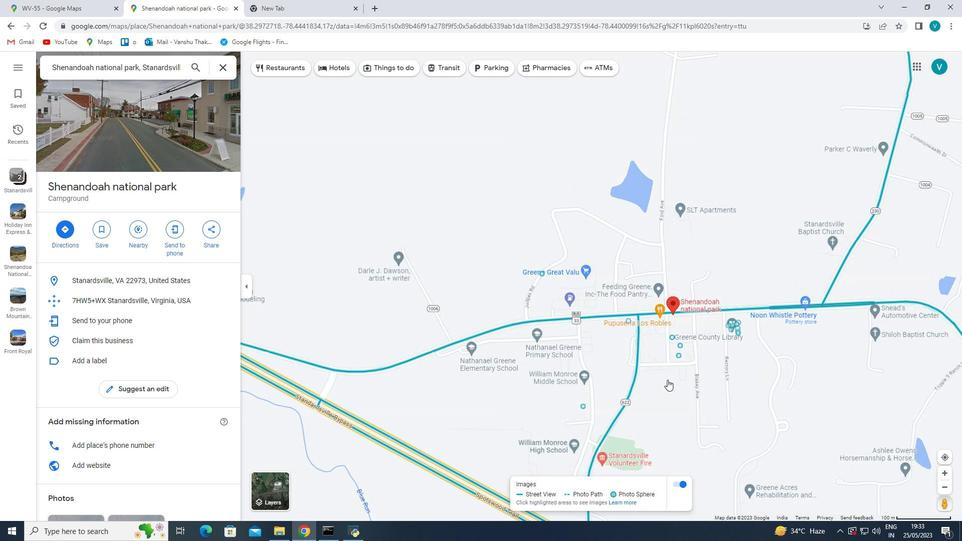 
Action: Mouse moved to (367, 338)
Screenshot: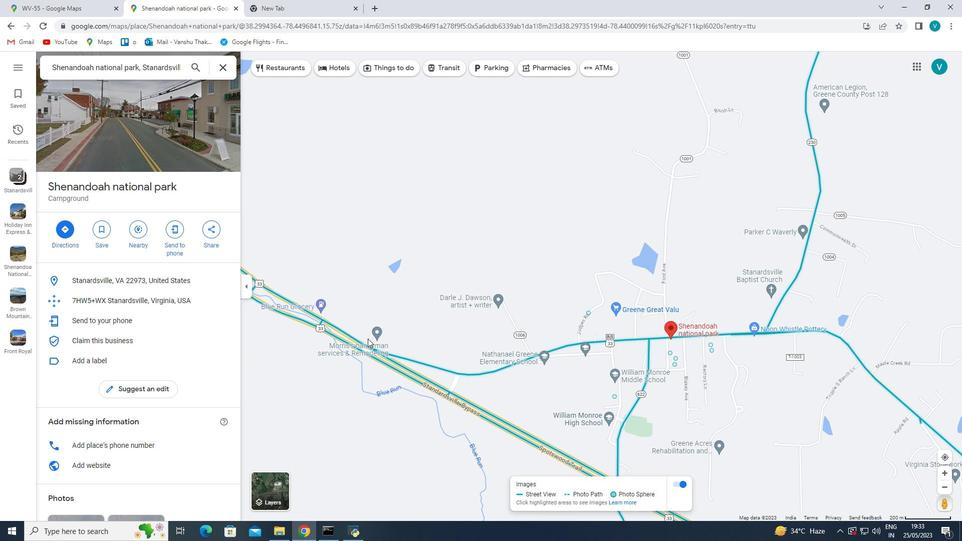 
Action: Mouse pressed left at (367, 338)
Screenshot: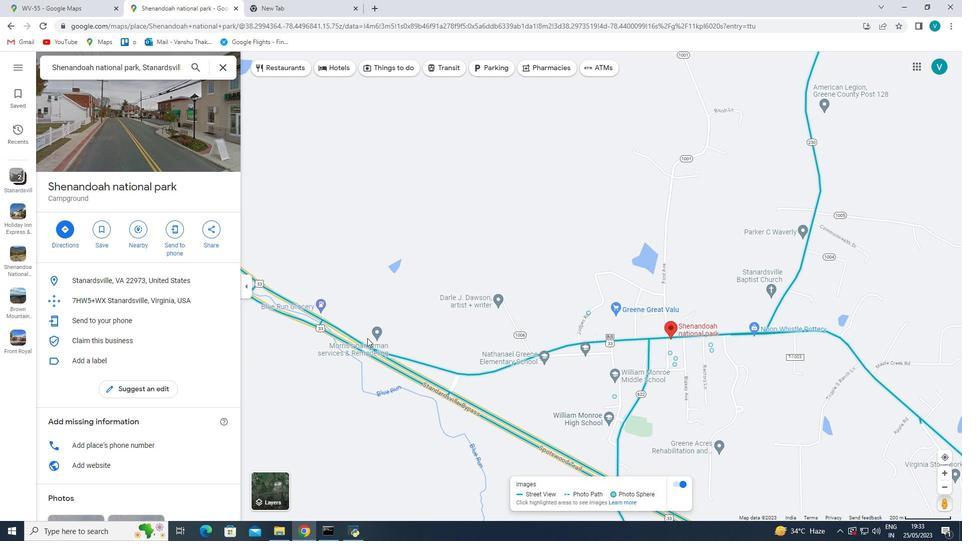 
Action: Mouse moved to (556, 260)
Screenshot: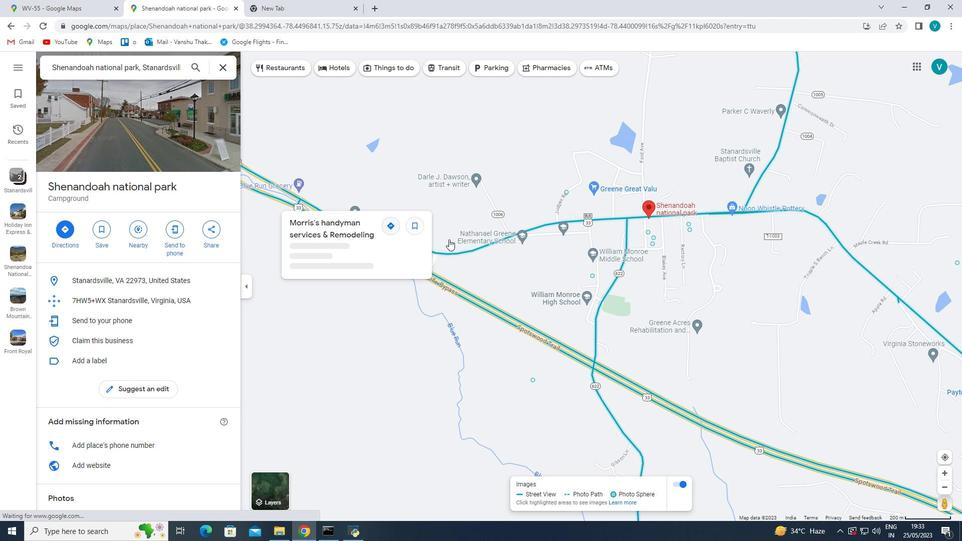 
Action: Mouse scrolled (556, 259) with delta (0, 0)
Screenshot: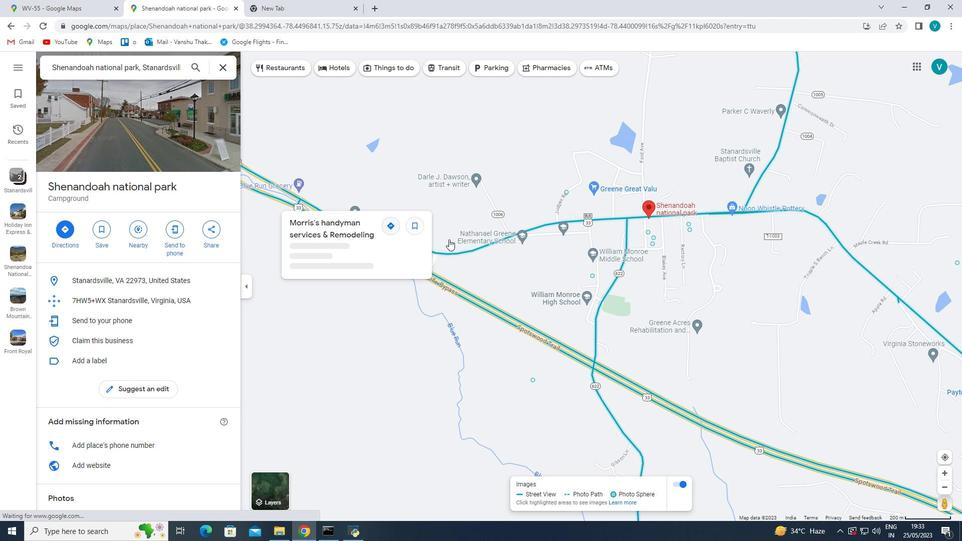 
Action: Mouse moved to (559, 260)
Screenshot: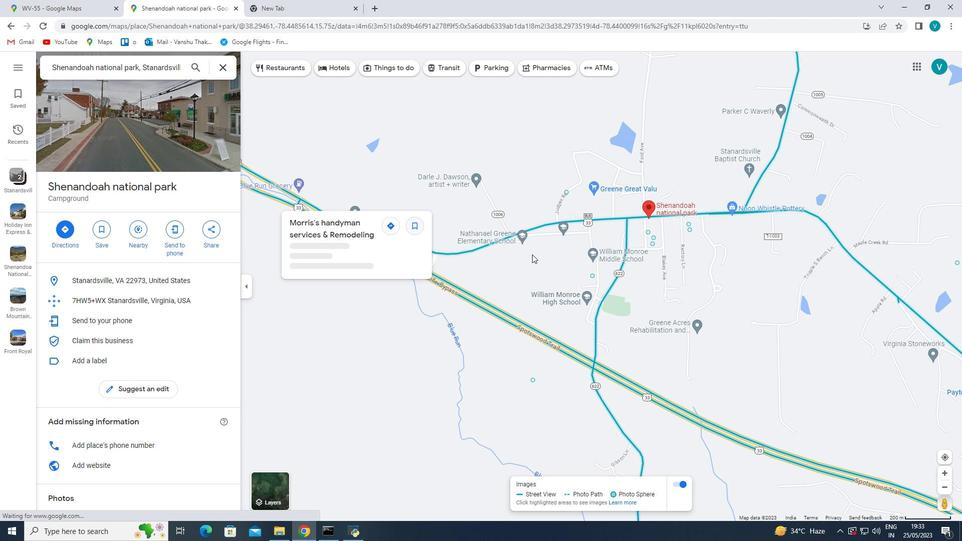 
Action: Mouse scrolled (559, 260) with delta (0, 0)
Screenshot: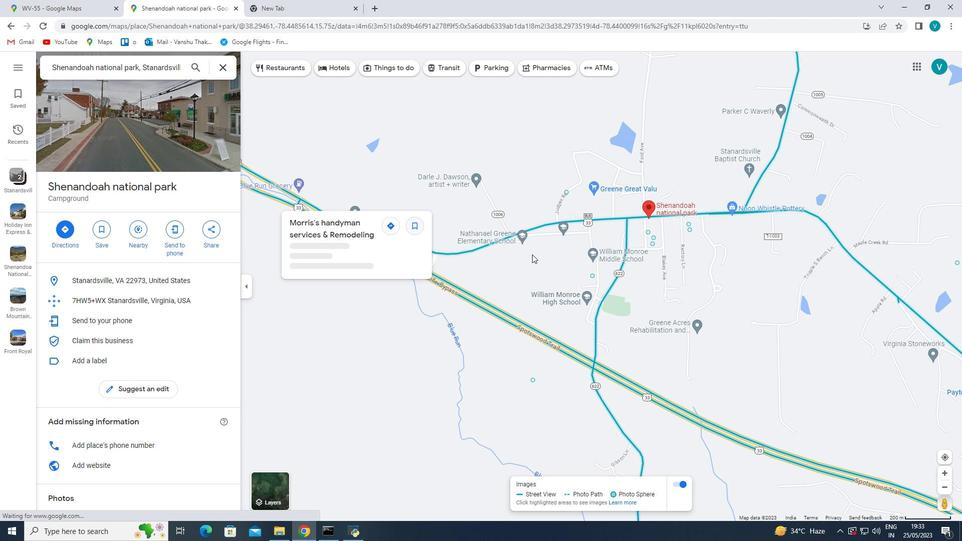 
Action: Mouse scrolled (559, 260) with delta (0, 0)
Screenshot: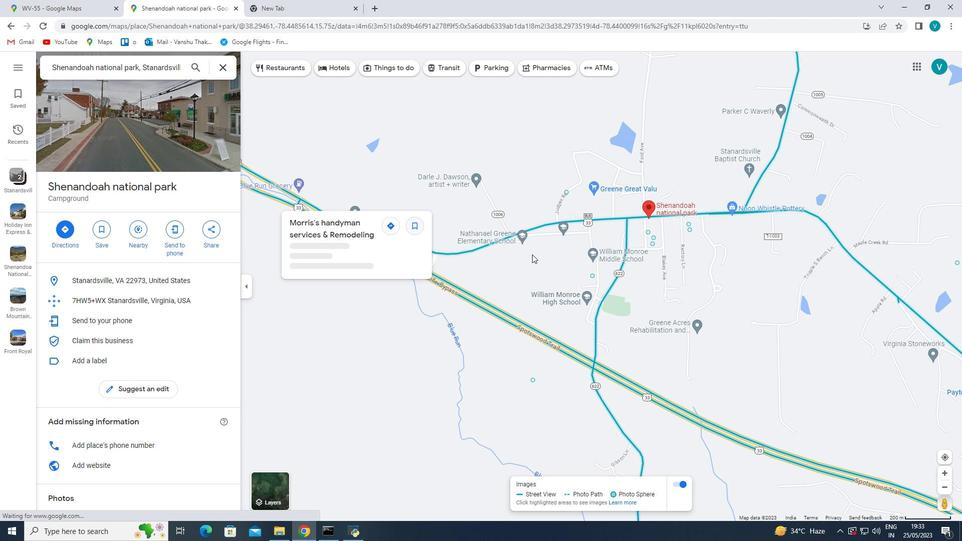 
Action: Mouse moved to (560, 261)
Screenshot: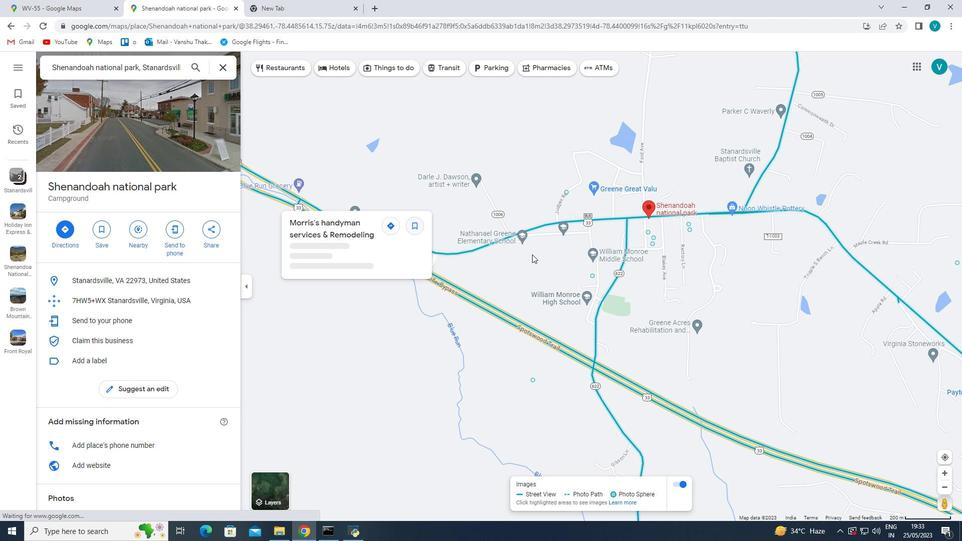 
Action: Mouse scrolled (560, 260) with delta (0, 0)
Screenshot: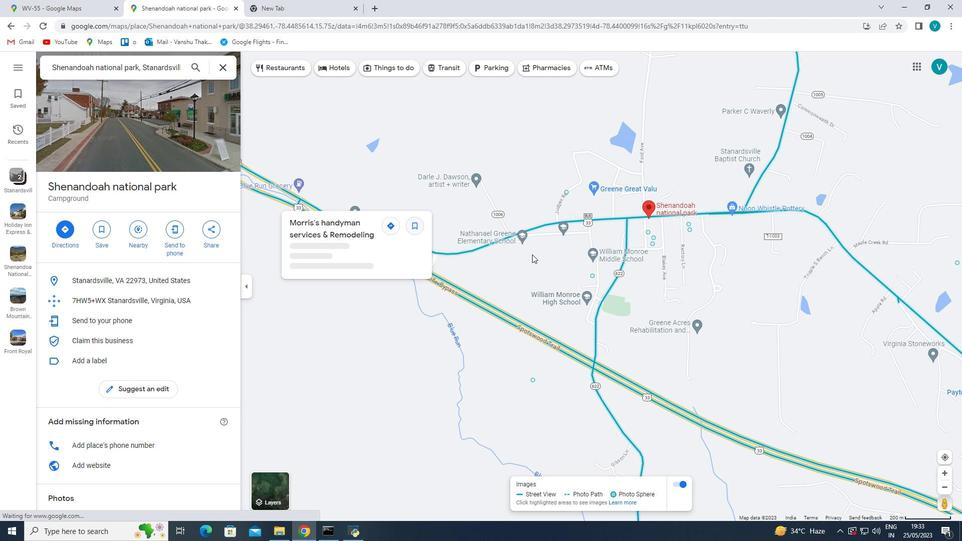 
Action: Mouse moved to (560, 261)
Screenshot: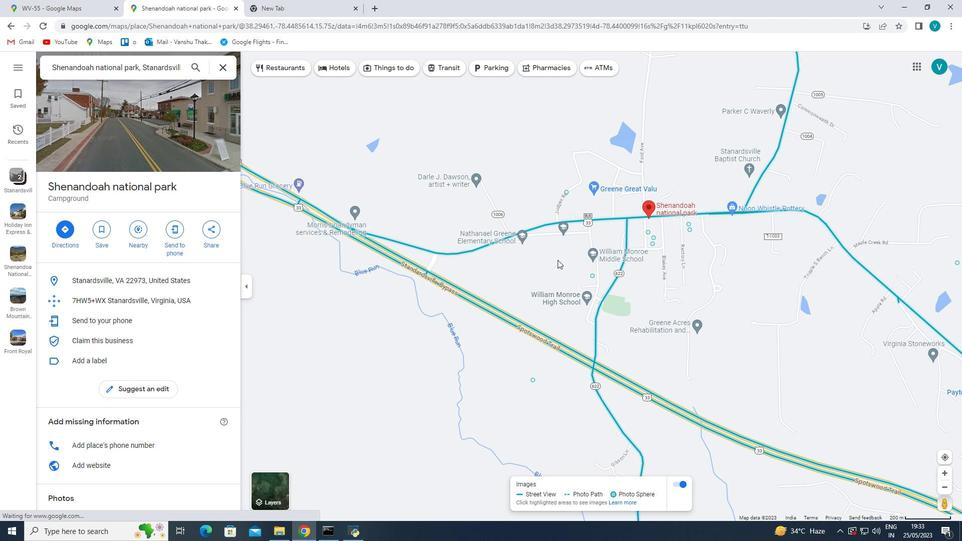 
Action: Mouse scrolled (560, 261) with delta (0, 0)
Screenshot: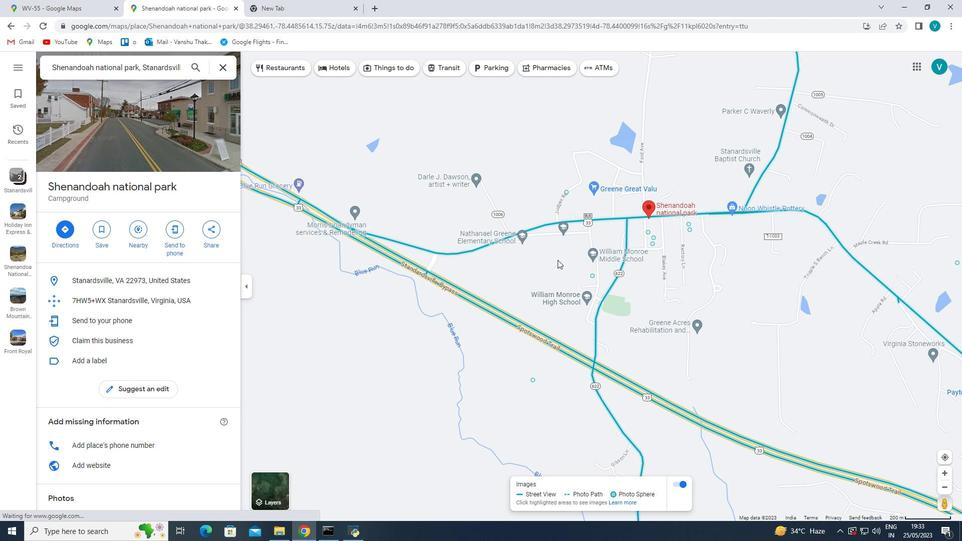 
Action: Mouse moved to (705, 301)
Screenshot: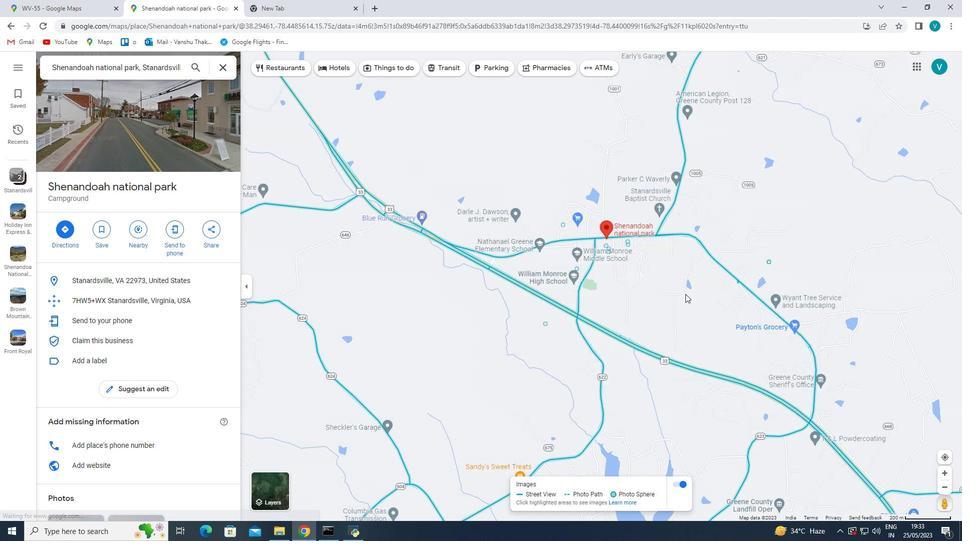 
Action: Mouse scrolled (705, 300) with delta (0, 0)
Screenshot: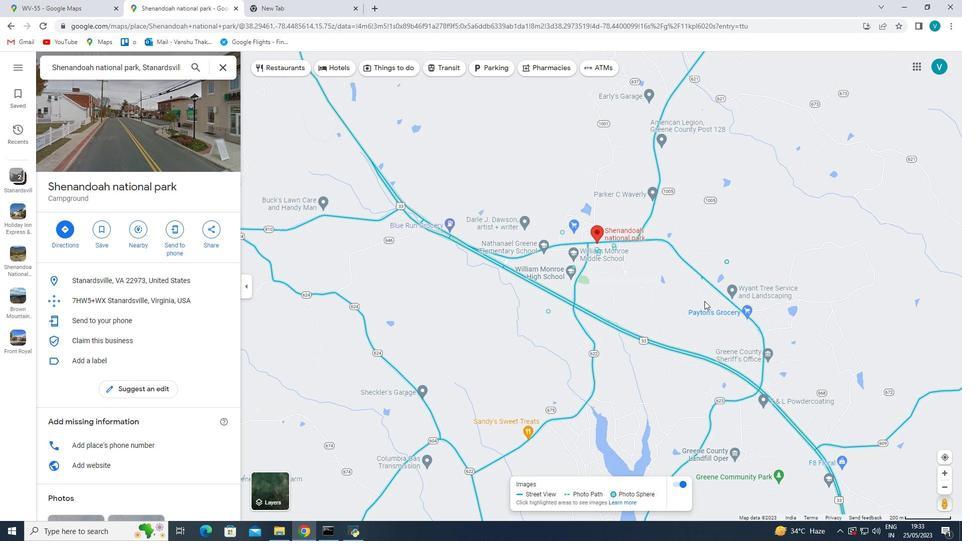
Action: Mouse scrolled (705, 300) with delta (0, 0)
Screenshot: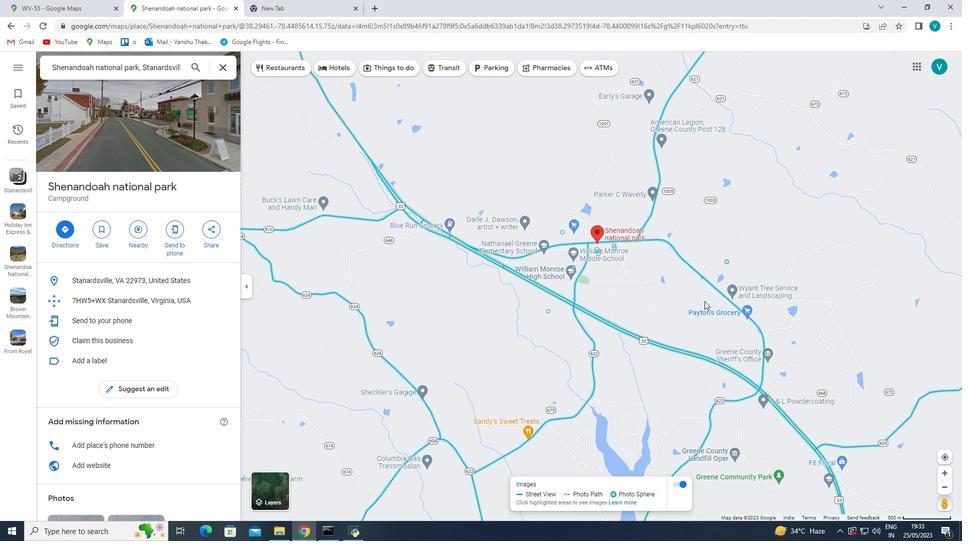 
Action: Mouse moved to (705, 289)
Screenshot: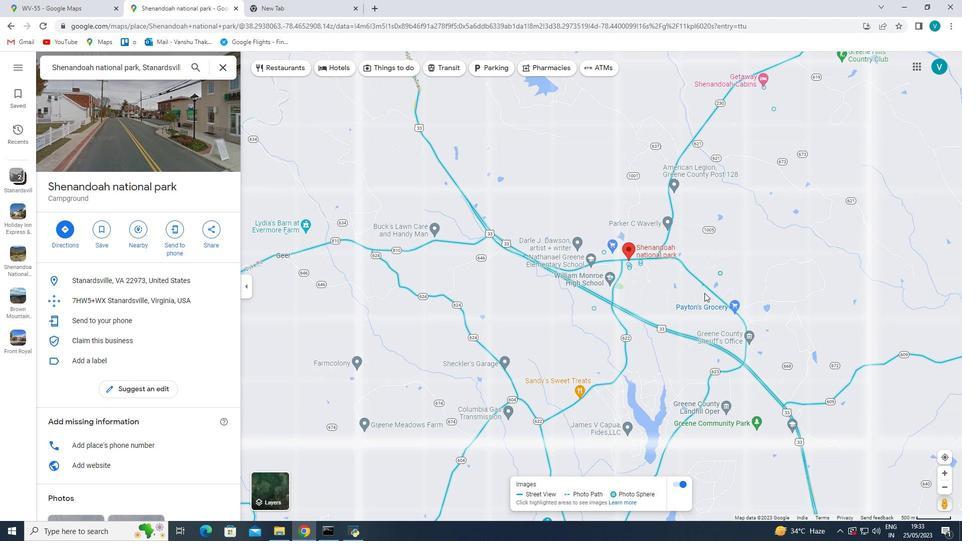 
Action: Mouse scrolled (705, 290) with delta (0, 0)
Screenshot: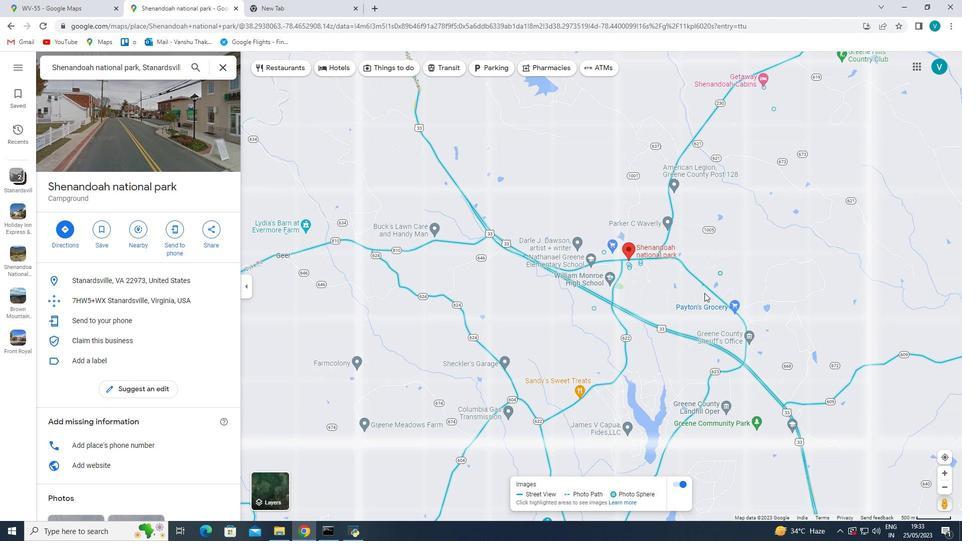 
Action: Mouse moved to (705, 287)
Screenshot: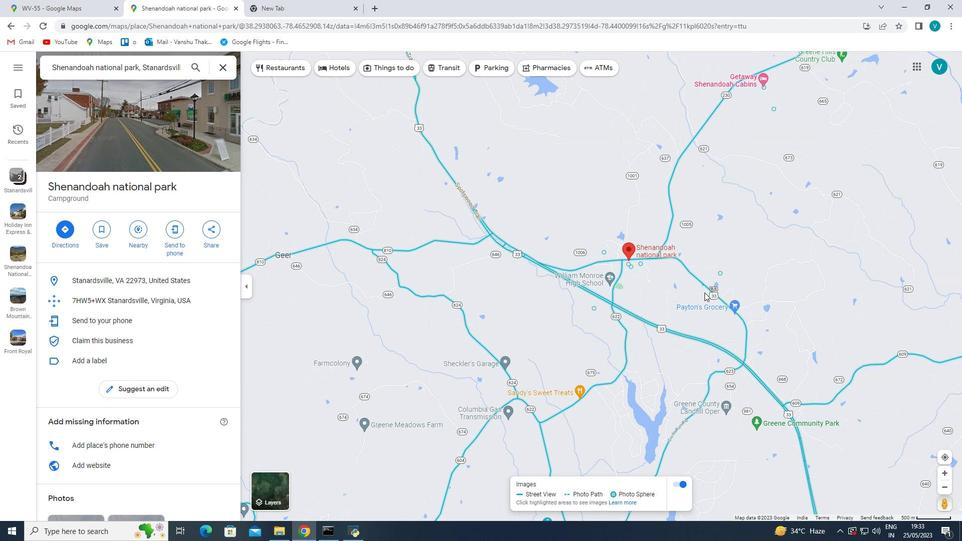 
Action: Mouse scrolled (705, 287) with delta (0, 0)
Screenshot: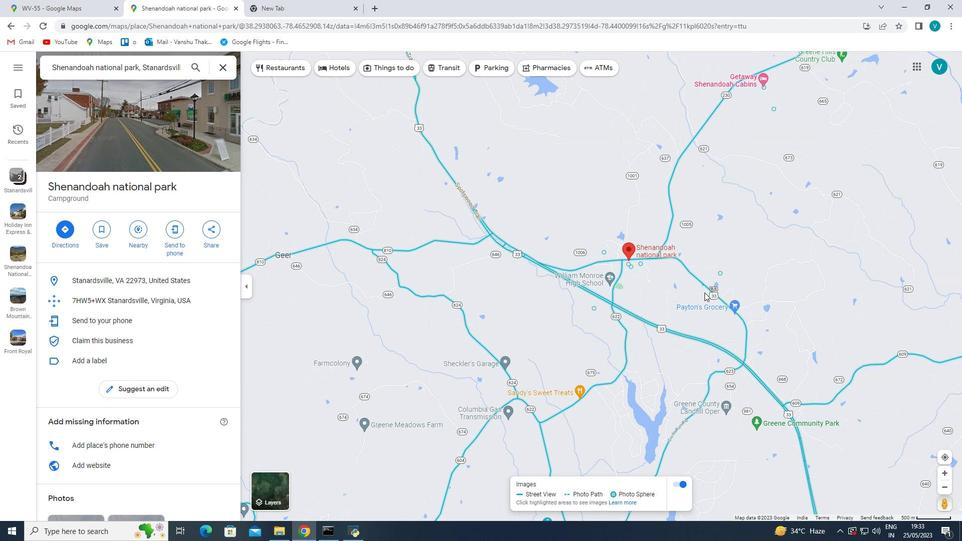 
Action: Mouse moved to (597, 248)
Screenshot: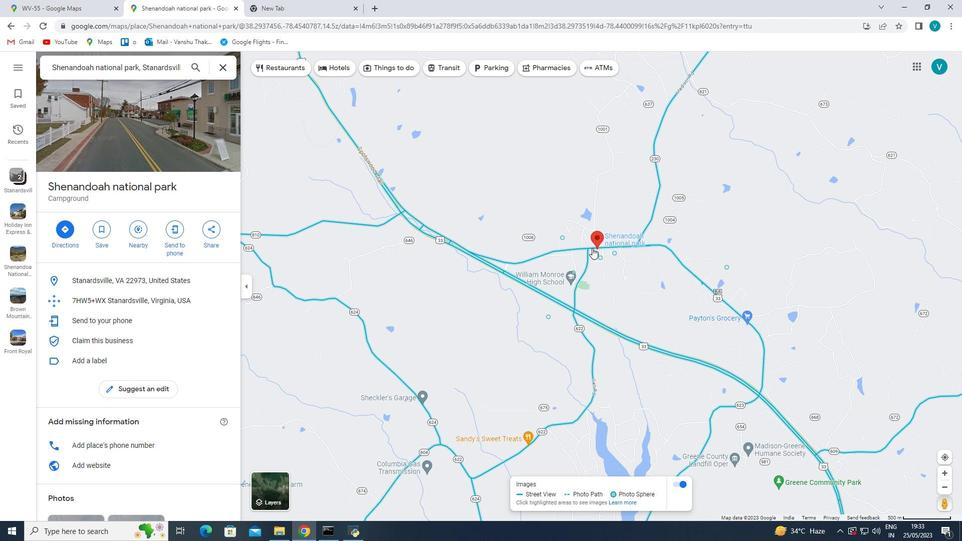 
Action: Mouse pressed left at (597, 248)
Screenshot: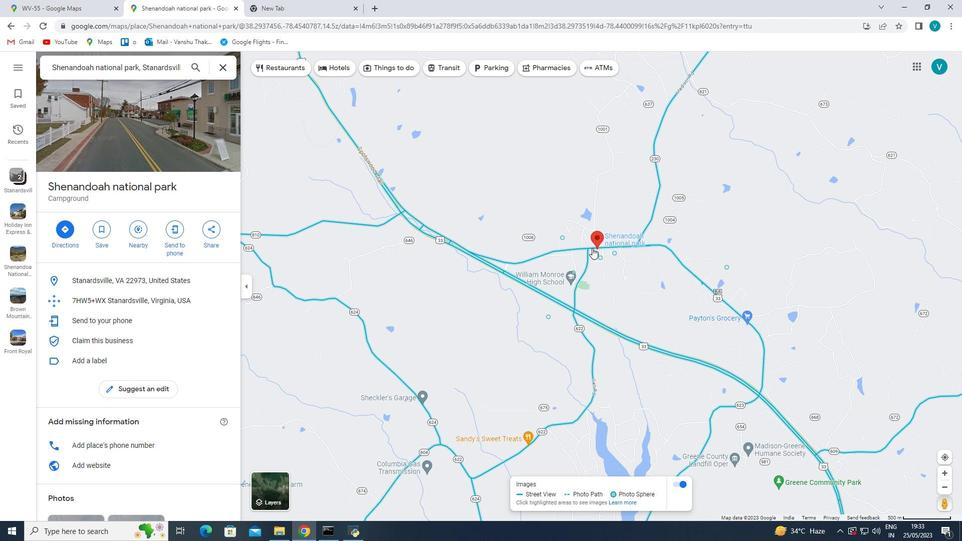 
Action: Mouse moved to (608, 246)
Screenshot: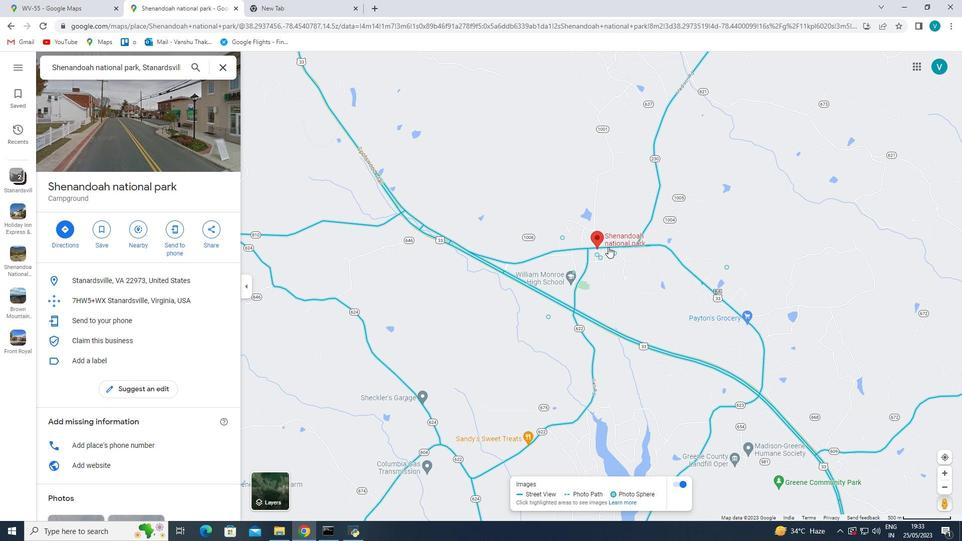 
Action: Mouse pressed left at (608, 246)
Screenshot: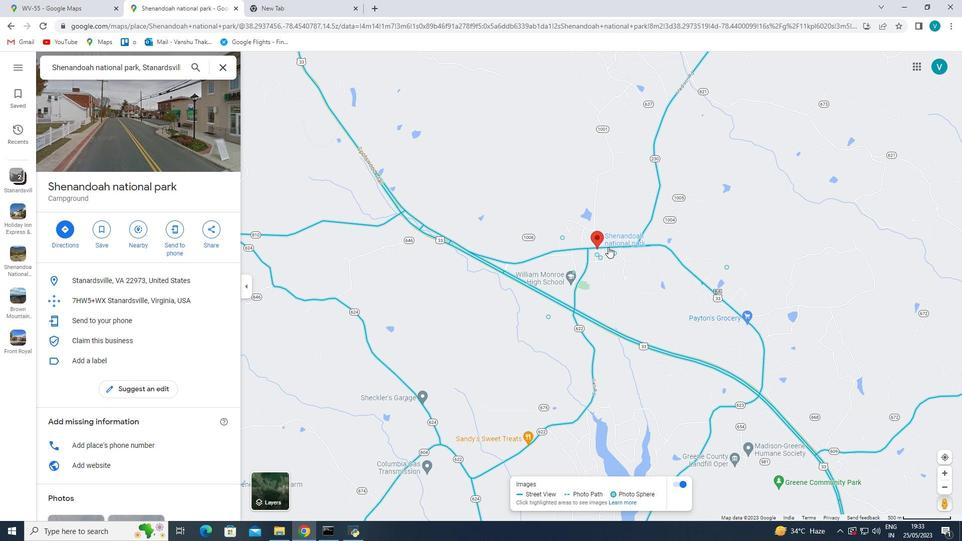 
Action: Mouse moved to (651, 223)
Screenshot: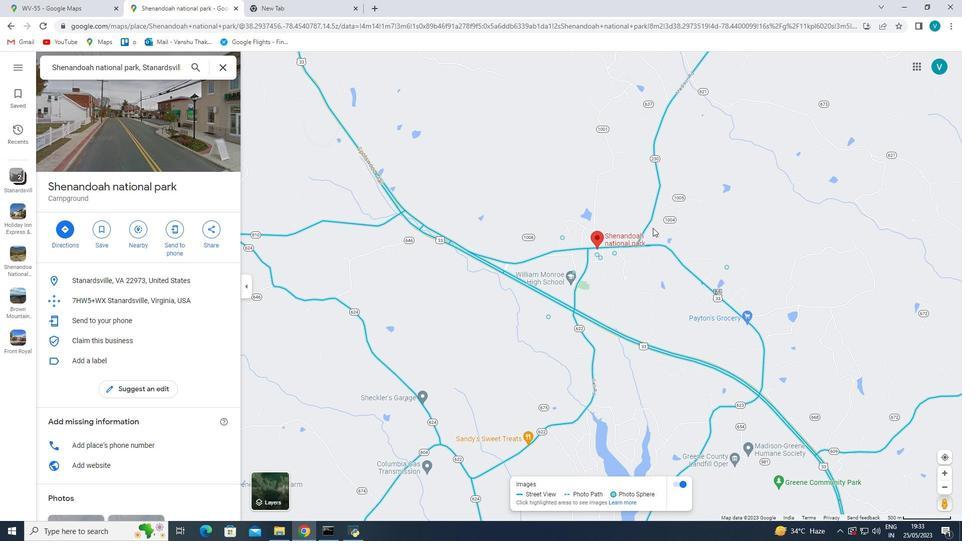 
Action: Mouse pressed left at (651, 223)
Screenshot: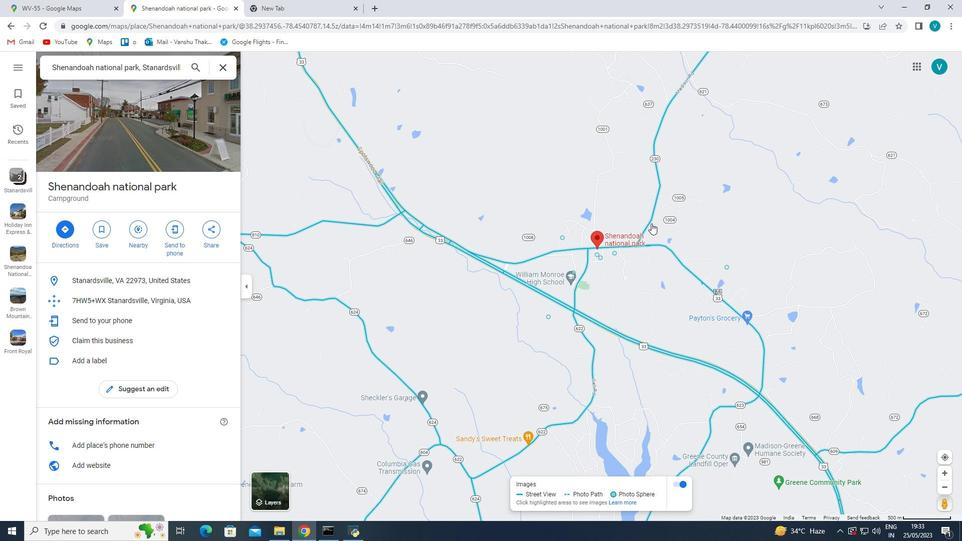 
Action: Mouse pressed left at (651, 223)
Screenshot: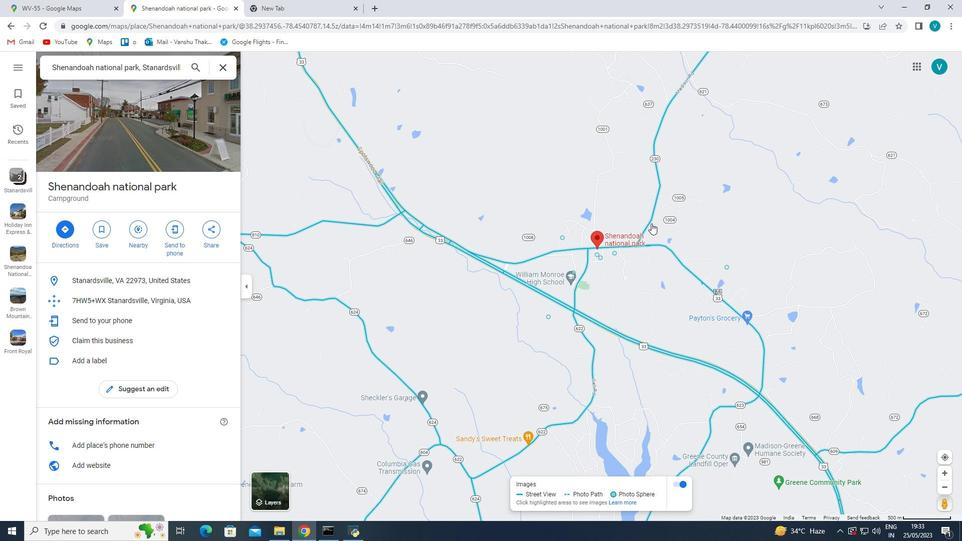 
Action: Mouse moved to (572, 298)
Screenshot: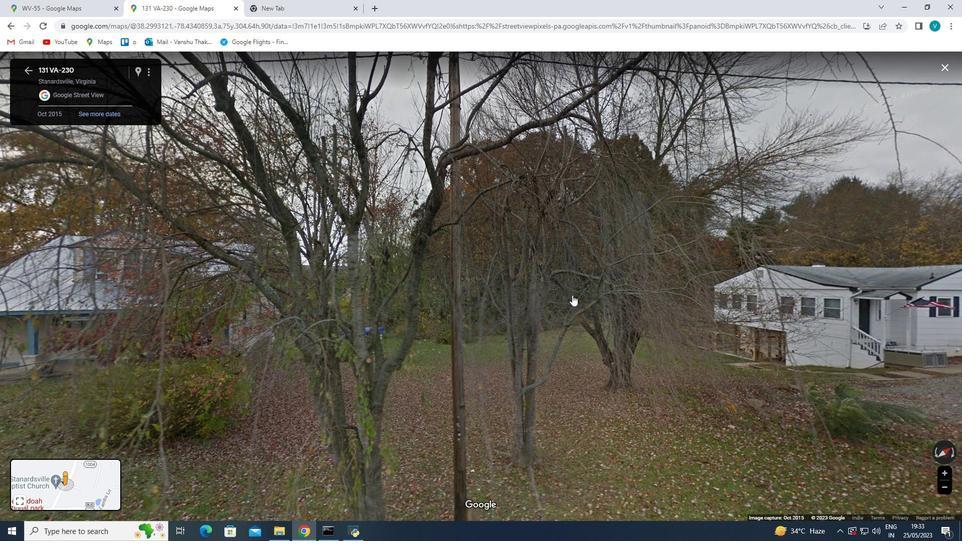 
Action: Mouse scrolled (572, 297) with delta (0, 0)
Screenshot: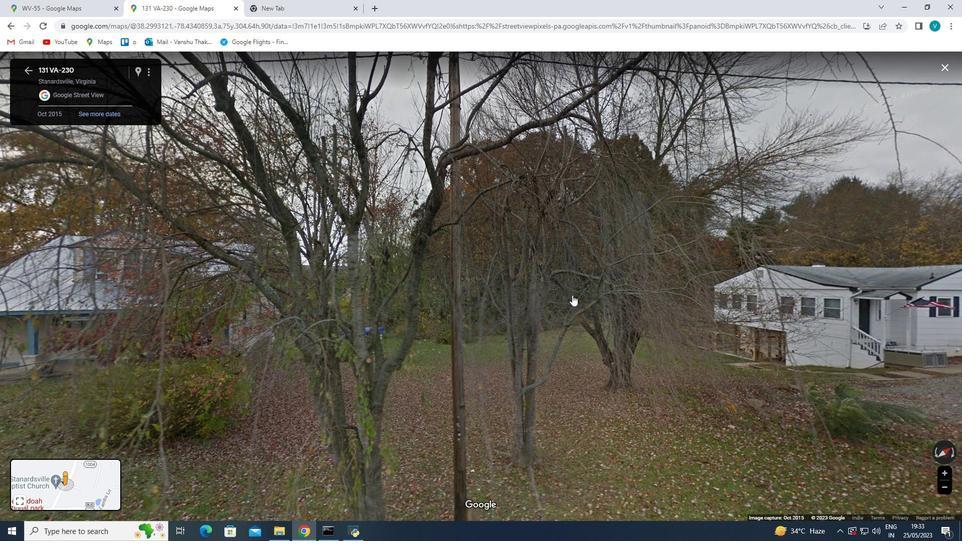 
Action: Mouse scrolled (572, 297) with delta (0, 0)
Screenshot: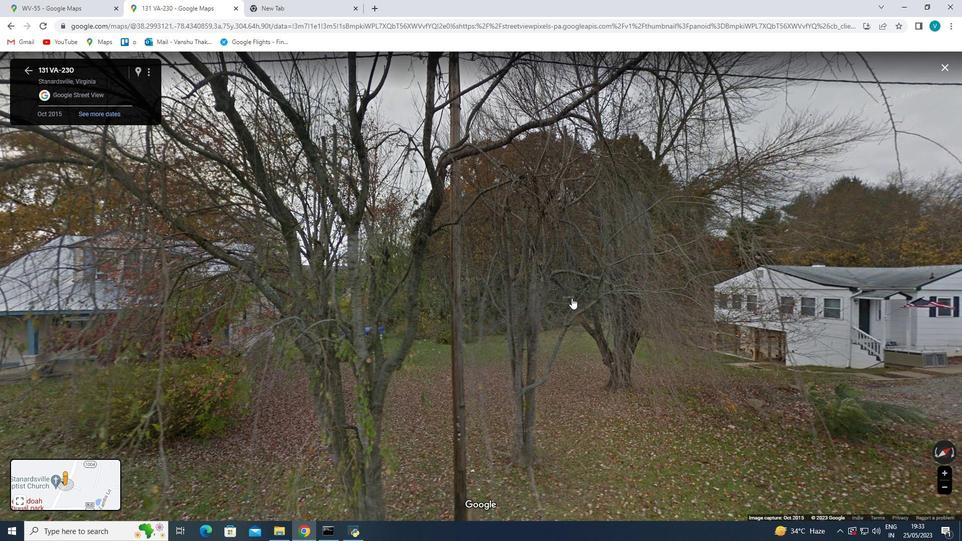 
Action: Mouse scrolled (572, 297) with delta (0, 0)
Screenshot: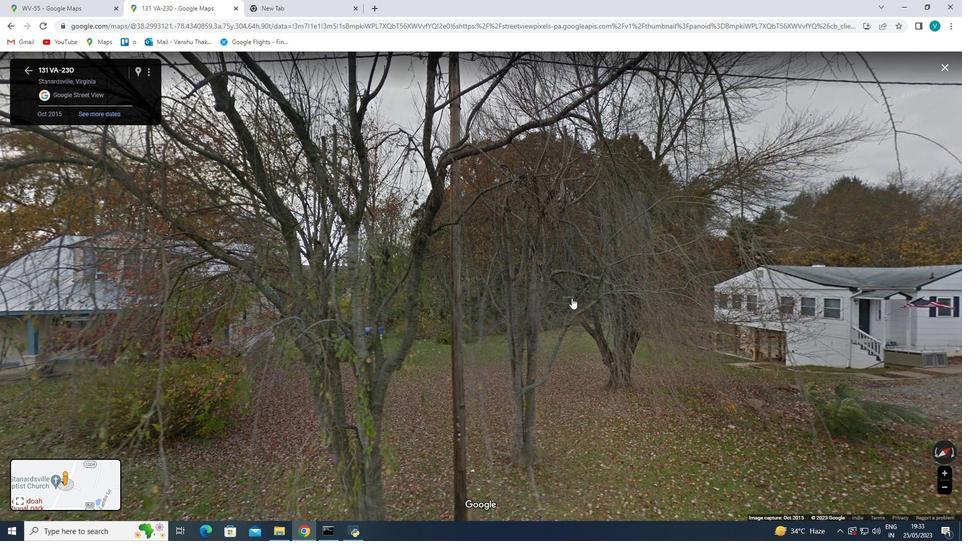 
Action: Mouse scrolled (572, 297) with delta (0, 0)
Screenshot: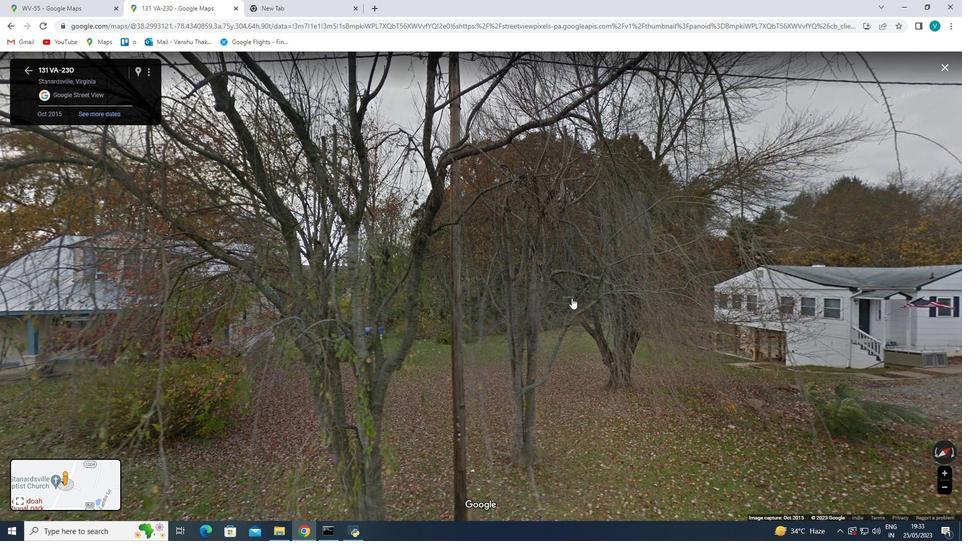 
Action: Mouse scrolled (572, 297) with delta (0, 0)
Screenshot: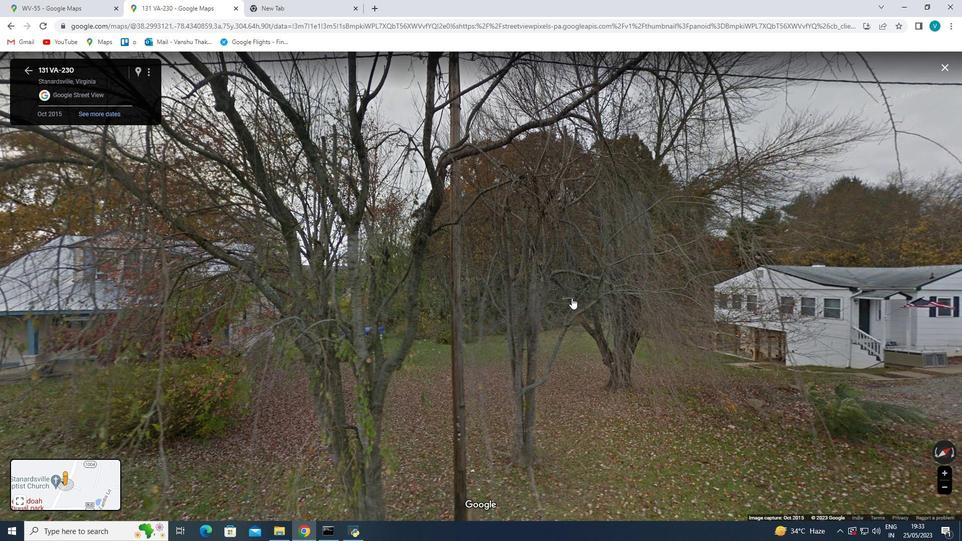 
Action: Mouse scrolled (572, 297) with delta (0, 0)
Screenshot: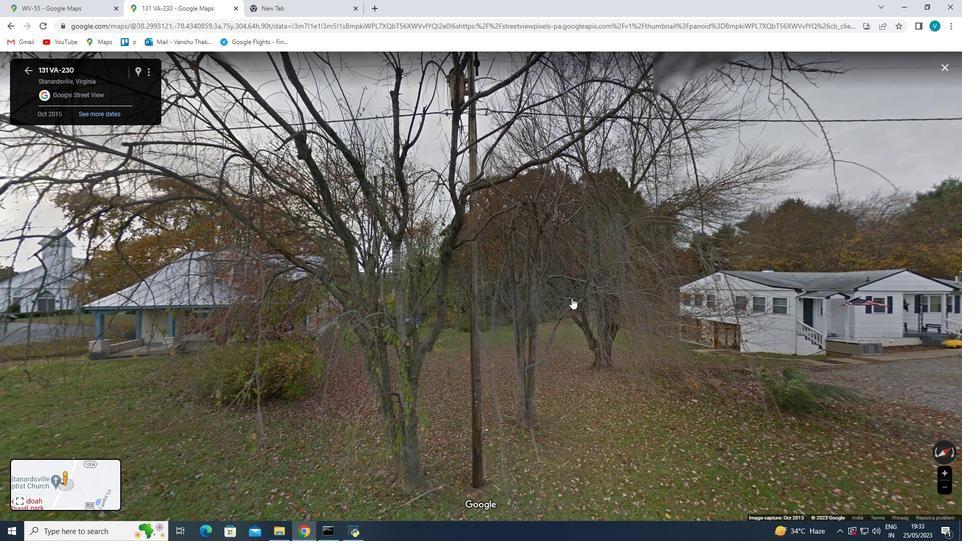 
Action: Mouse scrolled (572, 297) with delta (0, 0)
Screenshot: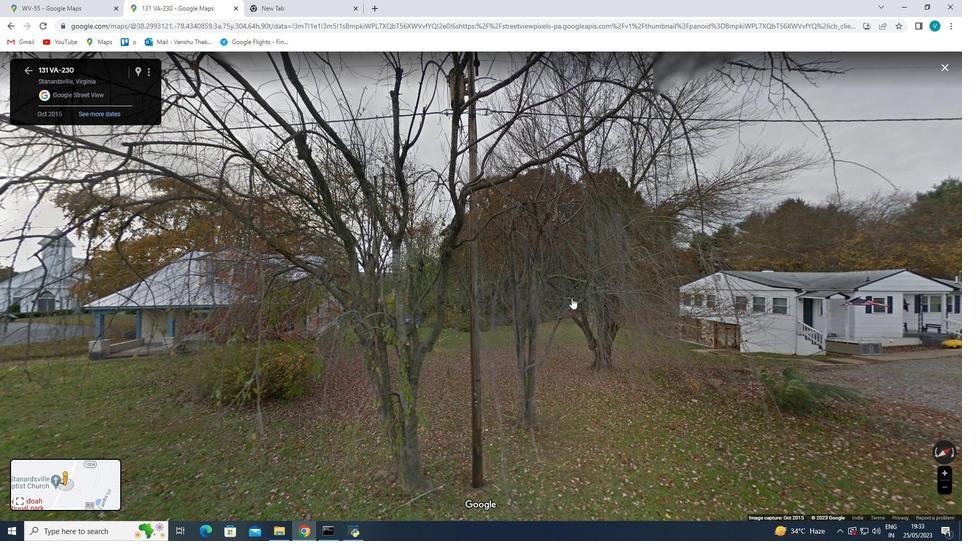 
Action: Mouse scrolled (572, 297) with delta (0, 0)
Screenshot: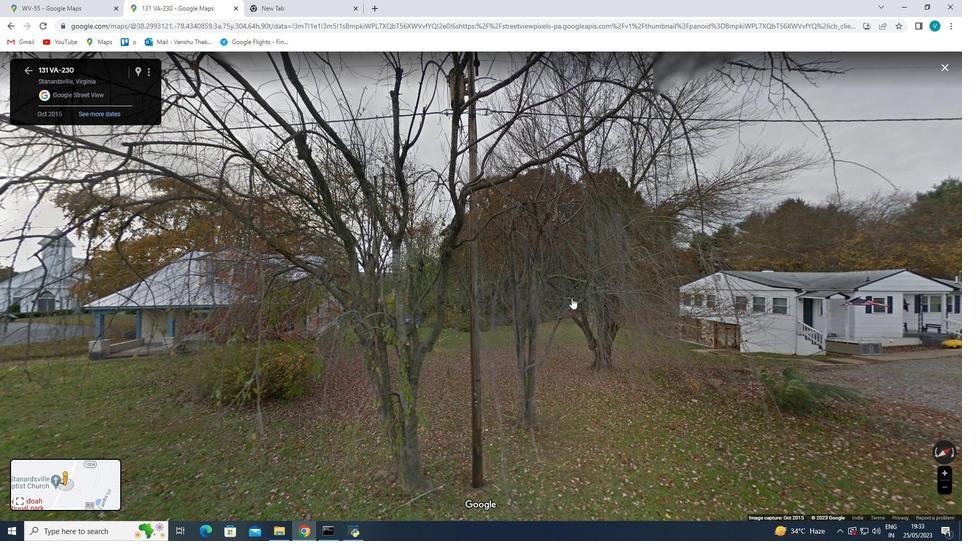 
Action: Mouse scrolled (572, 297) with delta (0, 0)
Screenshot: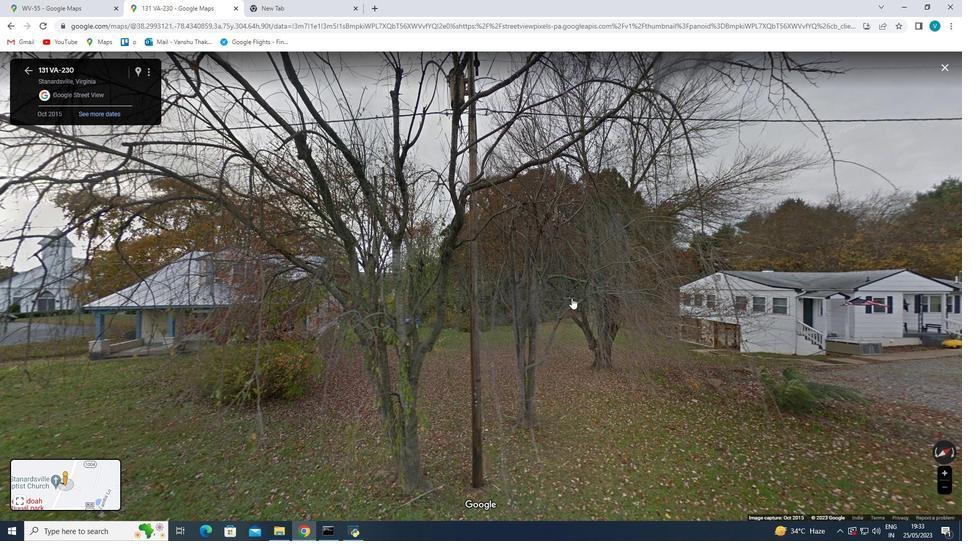 
Action: Mouse scrolled (572, 297) with delta (0, 0)
Screenshot: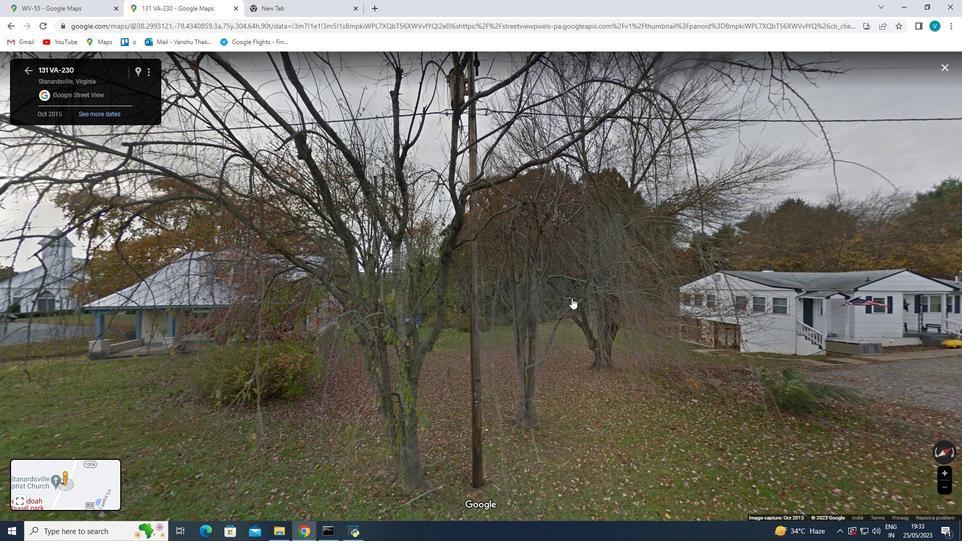 
Action: Mouse scrolled (572, 297) with delta (0, 0)
Screenshot: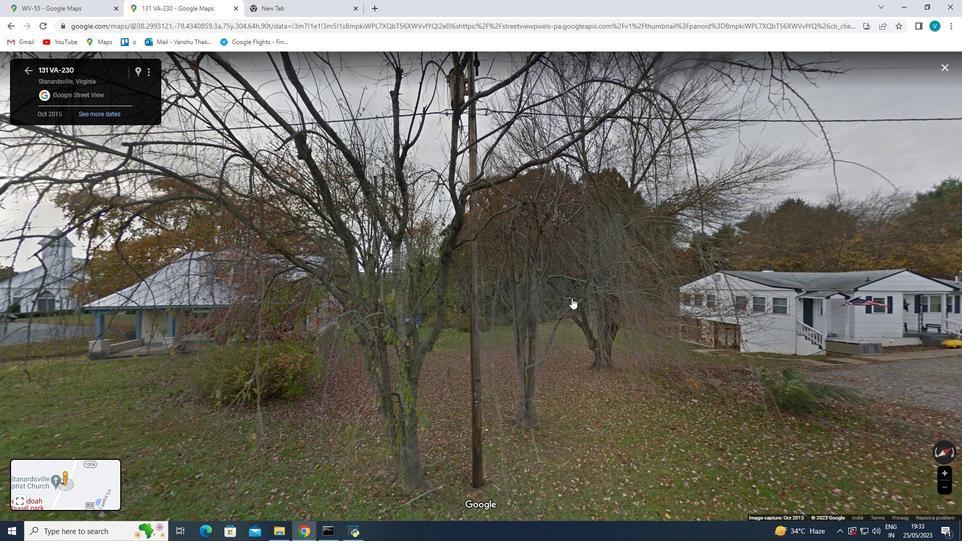
Action: Mouse scrolled (572, 297) with delta (0, 0)
Screenshot: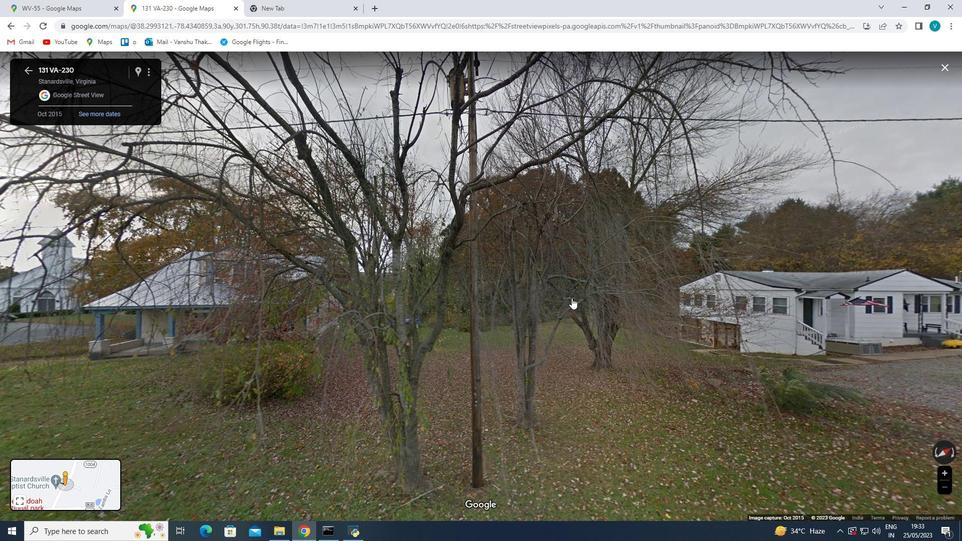 
Action: Mouse scrolled (572, 297) with delta (0, 0)
Screenshot: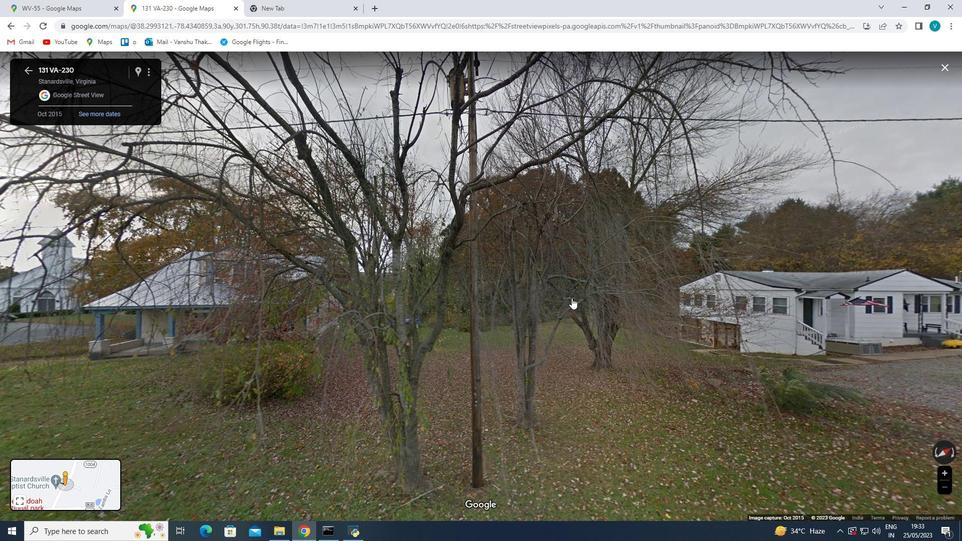 
Action: Mouse scrolled (572, 297) with delta (0, 0)
Screenshot: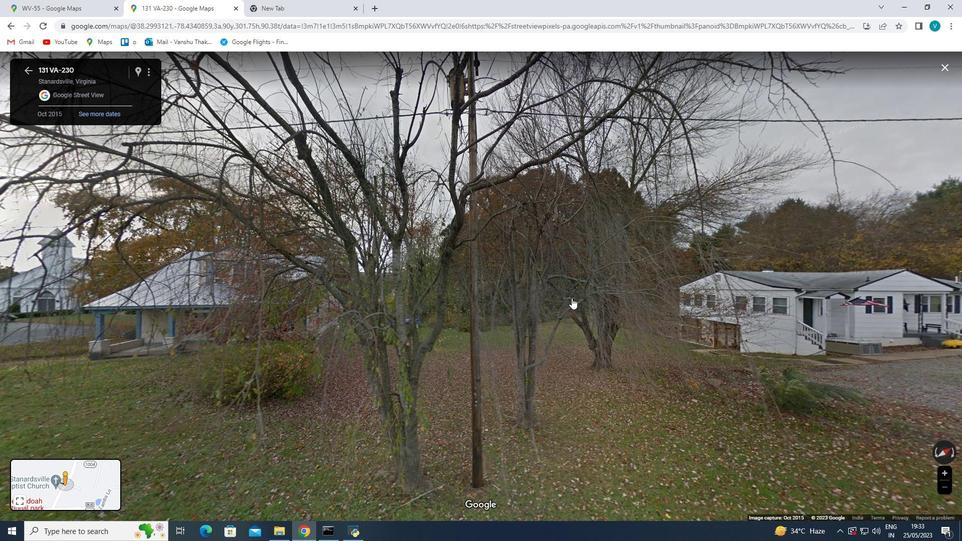 
Action: Mouse scrolled (572, 297) with delta (0, 0)
Screenshot: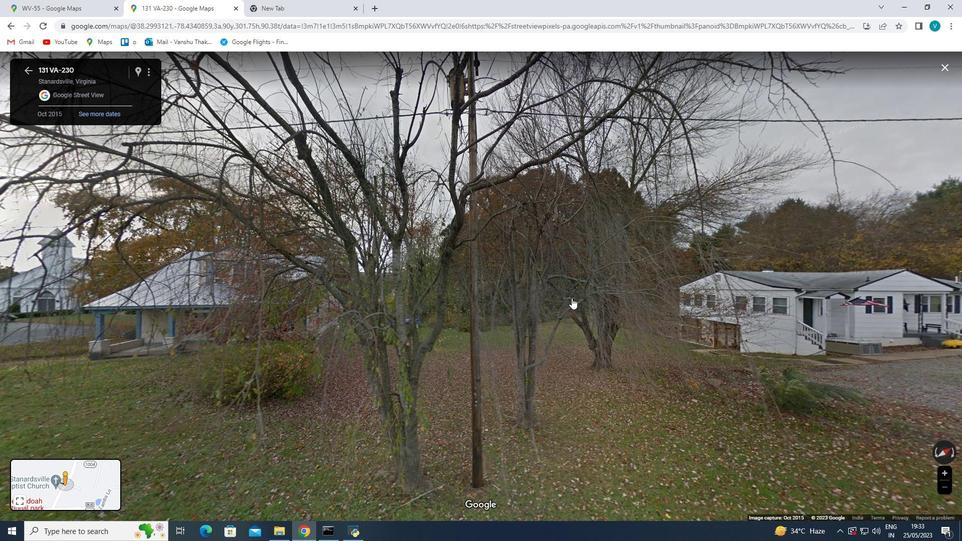 
Action: Mouse scrolled (572, 297) with delta (0, 0)
Screenshot: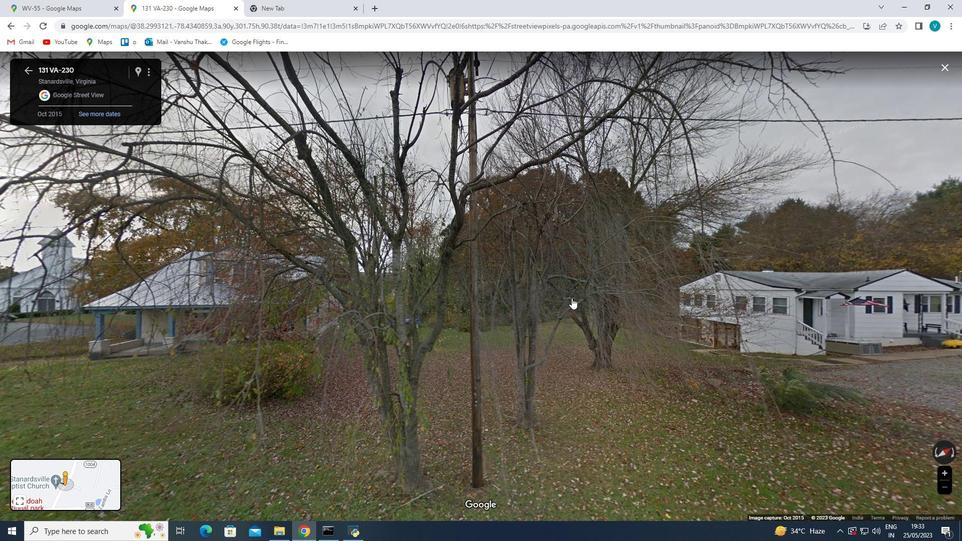 
Action: Mouse scrolled (572, 297) with delta (0, 0)
Screenshot: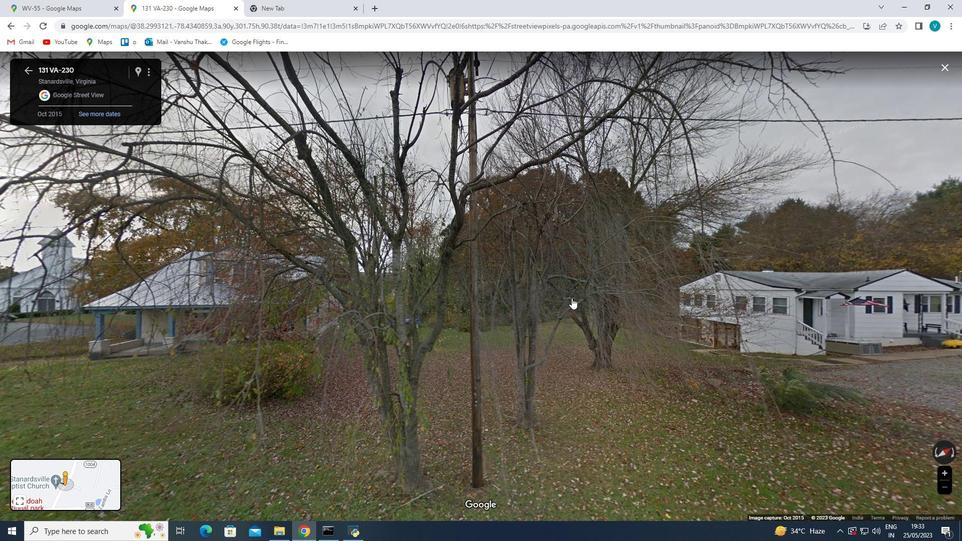 
Action: Mouse scrolled (572, 297) with delta (0, 0)
Screenshot: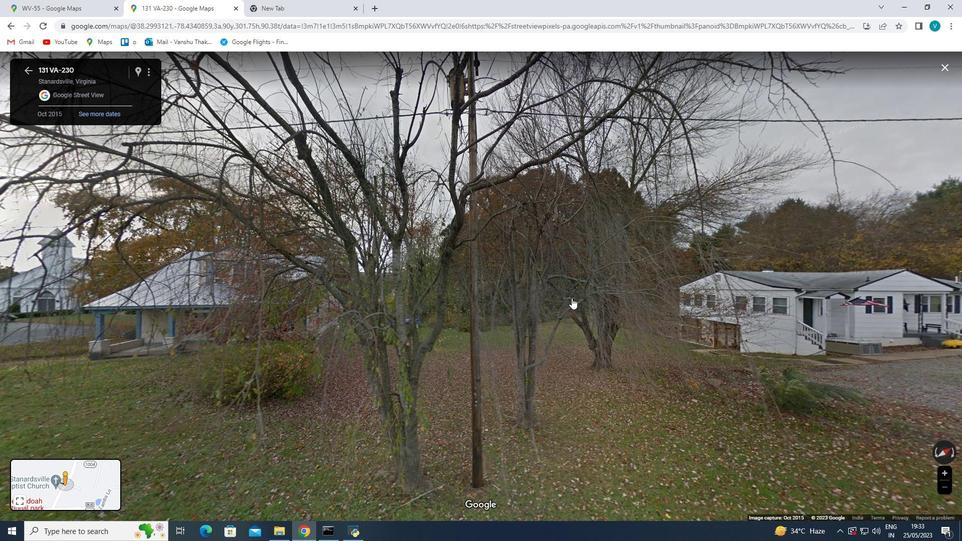 
Action: Mouse moved to (287, 353)
Screenshot: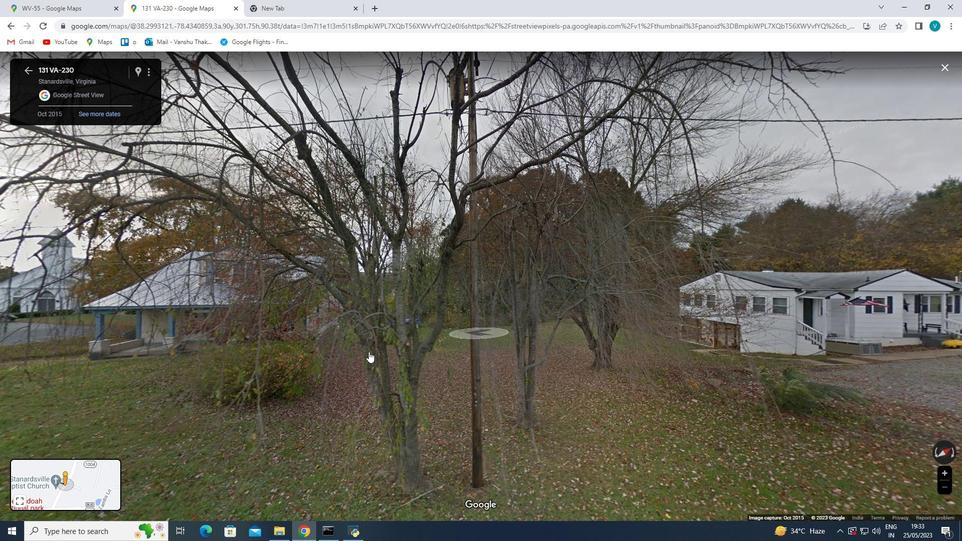 
Action: Mouse scrolled (287, 352) with delta (0, 0)
Screenshot: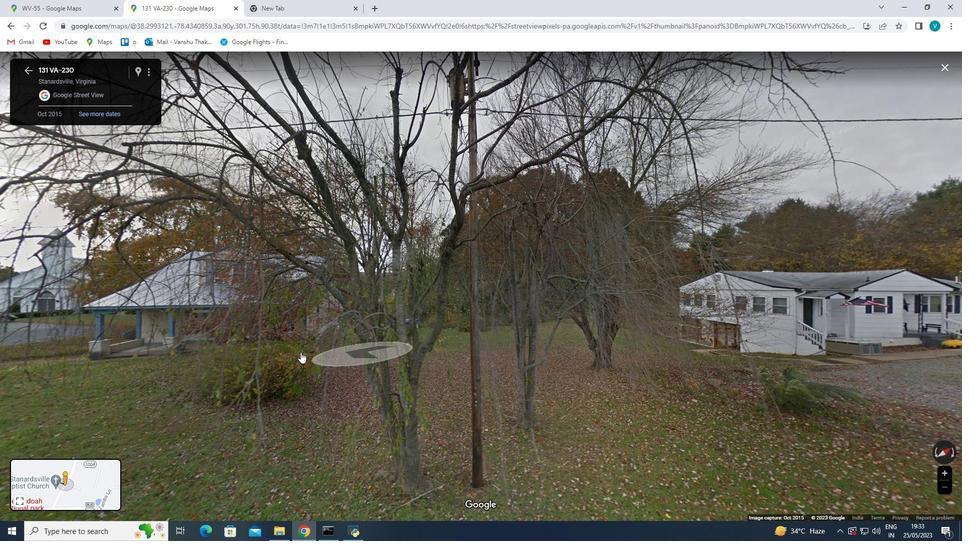 
Action: Mouse moved to (287, 353)
Screenshot: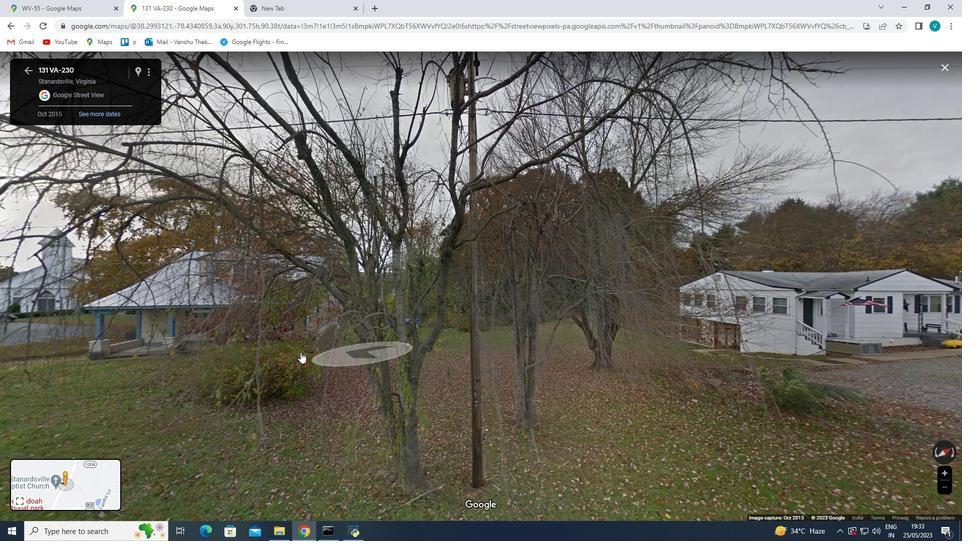 
Action: Mouse scrolled (287, 353) with delta (0, 0)
Screenshot: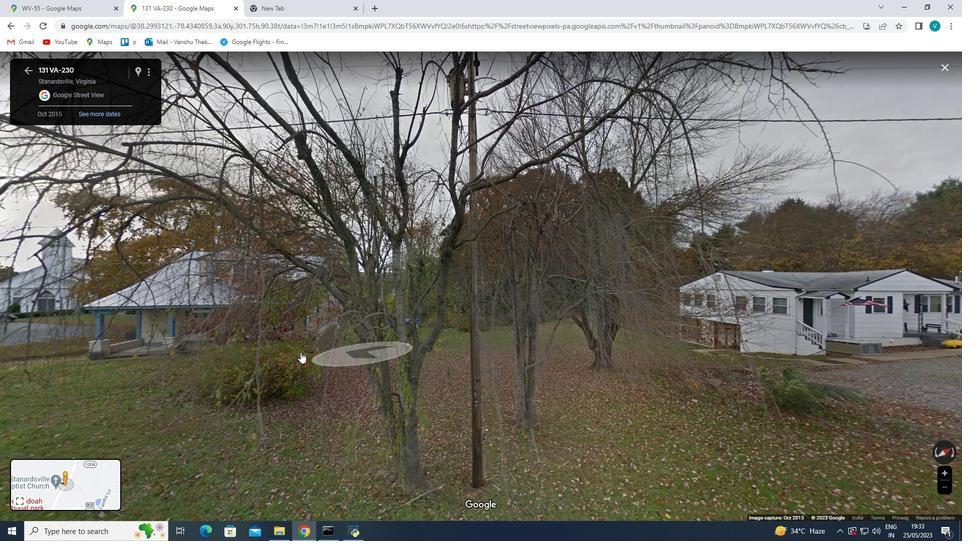 
Action: Mouse moved to (286, 354)
Screenshot: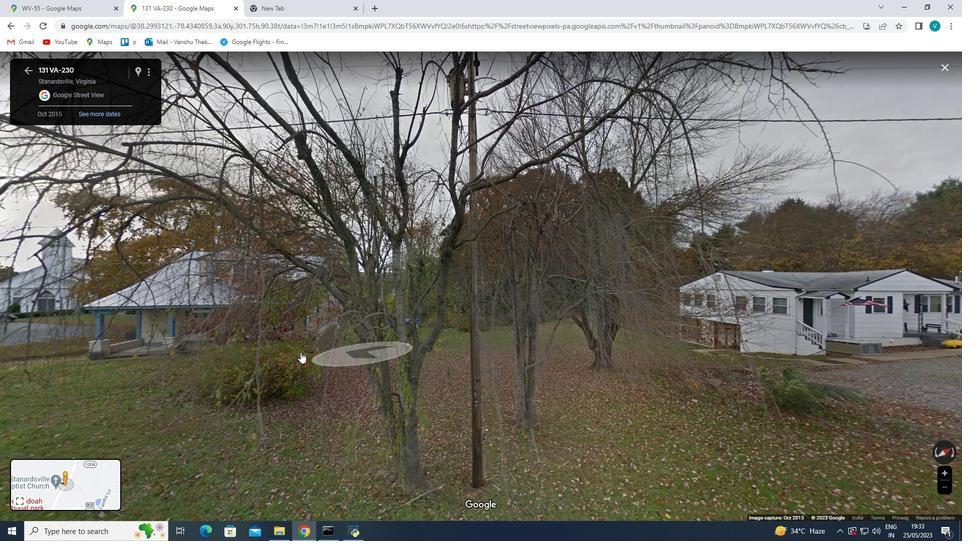 
Action: Mouse scrolled (286, 353) with delta (0, 0)
Screenshot: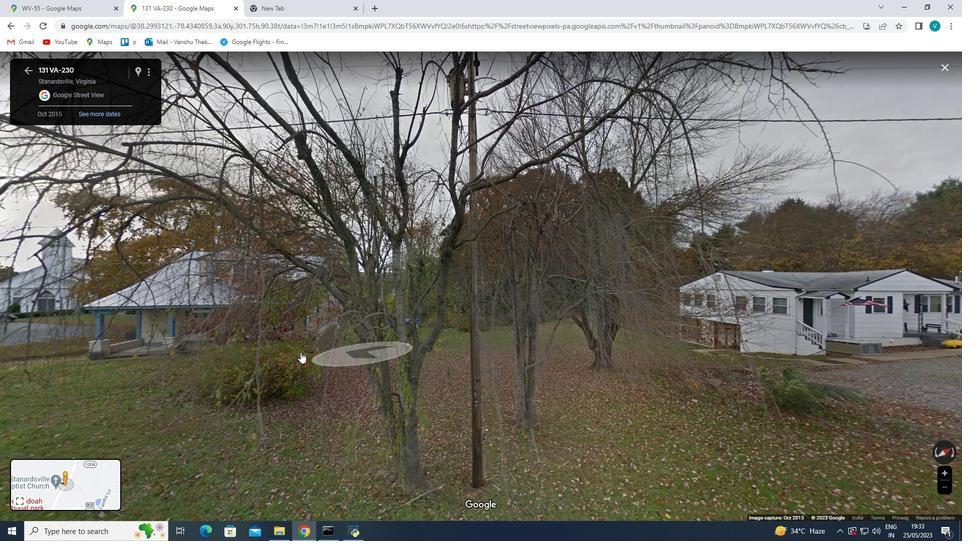 
Action: Mouse moved to (285, 355)
Screenshot: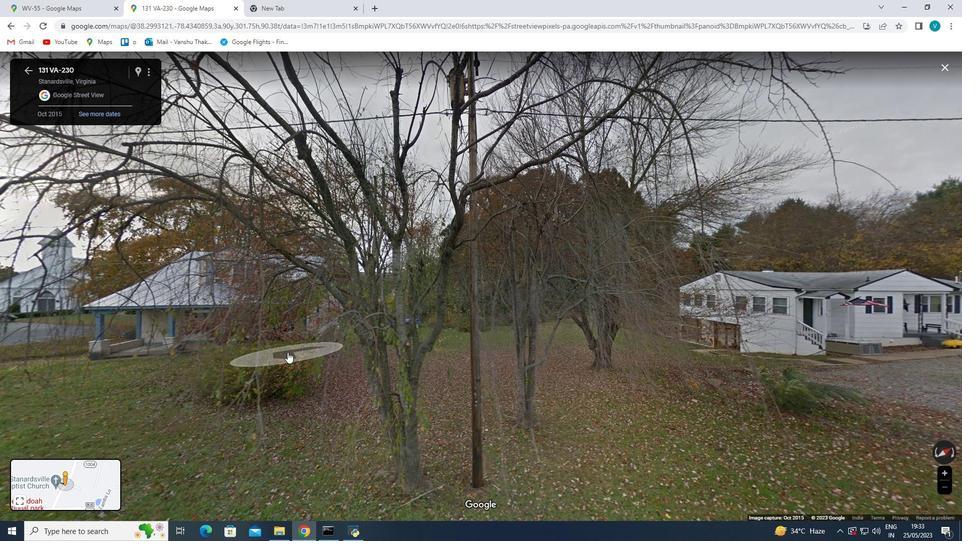 
Action: Mouse scrolled (285, 354) with delta (0, 0)
Screenshot: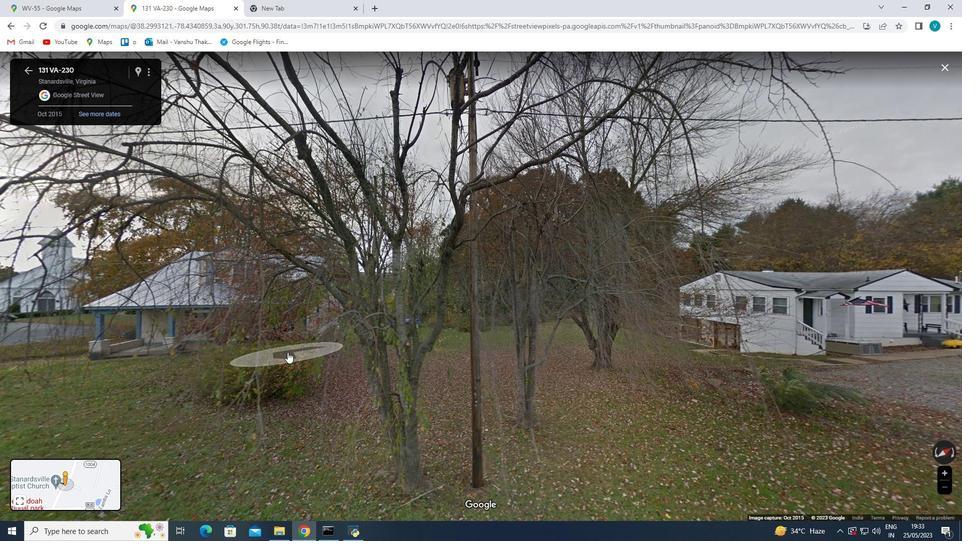 
Action: Mouse moved to (285, 355)
Screenshot: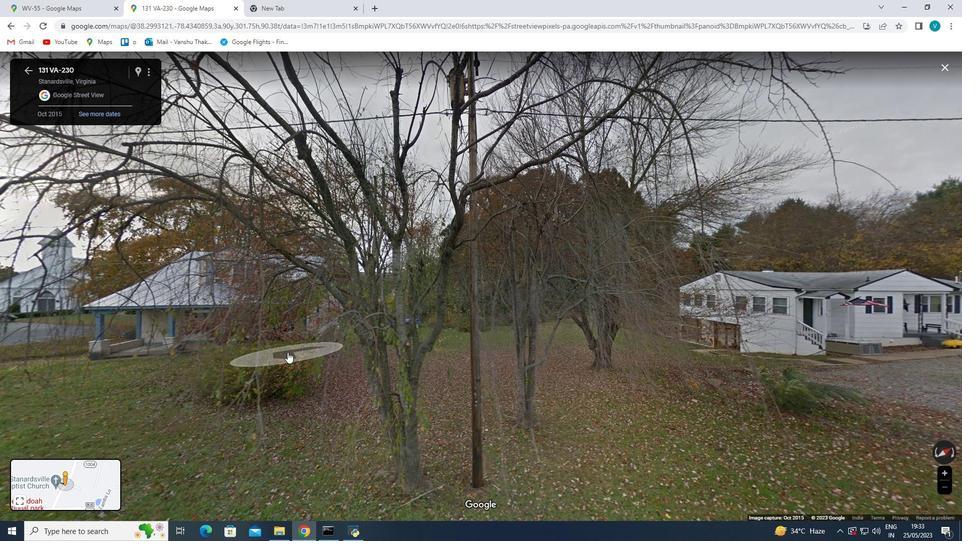 
Action: Mouse scrolled (285, 355) with delta (0, 0)
Screenshot: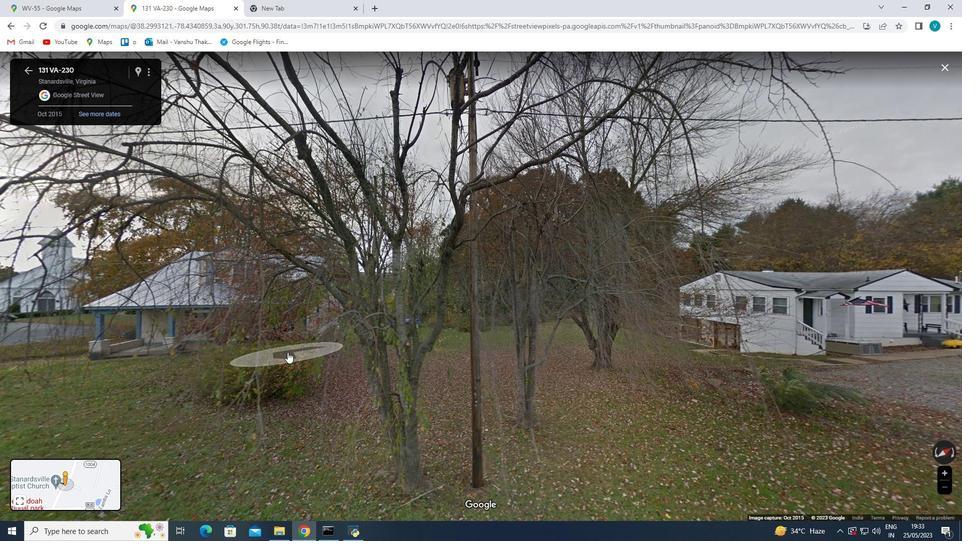 
Action: Mouse moved to (283, 356)
Screenshot: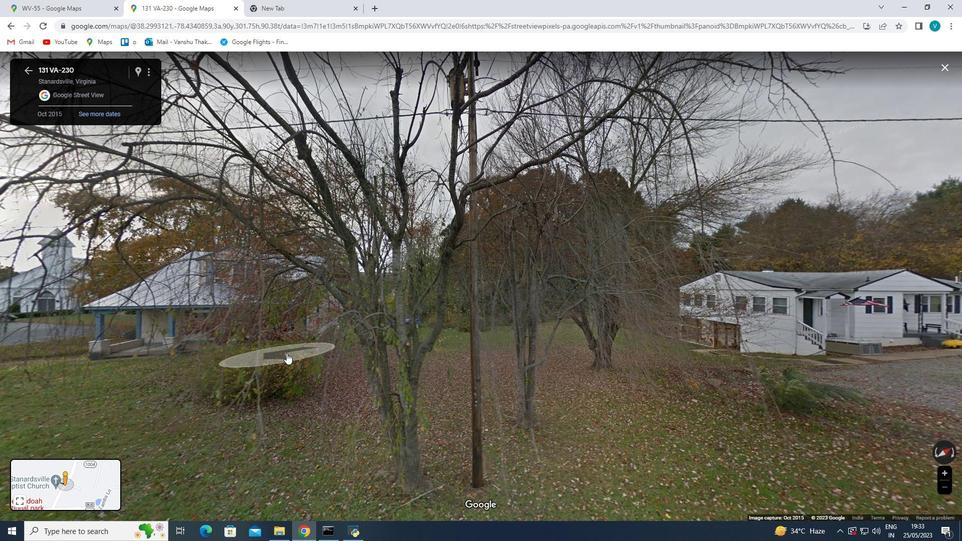
Action: Mouse scrolled (283, 356) with delta (0, 0)
Screenshot: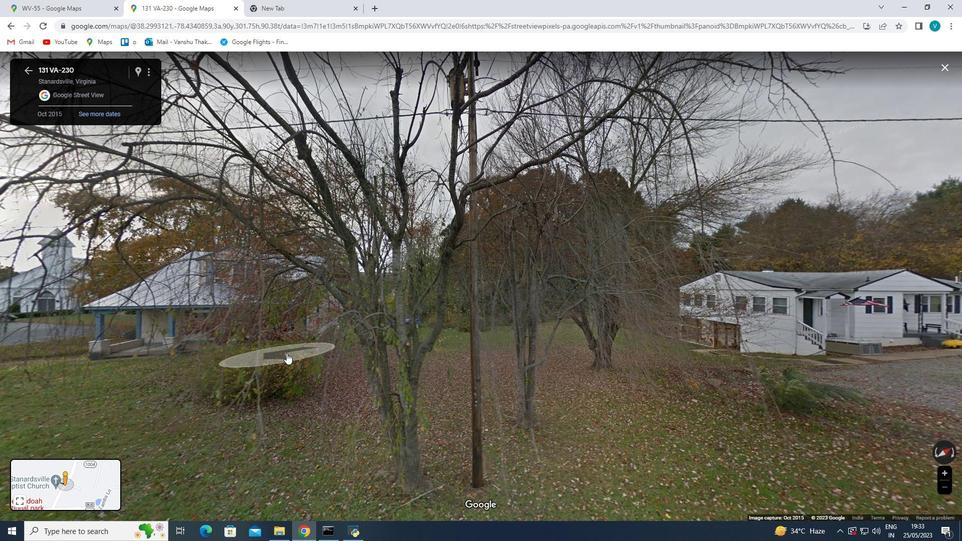 
Action: Mouse moved to (289, 421)
Screenshot: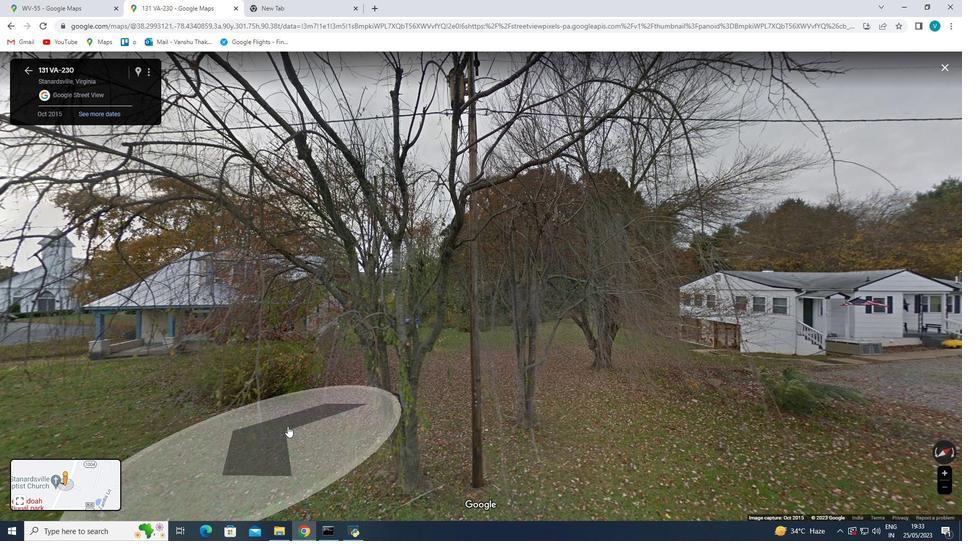 
Action: Mouse scrolled (289, 421) with delta (0, 0)
Screenshot: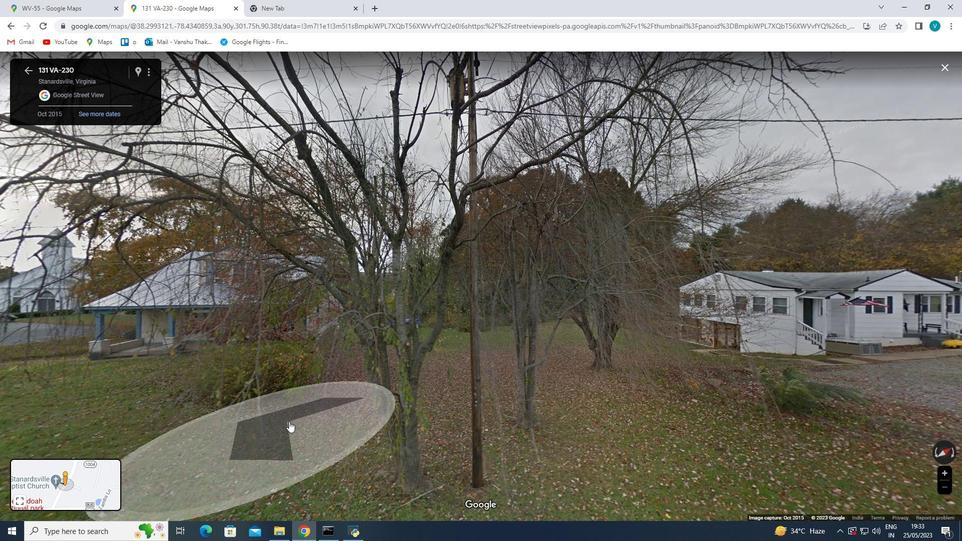 
Action: Mouse scrolled (289, 421) with delta (0, 0)
Screenshot: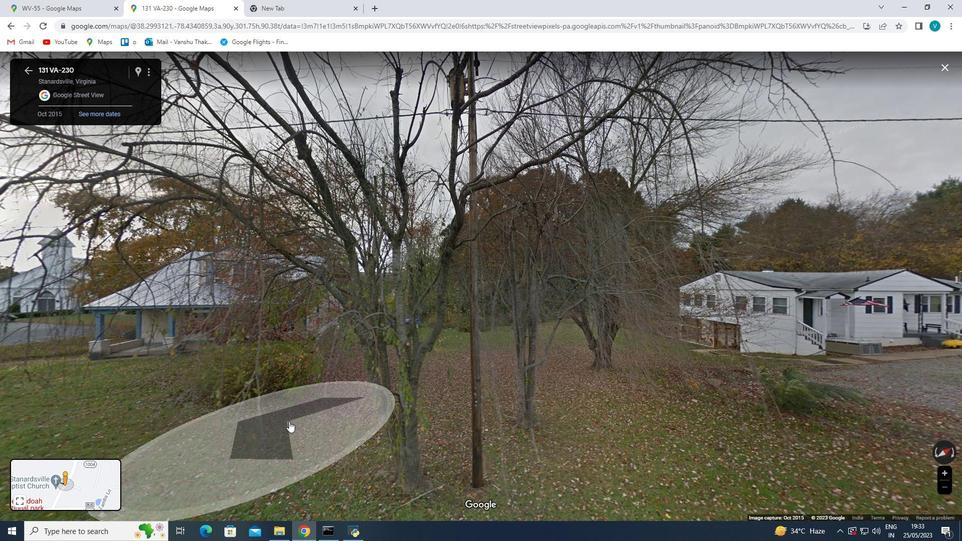 
Action: Mouse scrolled (289, 421) with delta (0, 0)
Screenshot: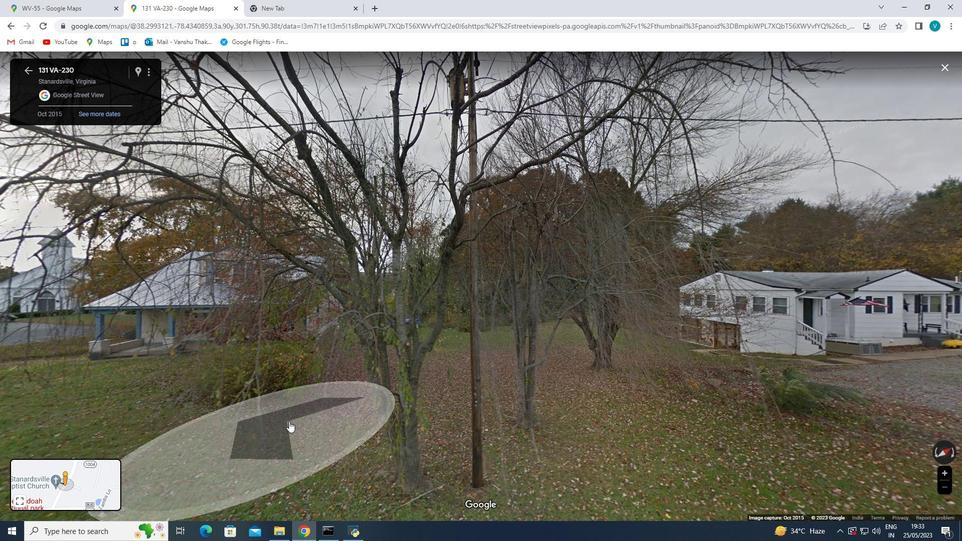 
Action: Mouse scrolled (289, 421) with delta (0, 0)
Screenshot: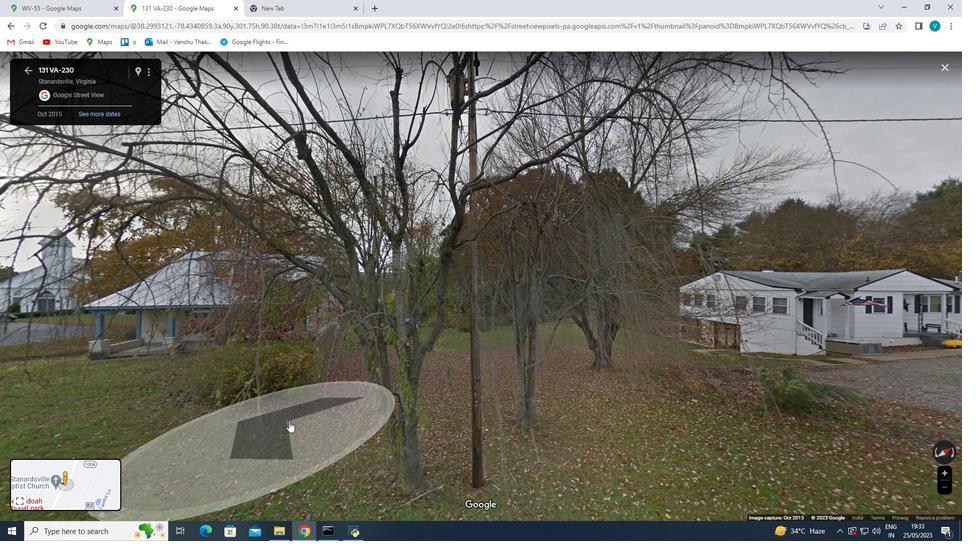 
Action: Mouse moved to (269, 400)
Screenshot: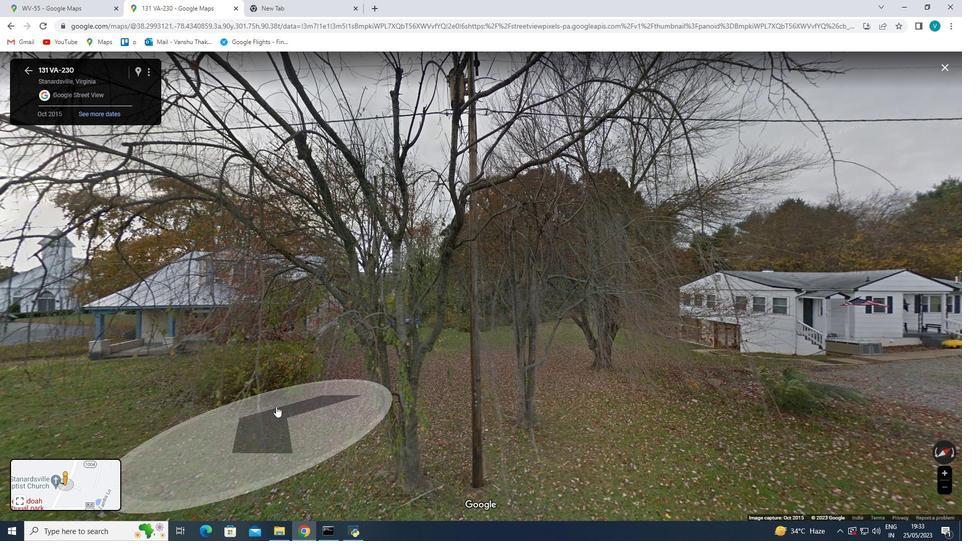 
Action: Mouse scrolled (269, 400) with delta (0, 0)
Screenshot: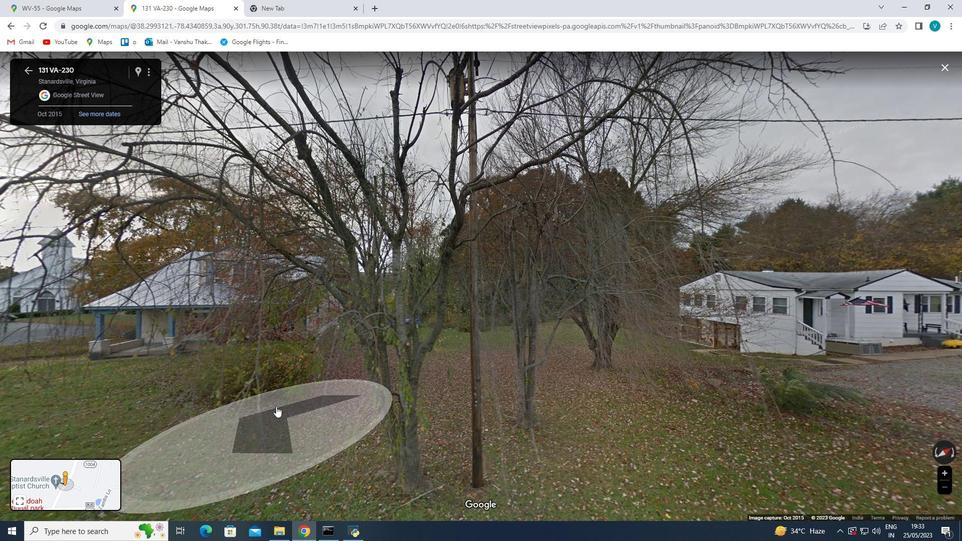 
Action: Mouse moved to (269, 400)
Screenshot: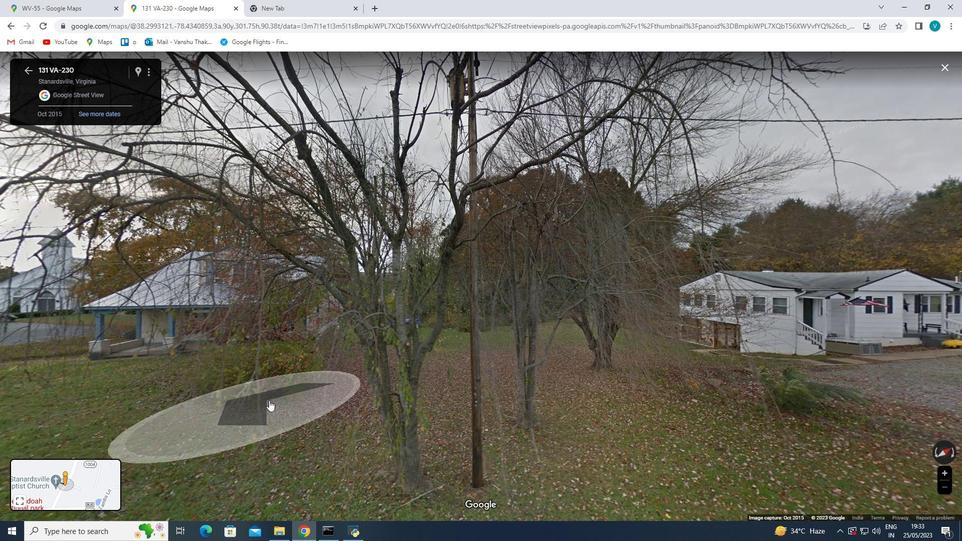 
Action: Mouse scrolled (269, 399) with delta (0, 0)
Screenshot: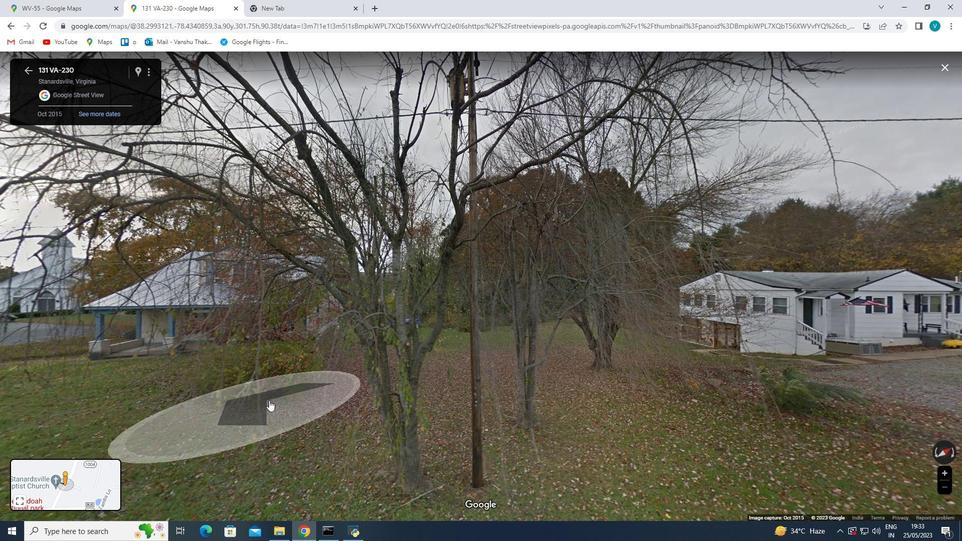 
Action: Mouse moved to (264, 398)
Screenshot: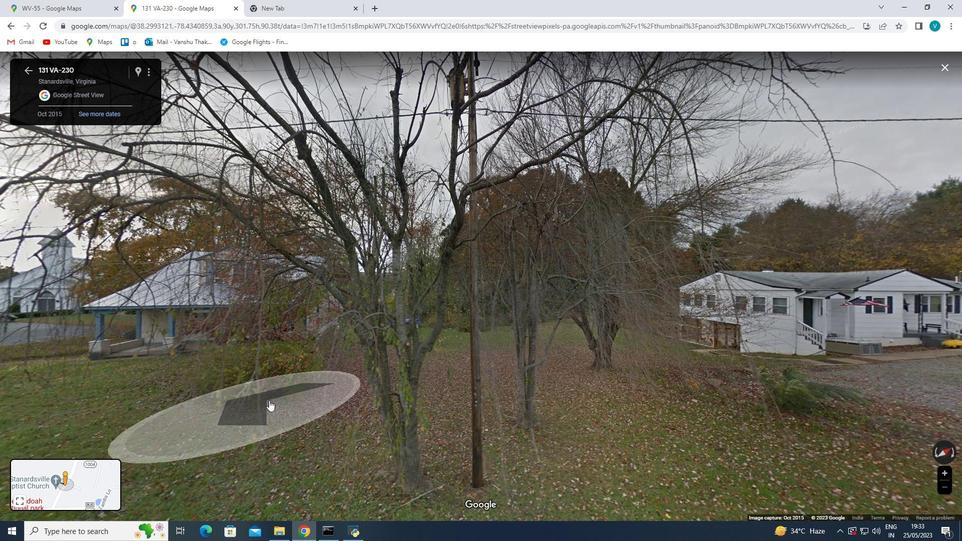 
Action: Mouse scrolled (264, 398) with delta (0, 0)
Screenshot: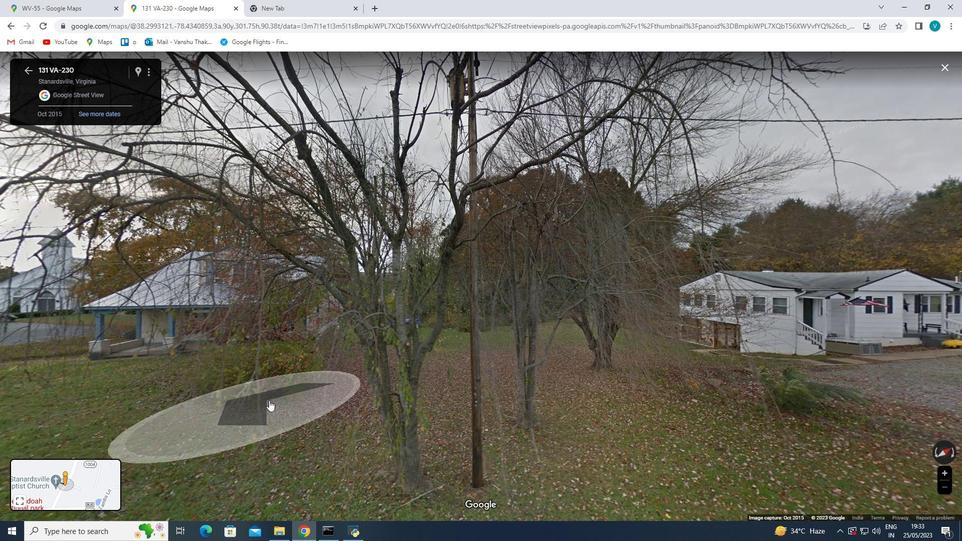 
Action: Mouse moved to (258, 394)
Screenshot: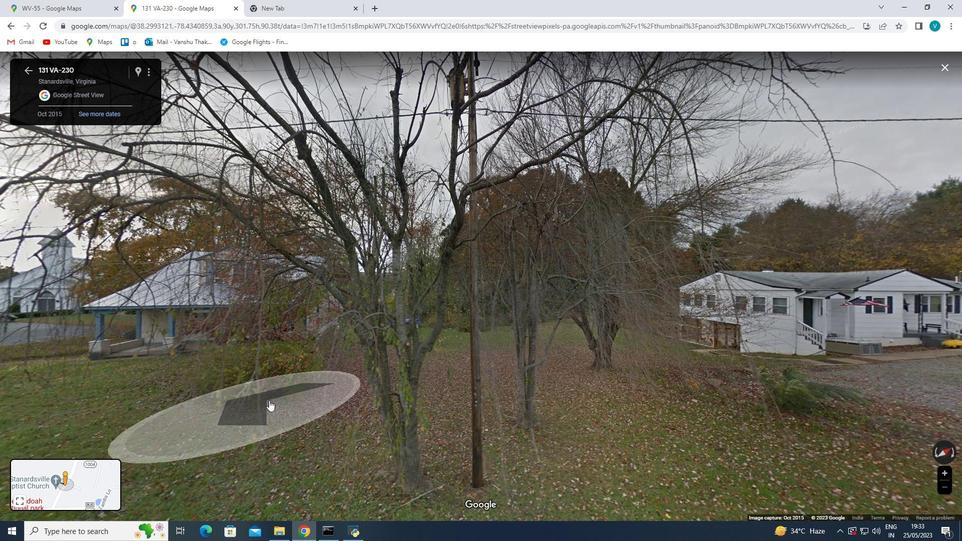 
Action: Mouse scrolled (258, 393) with delta (0, 0)
Screenshot: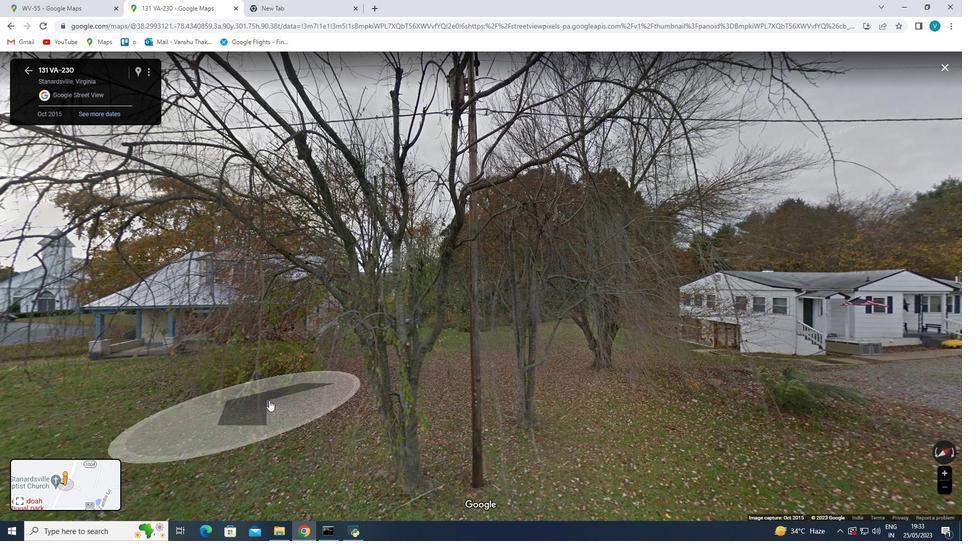 
Action: Mouse moved to (252, 391)
Screenshot: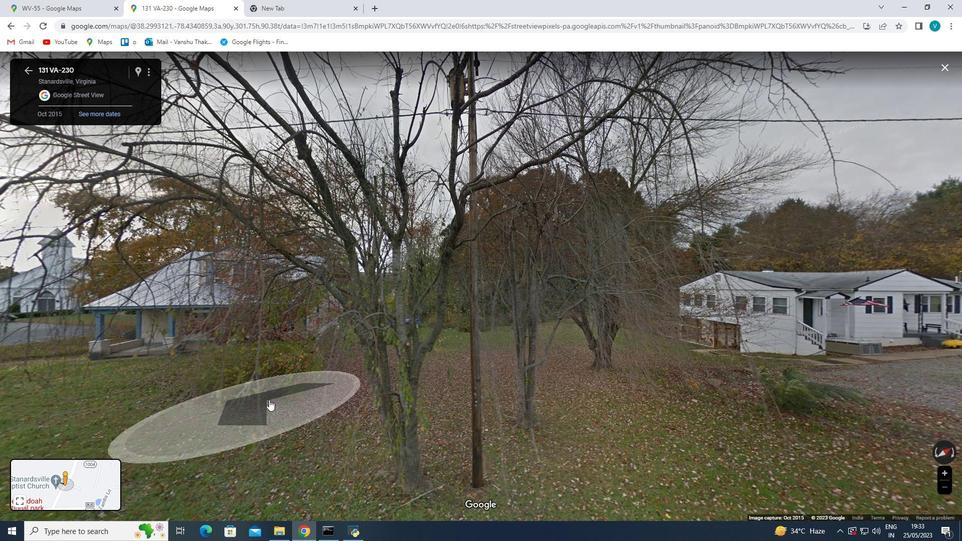 
Action: Mouse scrolled (252, 390) with delta (0, 0)
Screenshot: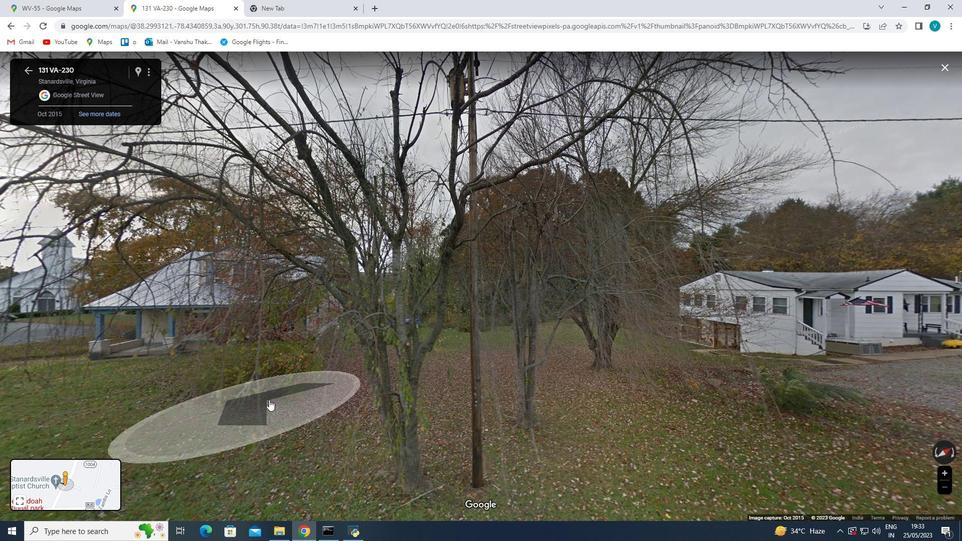 
Action: Mouse moved to (247, 387)
Screenshot: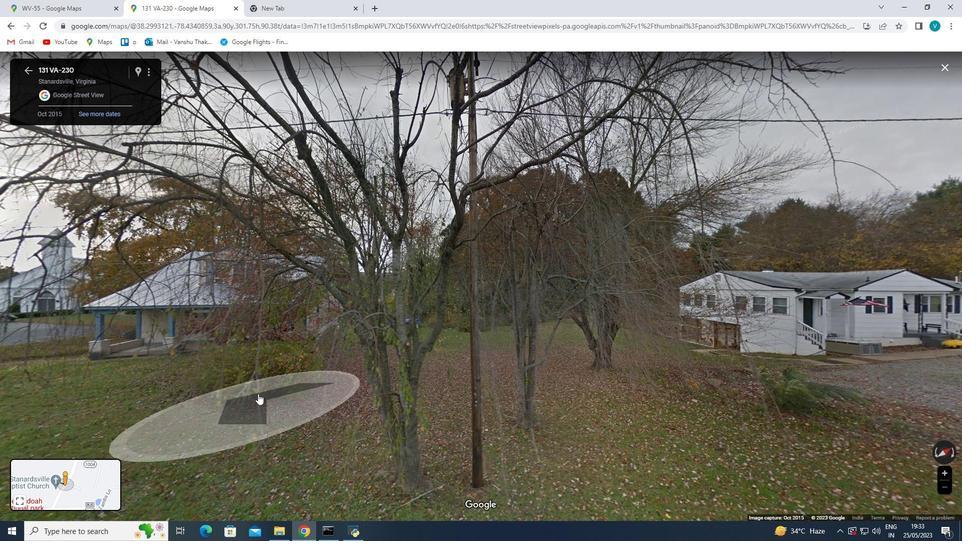 
Action: Mouse scrolled (247, 387) with delta (0, 0)
Screenshot: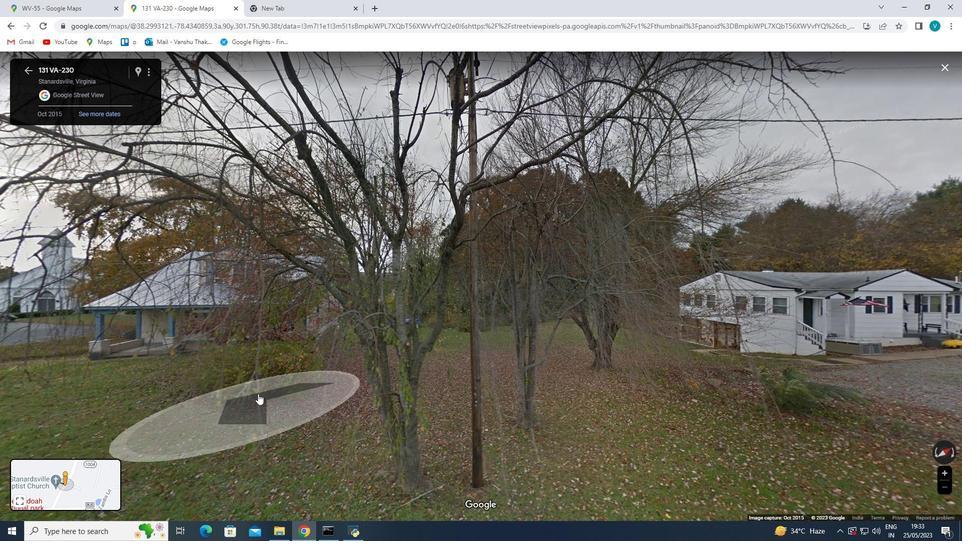 
Action: Mouse moved to (217, 367)
Screenshot: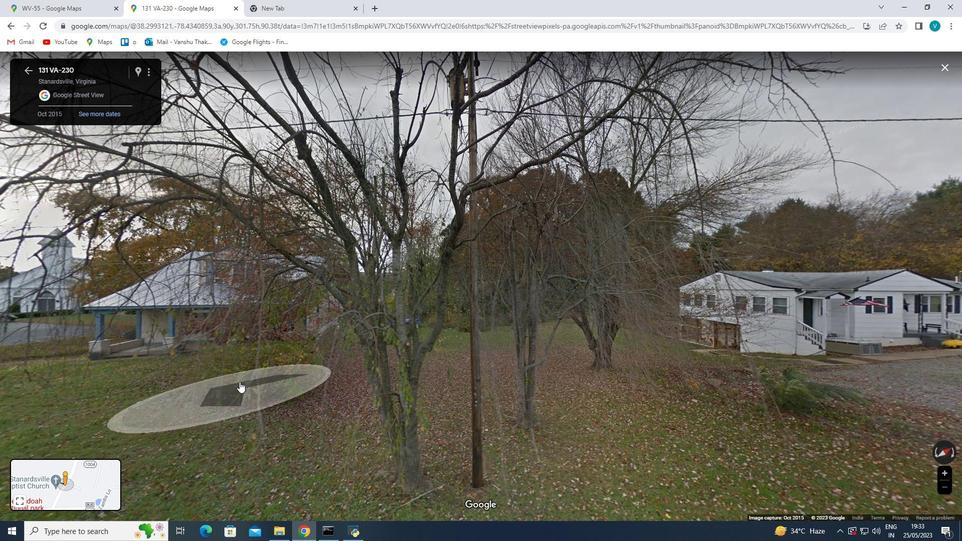 
Action: Mouse scrolled (217, 366) with delta (0, 0)
Screenshot: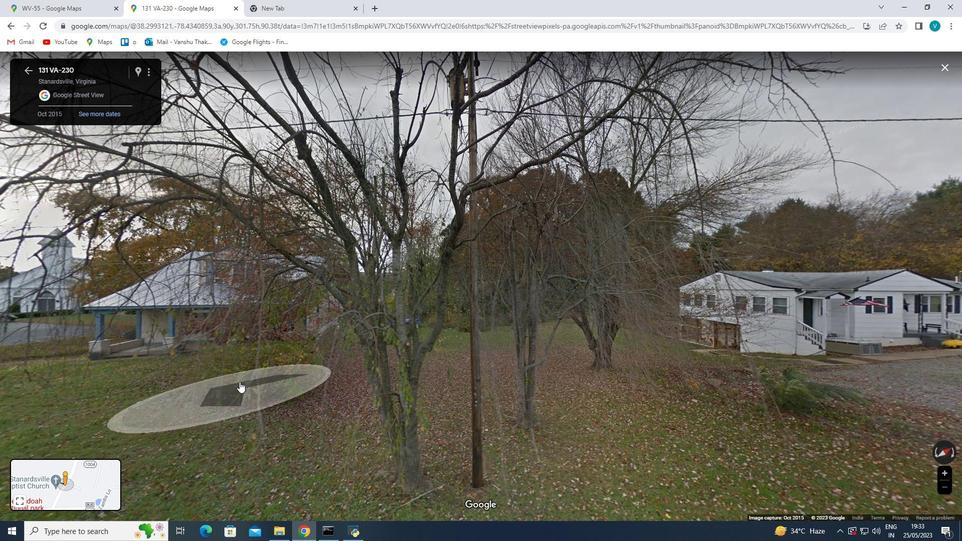 
Action: Mouse moved to (102, 318)
Screenshot: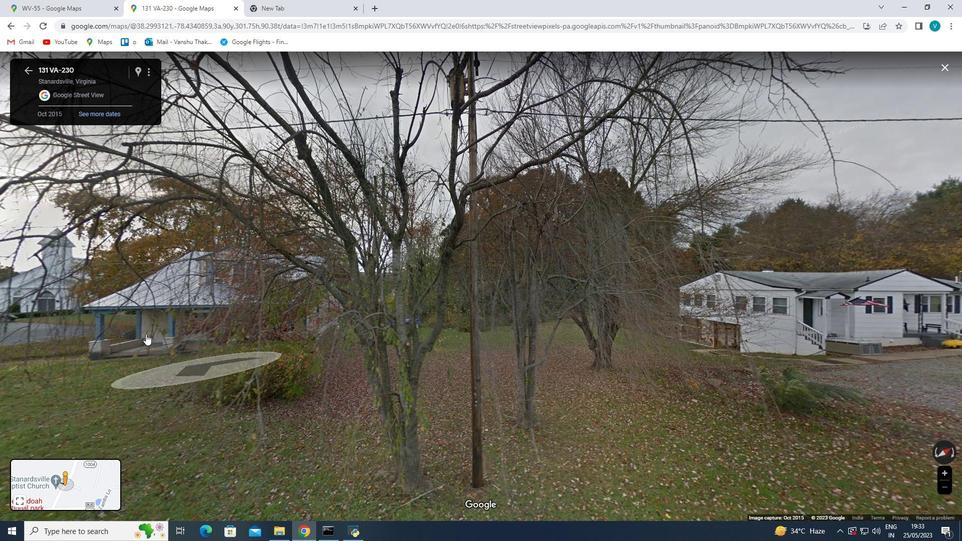 
Action: Mouse scrolled (102, 317) with delta (0, 0)
Screenshot: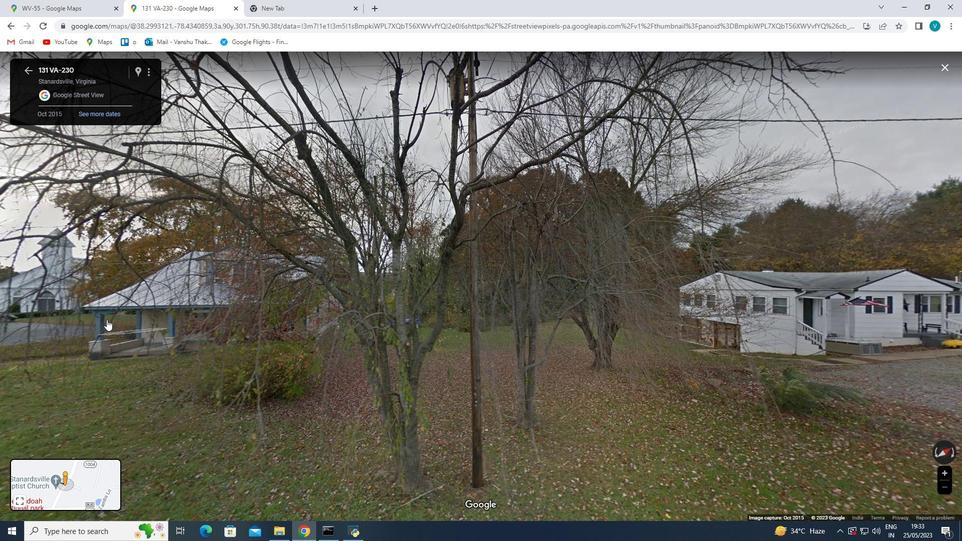 
Action: Mouse scrolled (102, 317) with delta (0, 0)
Screenshot: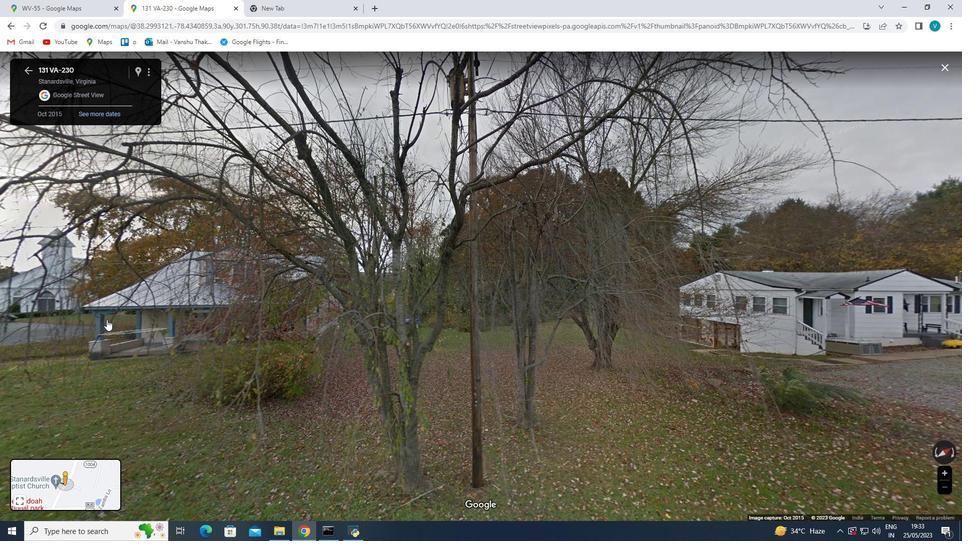 
Action: Mouse scrolled (102, 317) with delta (0, 0)
Screenshot: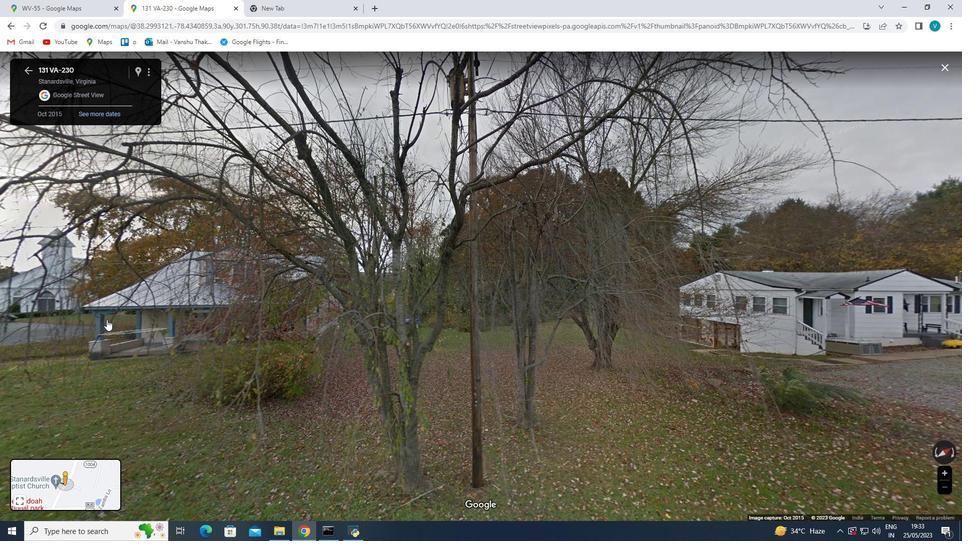 
Action: Mouse scrolled (102, 317) with delta (0, 0)
Screenshot: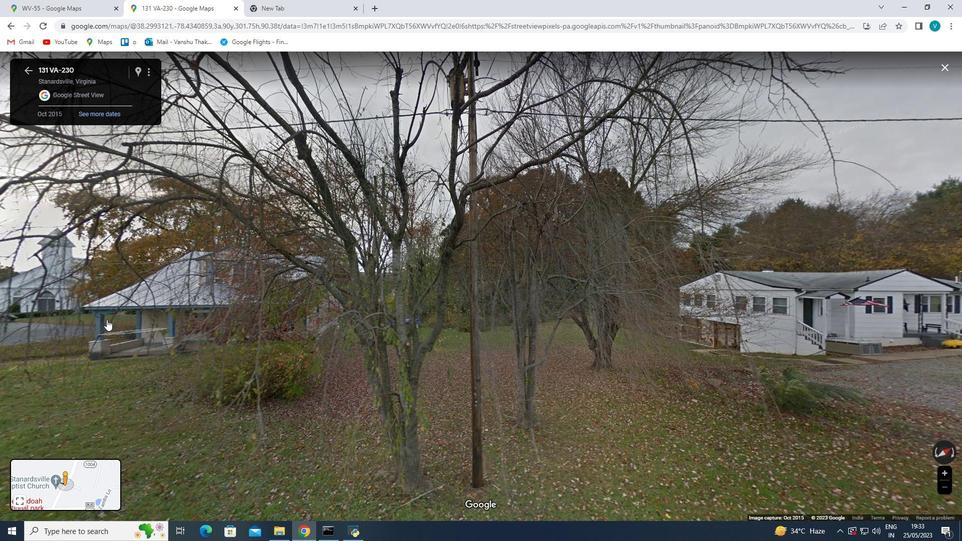 
Action: Mouse scrolled (102, 317) with delta (0, 0)
Screenshot: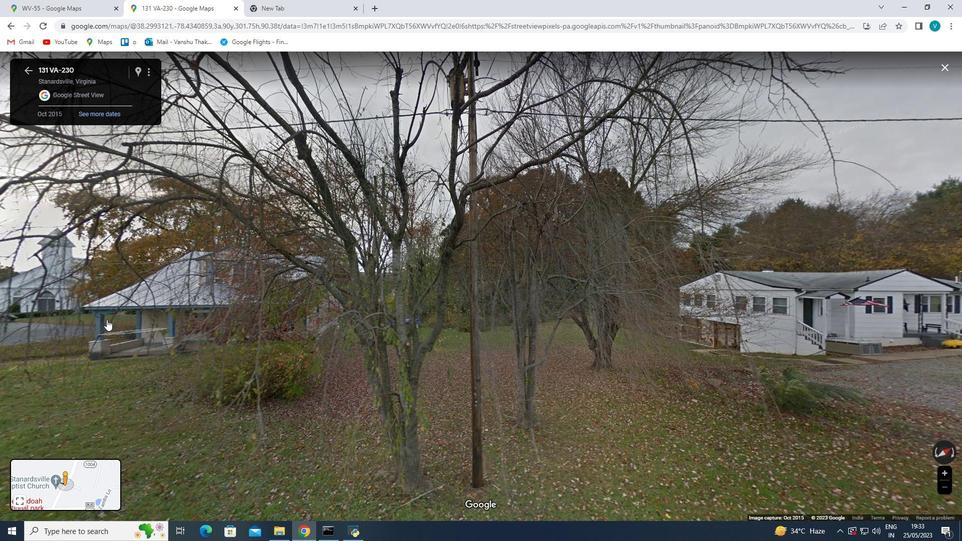 
Action: Mouse scrolled (102, 317) with delta (0, 0)
Screenshot: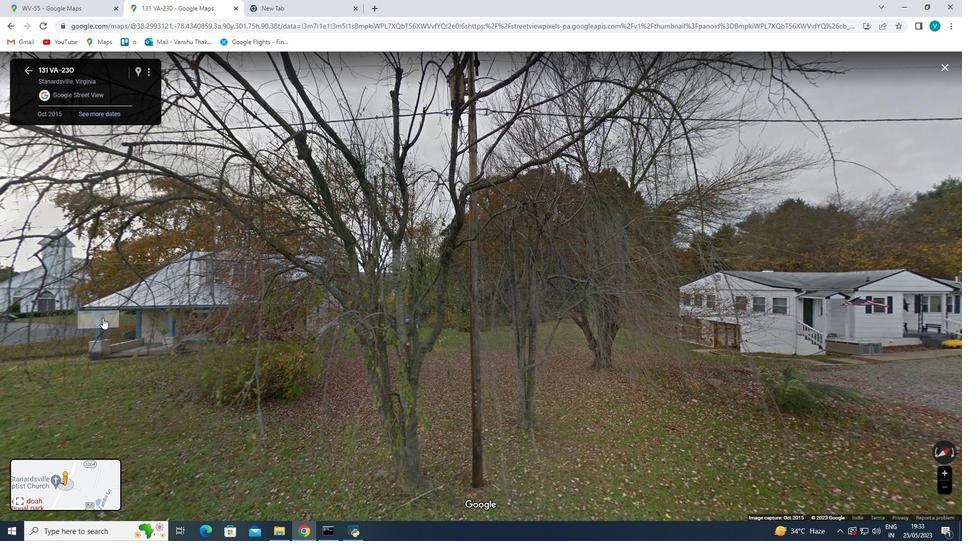 
Action: Mouse moved to (156, 376)
Screenshot: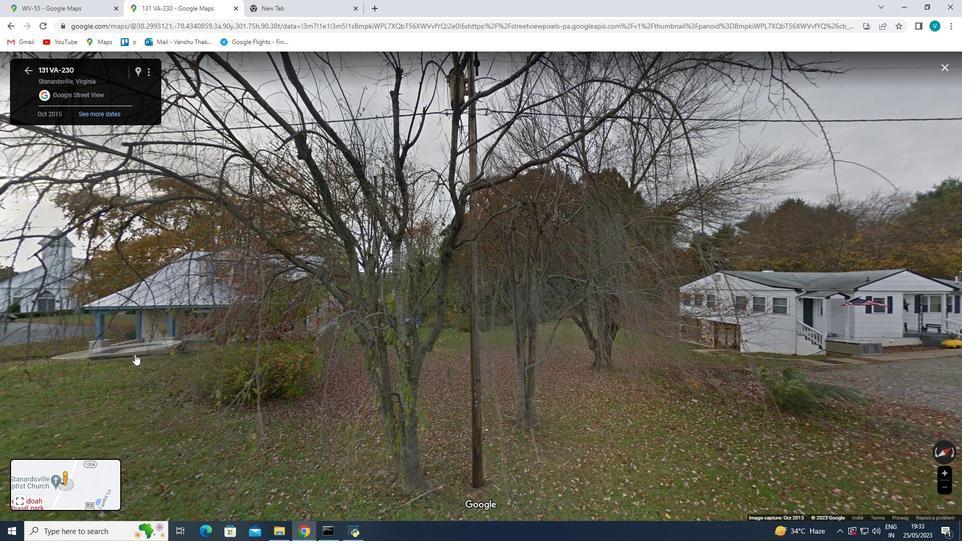 
Action: Mouse pressed left at (156, 376)
Screenshot: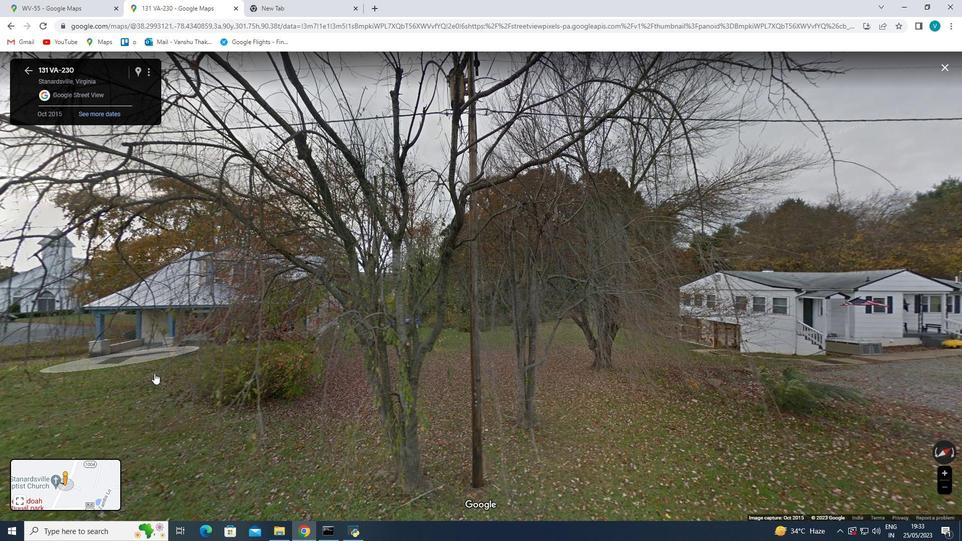 
Action: Mouse moved to (442, 329)
Screenshot: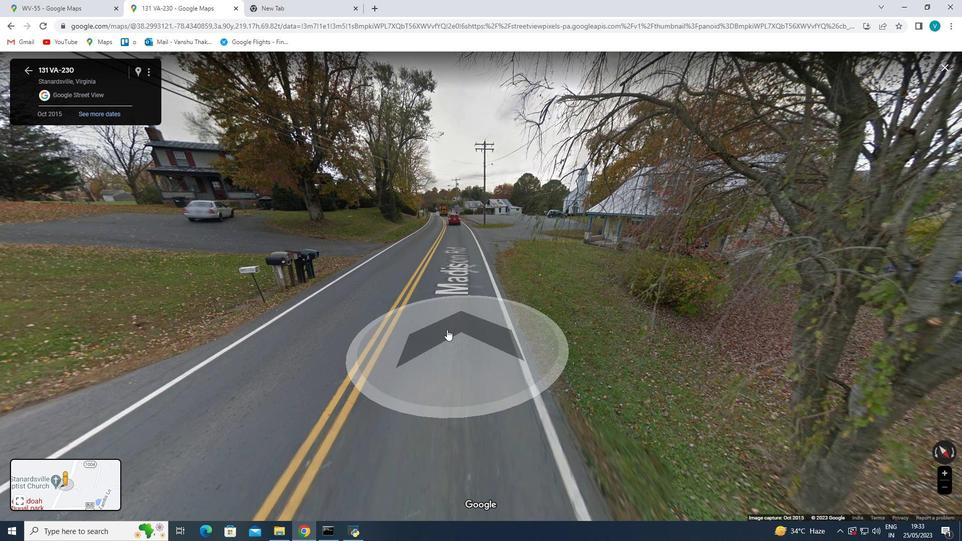 
Action: Mouse scrolled (442, 329) with delta (0, 0)
Screenshot: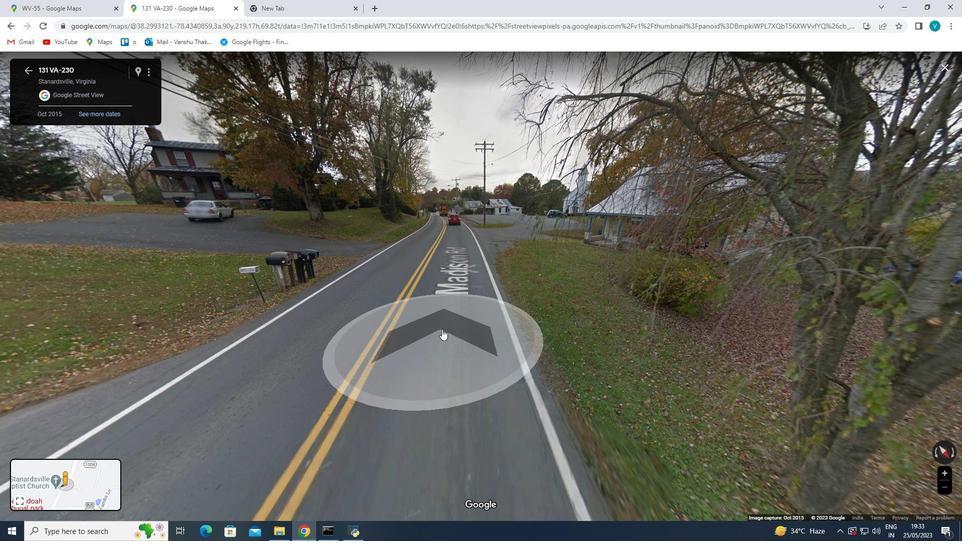 
Action: Mouse scrolled (442, 329) with delta (0, 0)
Screenshot: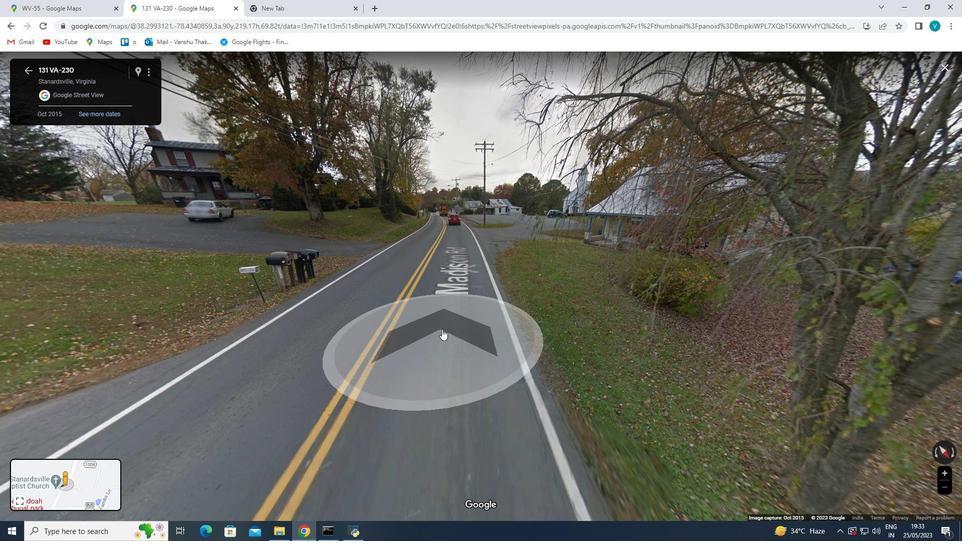 
Action: Mouse scrolled (442, 328) with delta (0, 0)
Screenshot: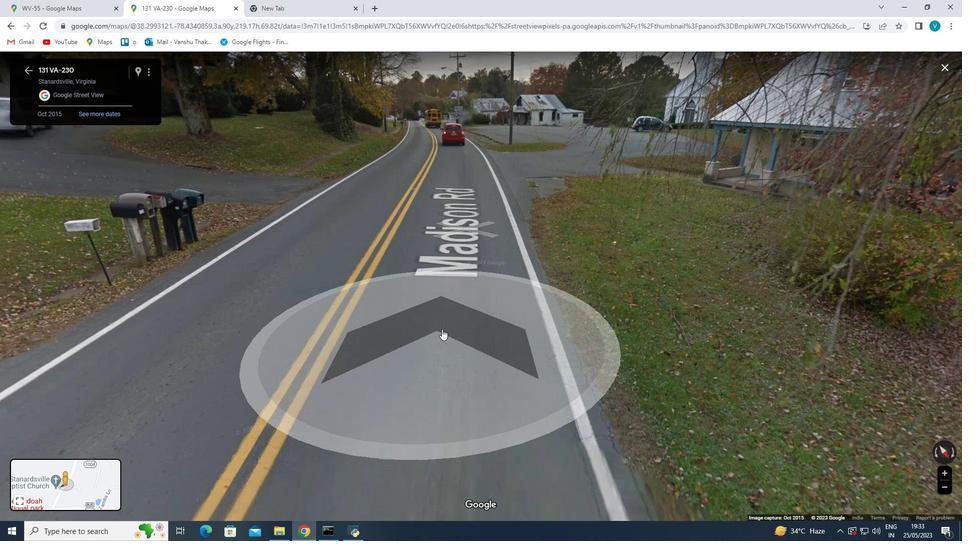 
Action: Mouse scrolled (442, 328) with delta (0, 0)
Screenshot: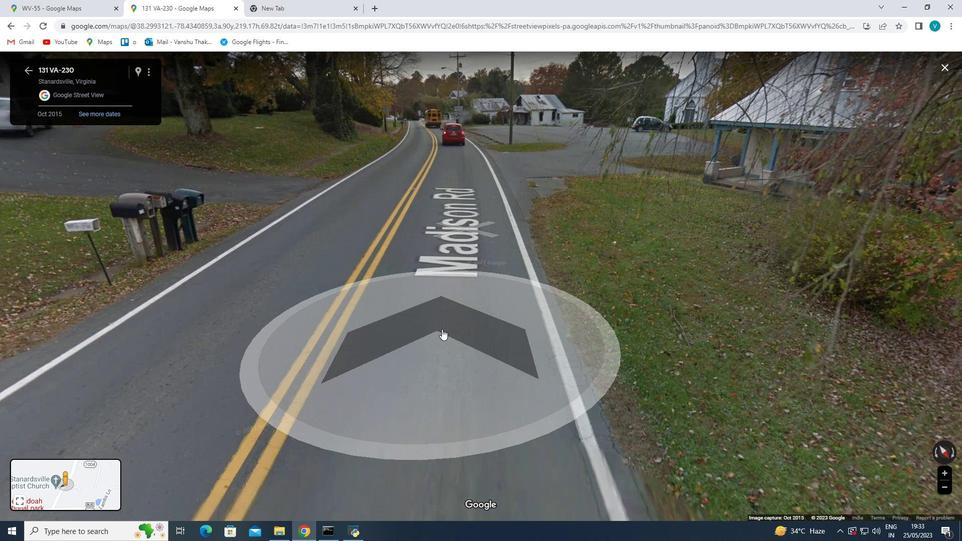 
Action: Mouse scrolled (442, 328) with delta (0, 0)
Screenshot: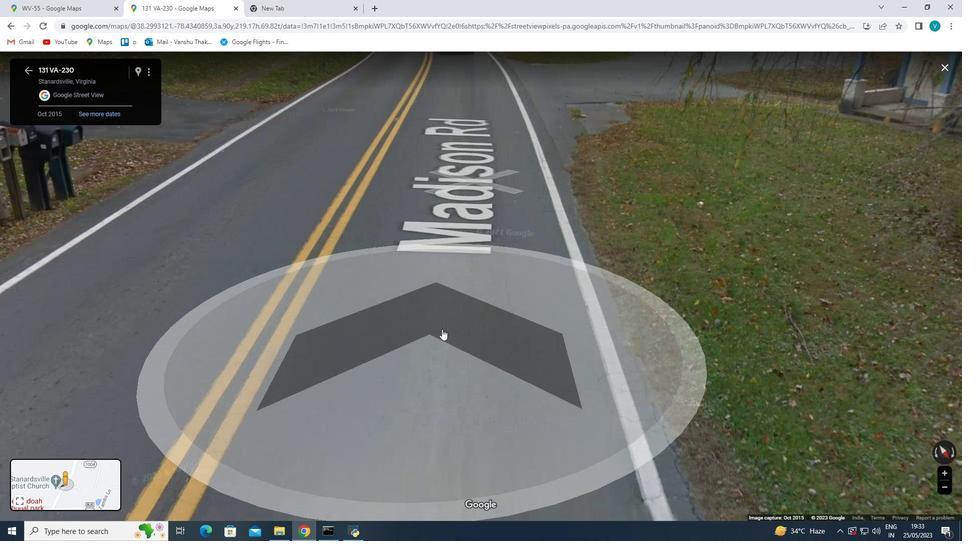 
Action: Mouse scrolled (442, 328) with delta (0, 0)
Screenshot: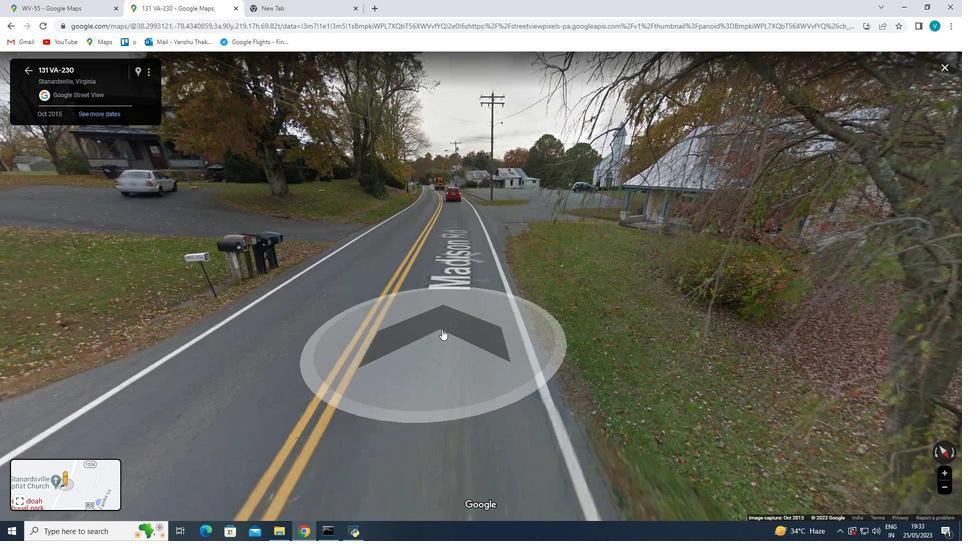 
Action: Mouse scrolled (442, 328) with delta (0, 0)
Screenshot: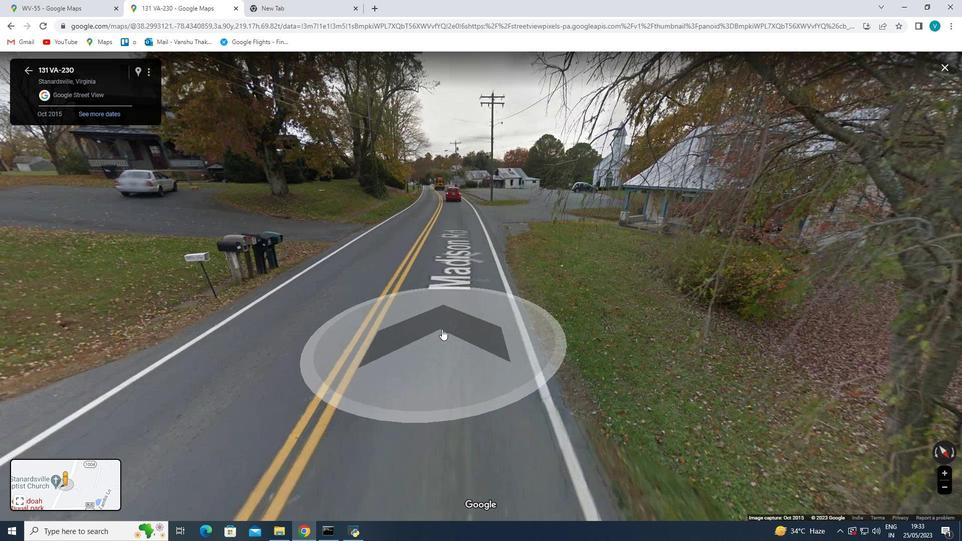 
Action: Mouse scrolled (442, 328) with delta (0, 0)
Screenshot: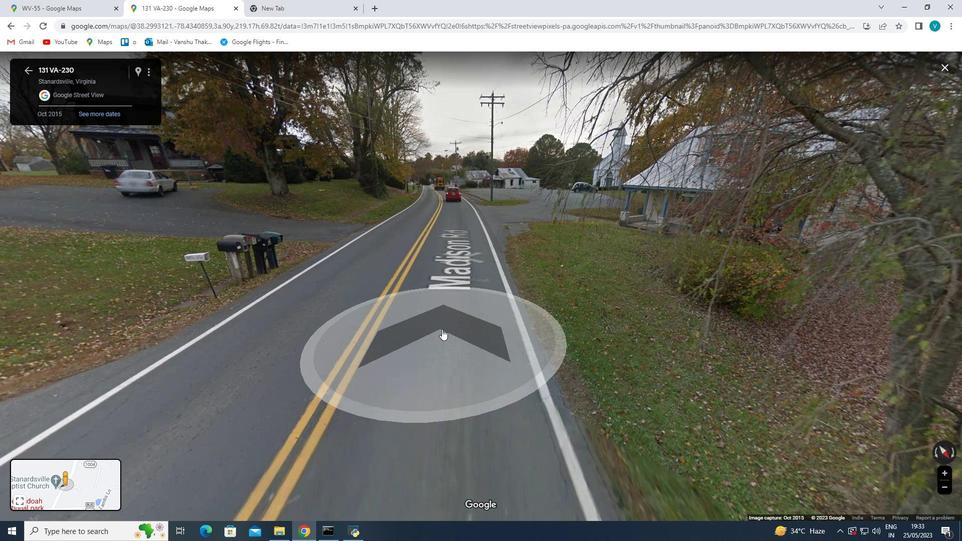 
Action: Mouse moved to (448, 178)
Screenshot: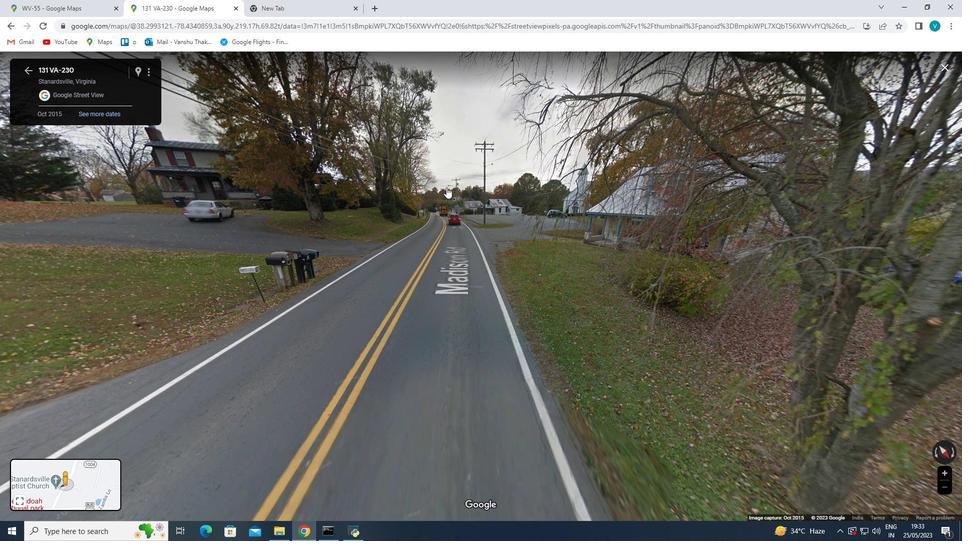 
Action: Mouse pressed left at (448, 178)
Screenshot: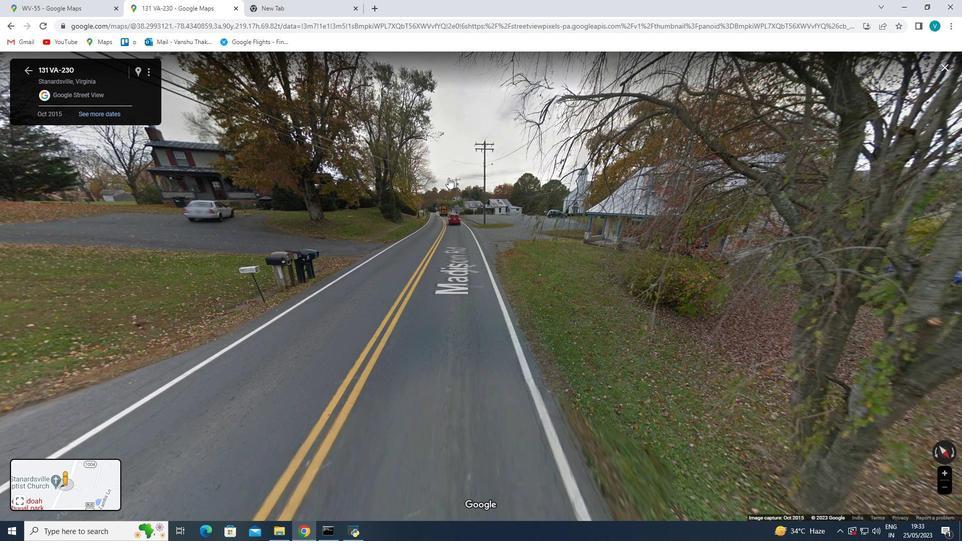 
Action: Mouse moved to (360, 541)
Screenshot: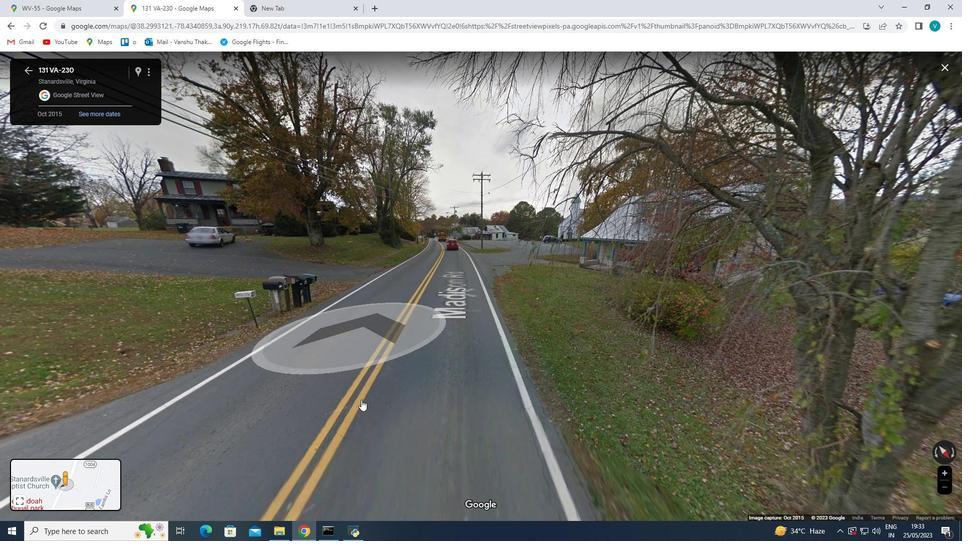 
Action: Mouse pressed left at (360, 541)
Screenshot: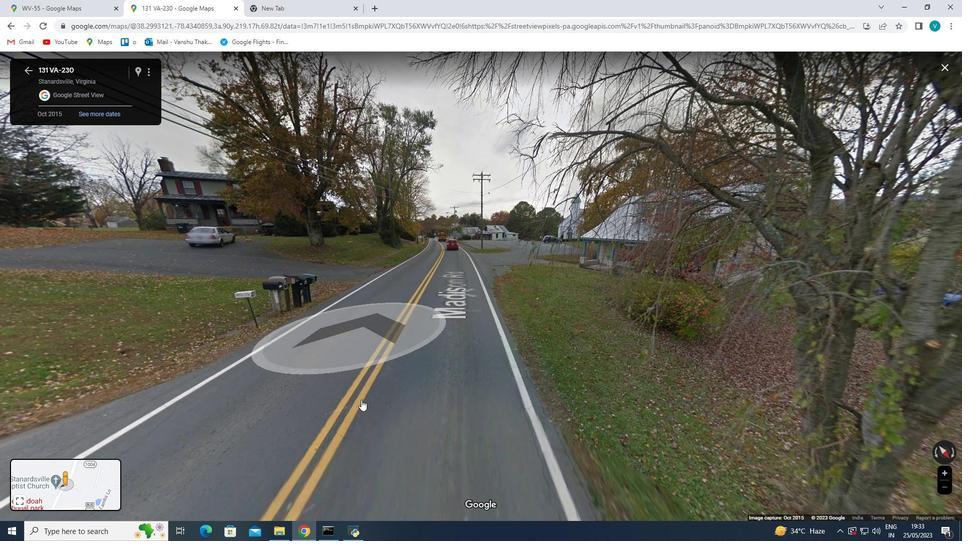 
Action: Mouse moved to (363, 363)
Screenshot: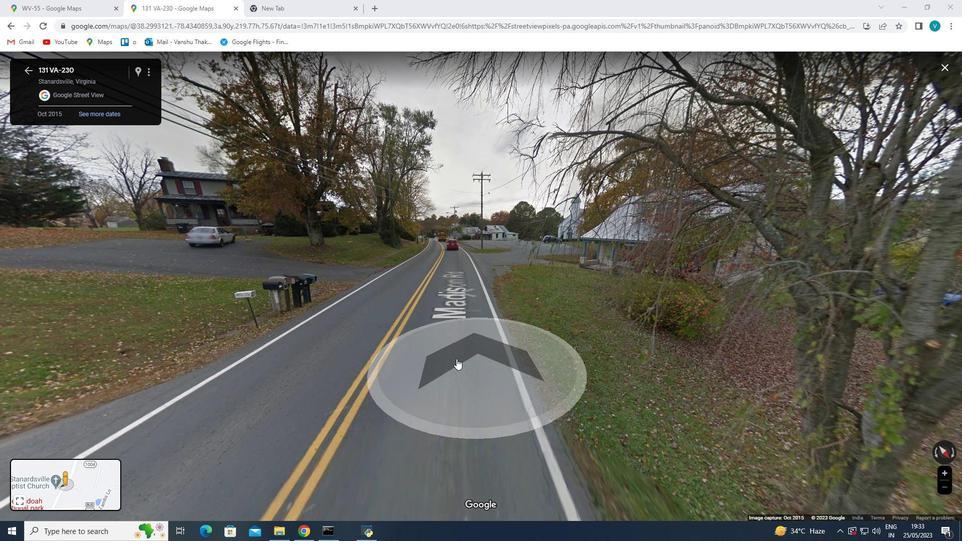 
Action: Mouse pressed left at (363, 363)
Screenshot: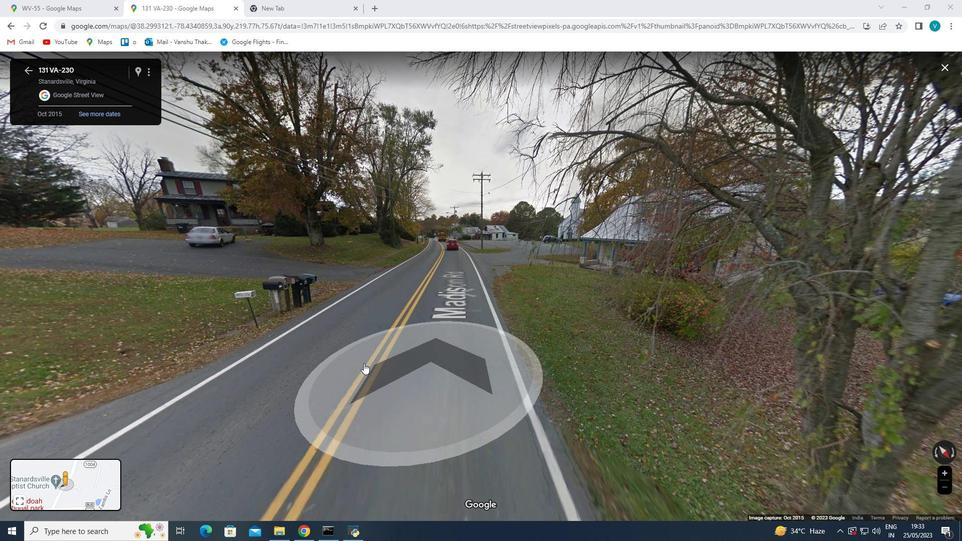 
Action: Mouse moved to (482, 412)
Screenshot: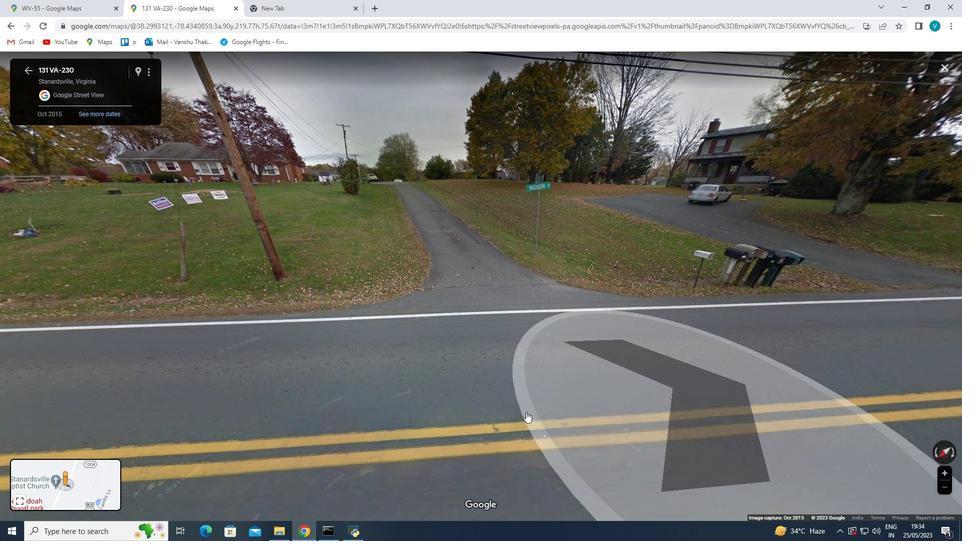 
Action: Mouse pressed left at (482, 412)
Screenshot: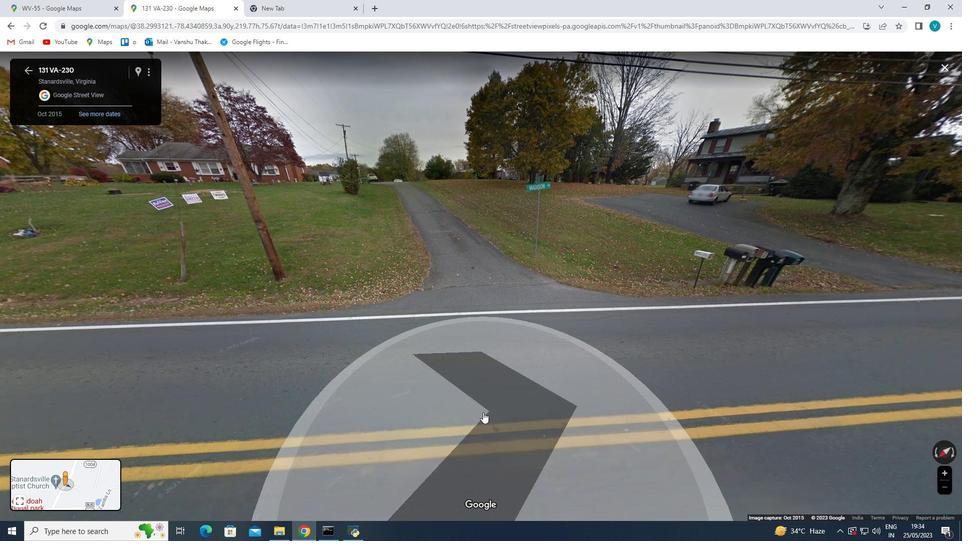 
Action: Mouse moved to (346, 258)
Screenshot: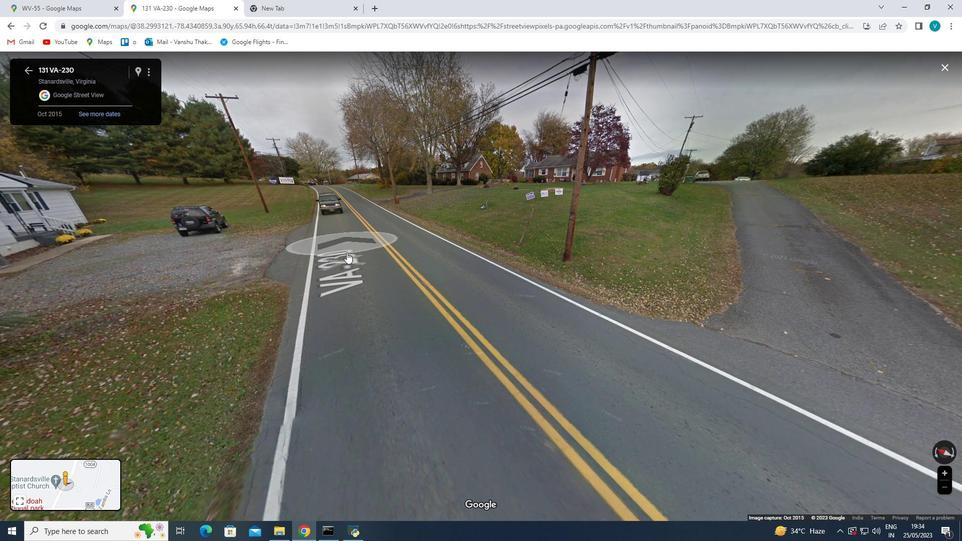 
Action: Mouse pressed left at (346, 258)
Screenshot: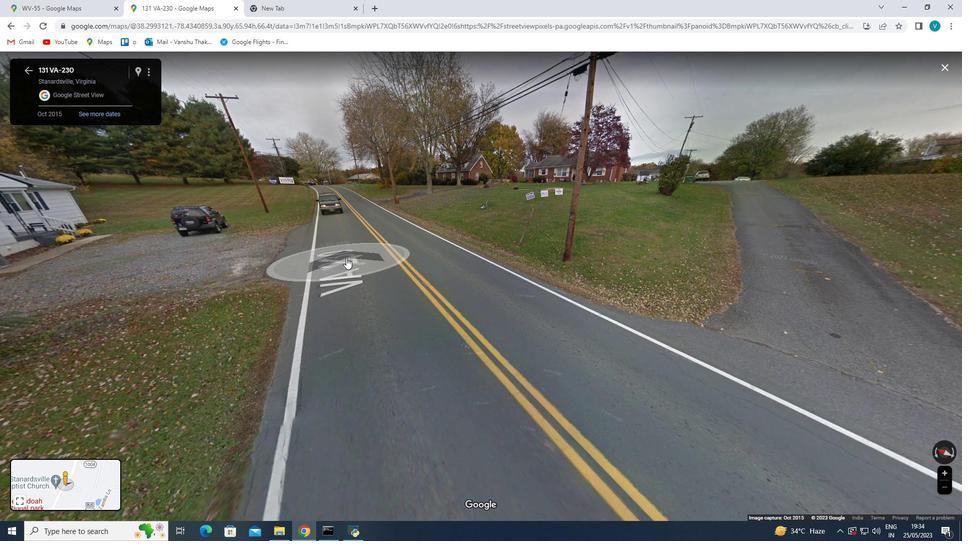 
Action: Mouse moved to (472, 238)
Screenshot: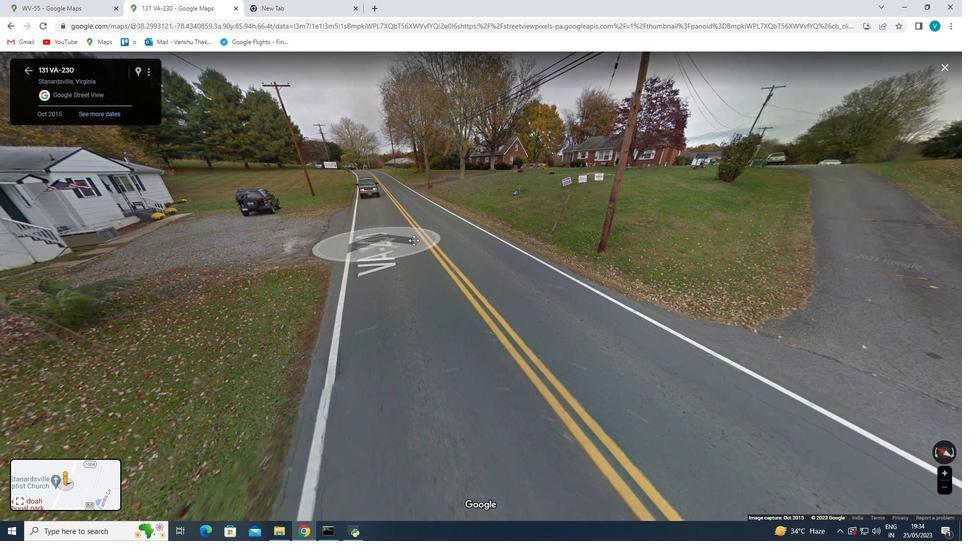 
Action: Mouse scrolled (472, 239) with delta (0, 0)
Screenshot: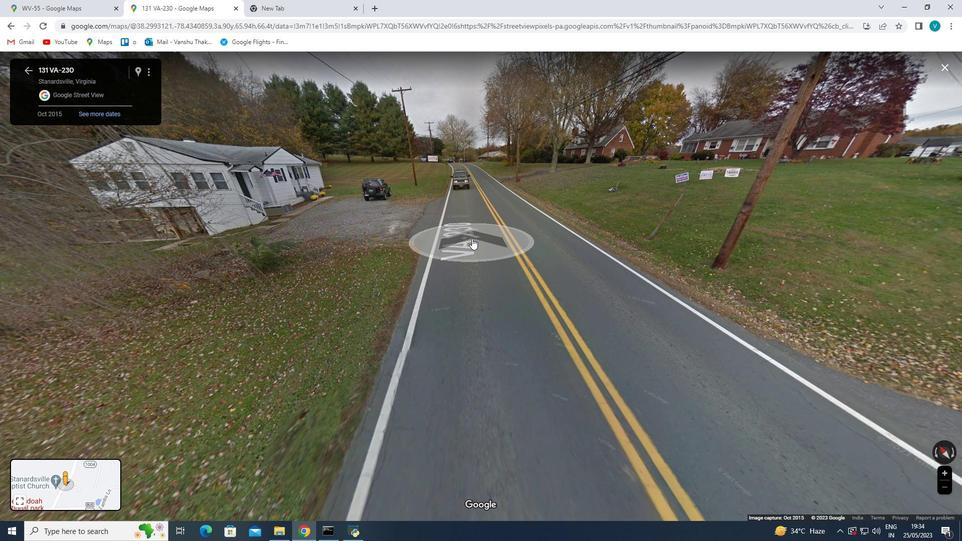 
Action: Mouse scrolled (472, 239) with delta (0, 0)
Screenshot: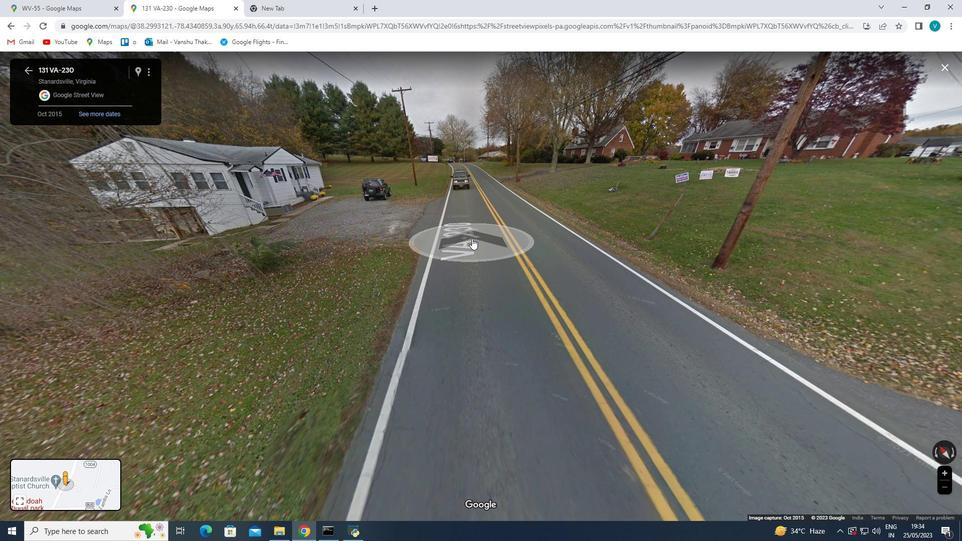 
Action: Mouse scrolled (472, 239) with delta (0, 0)
Screenshot: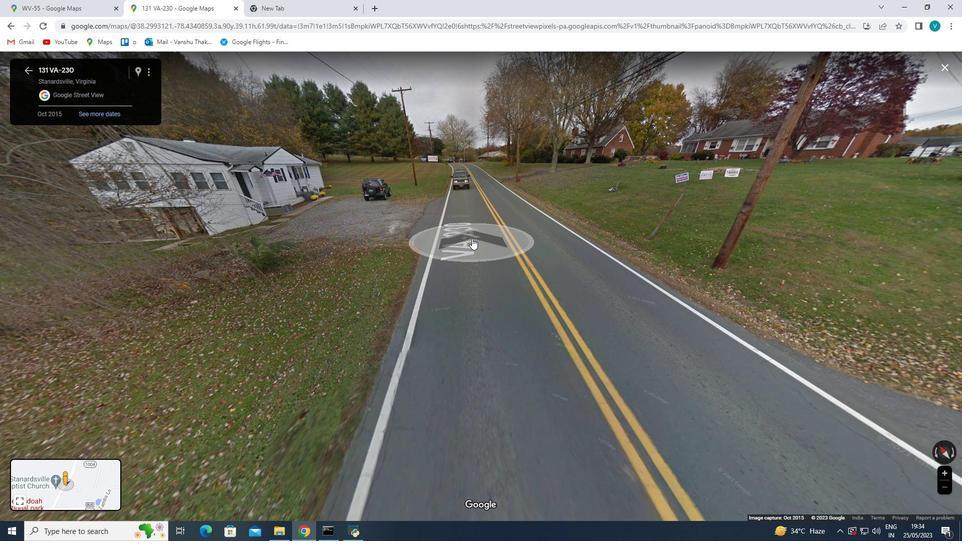 
Action: Mouse scrolled (472, 238) with delta (0, 0)
Screenshot: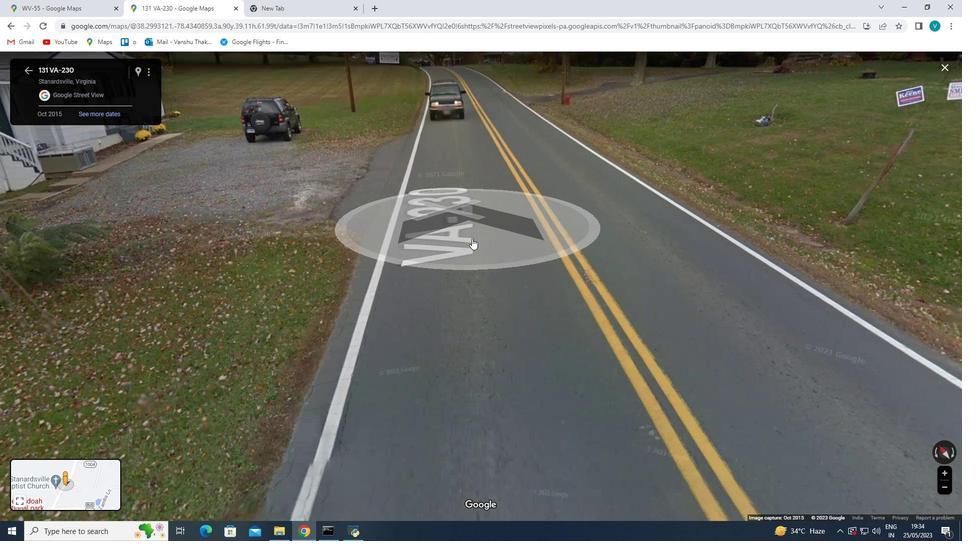 
Action: Mouse scrolled (472, 238) with delta (0, 0)
Screenshot: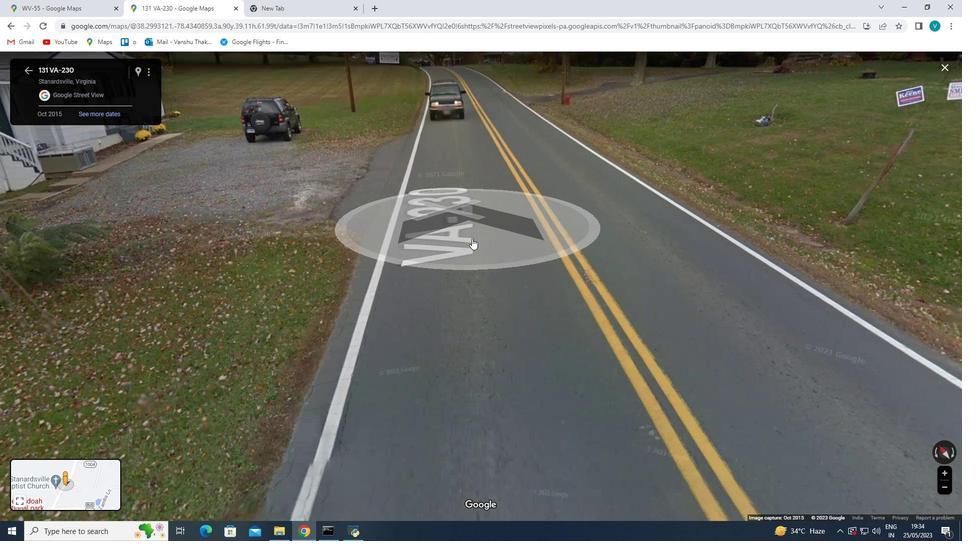 
Action: Mouse scrolled (472, 238) with delta (0, 0)
Screenshot: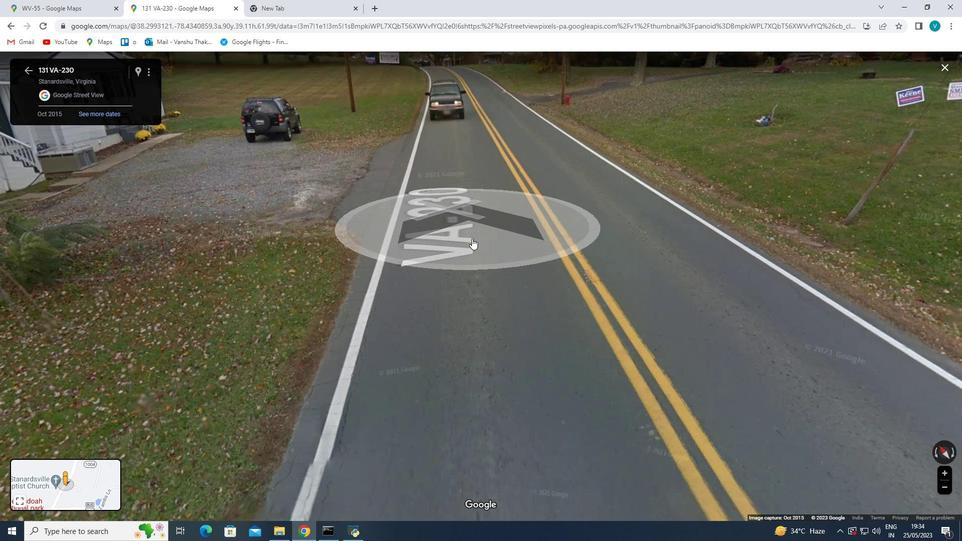
Action: Mouse scrolled (472, 238) with delta (0, 0)
Screenshot: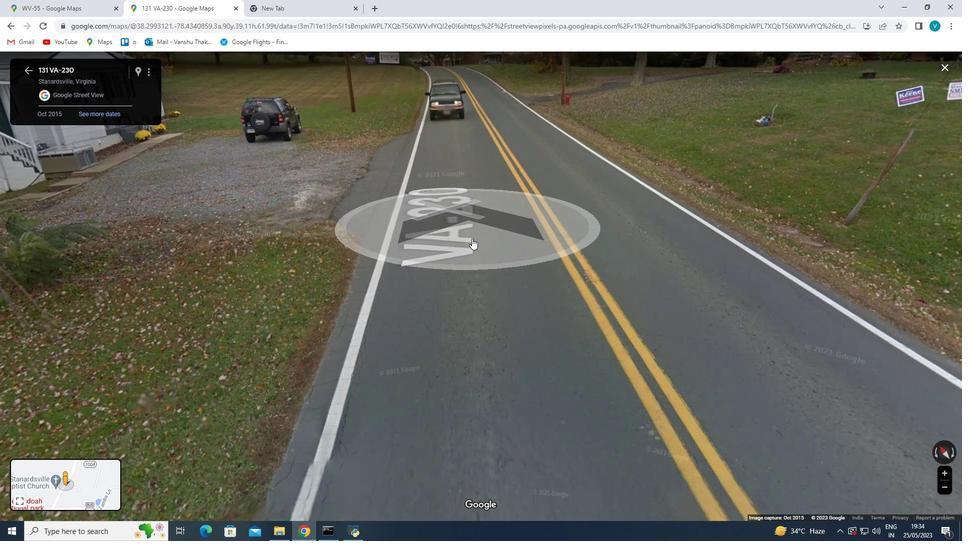 
Action: Mouse moved to (471, 81)
